 Task: Look for space in Rockford, United States from 10th August, 2023 to 18th August, 2023 for 2 adults in price range Rs.10000 to Rs.14000. Place can be private room with 1  bedroom having 1 bed and 1 bathroom. Property type can be house, flat, guest house. Amenities needed are: wifi, TV, free parkinig on premises, gym, breakfast. Booking option can be shelf check-in. Required host language is English.
Action: Mouse moved to (504, 97)
Screenshot: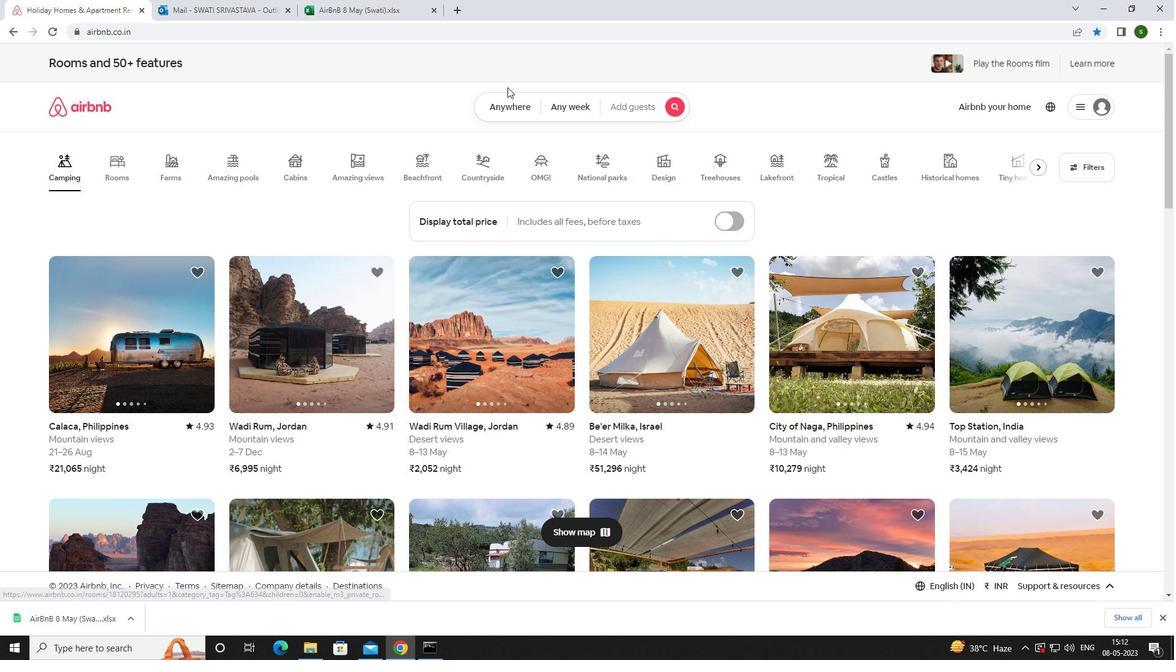 
Action: Mouse pressed left at (504, 97)
Screenshot: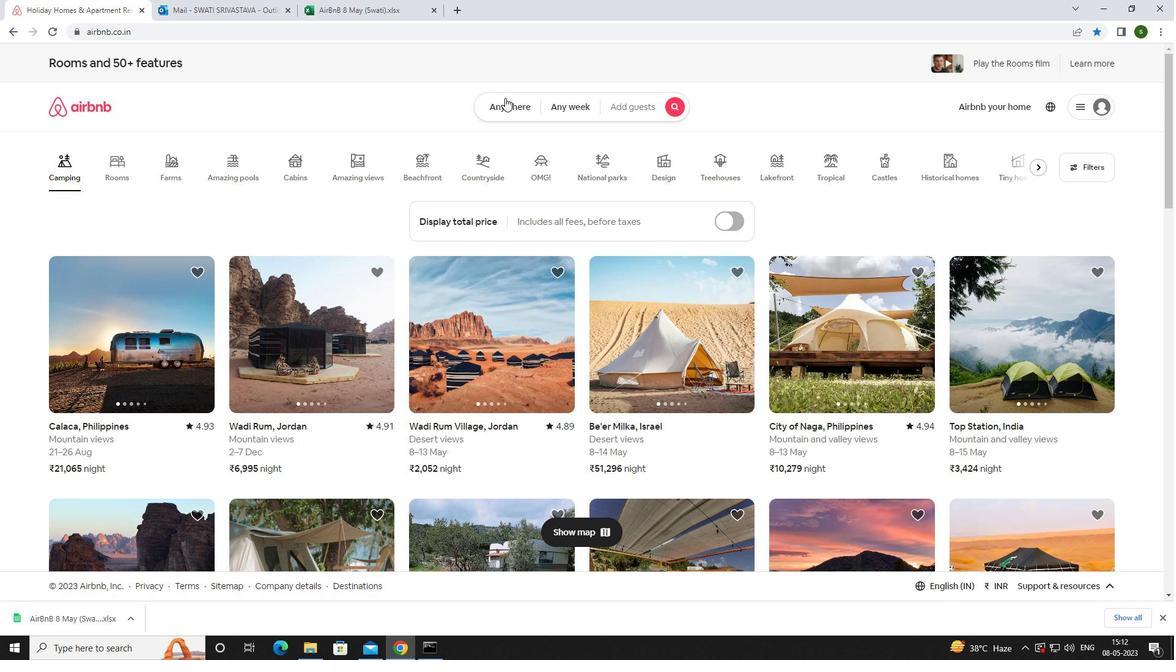
Action: Mouse moved to (474, 161)
Screenshot: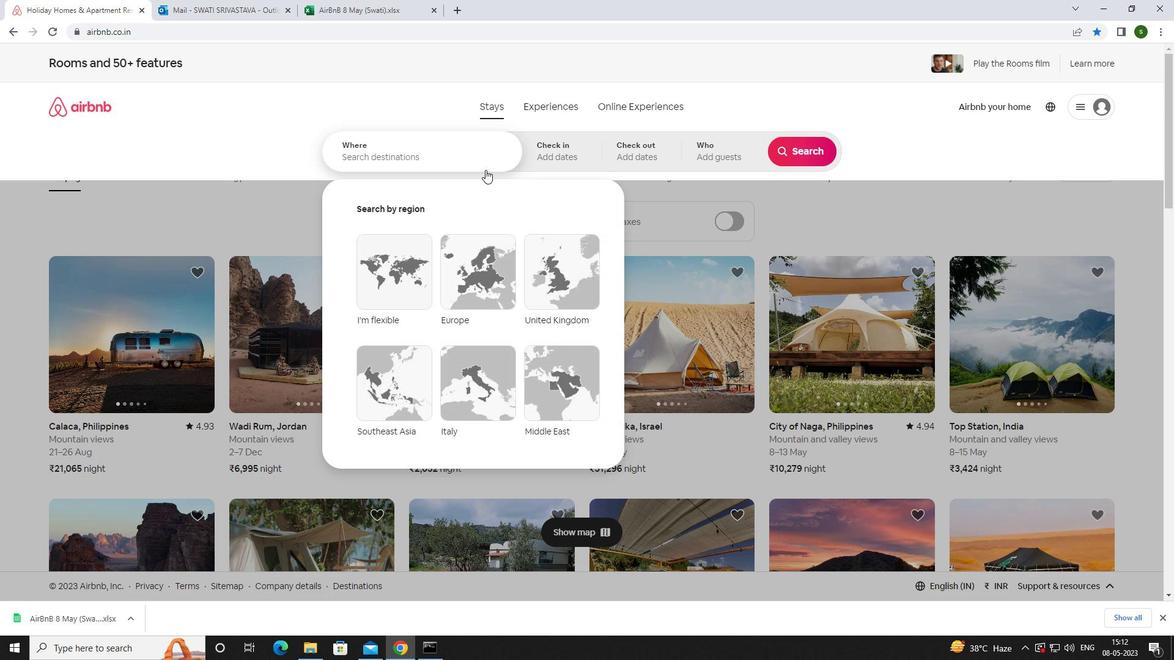 
Action: Mouse pressed left at (474, 161)
Screenshot: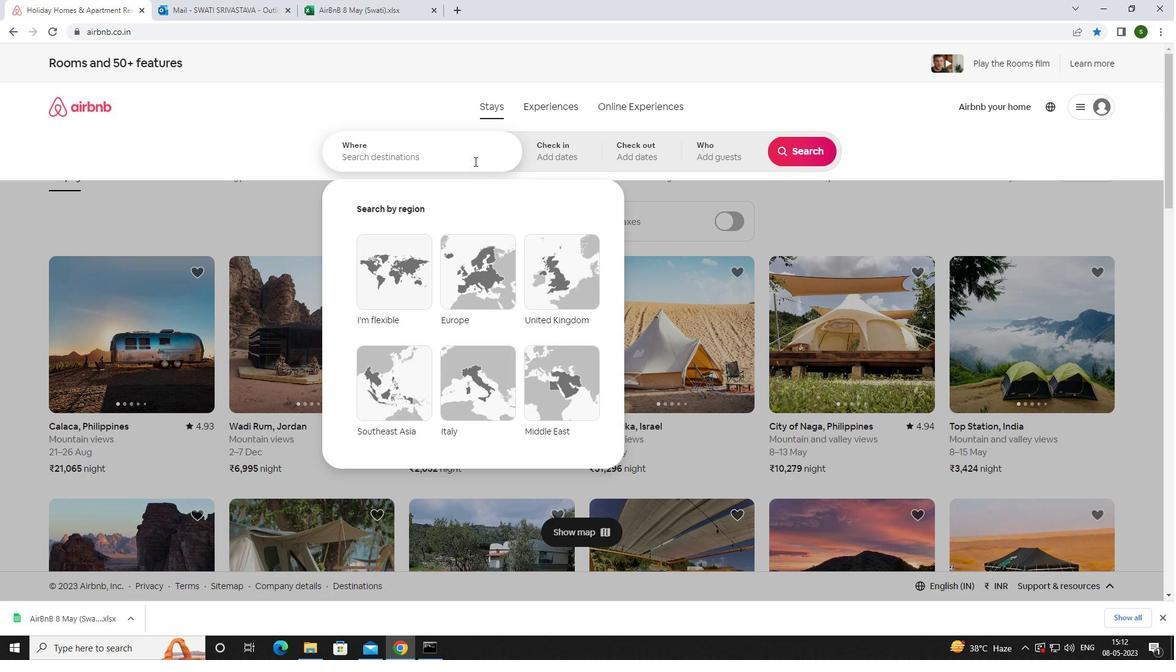 
Action: Key pressed <Key.caps_lock>r<Key.caps_lock>ockford,<Key.space><Key.caps_lock>u<Key.caps_lock>nited<Key.space><Key.caps_lock>s<Key.caps_lock>tates<Key.enter>
Screenshot: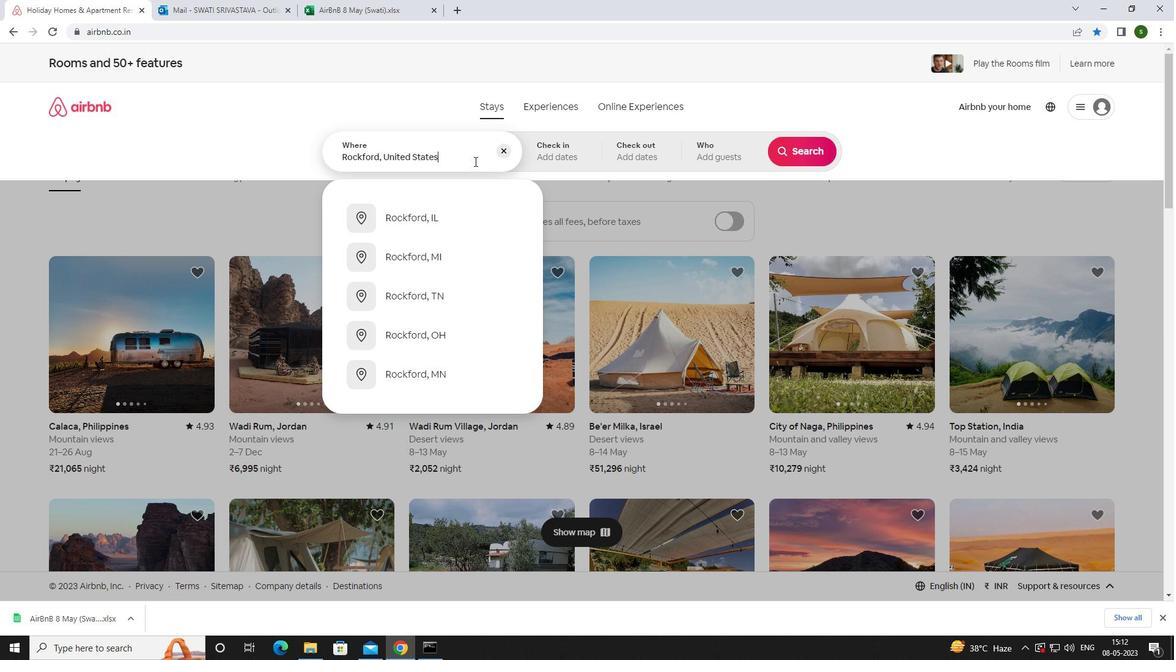 
Action: Mouse moved to (802, 250)
Screenshot: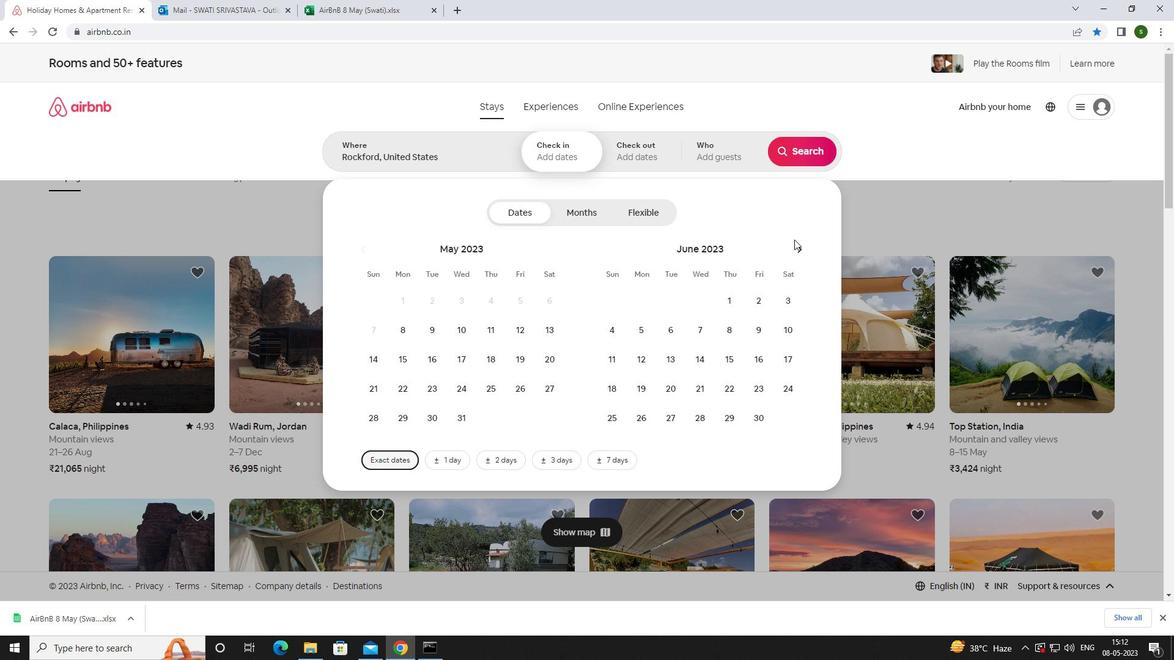 
Action: Mouse pressed left at (802, 250)
Screenshot: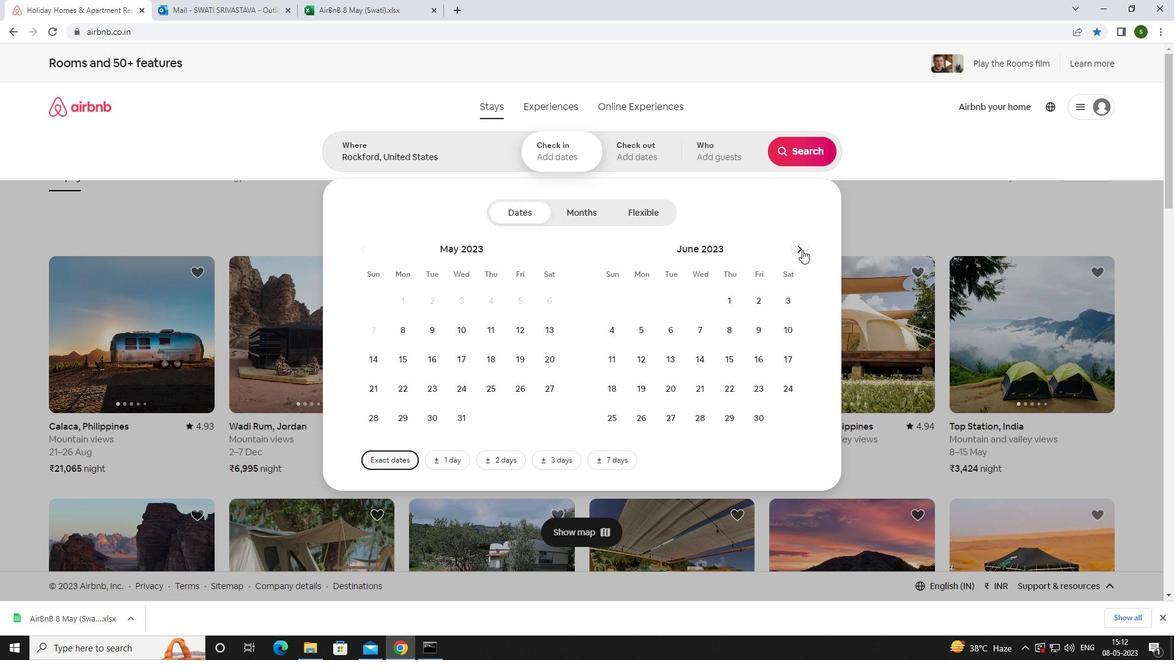 
Action: Mouse pressed left at (802, 250)
Screenshot: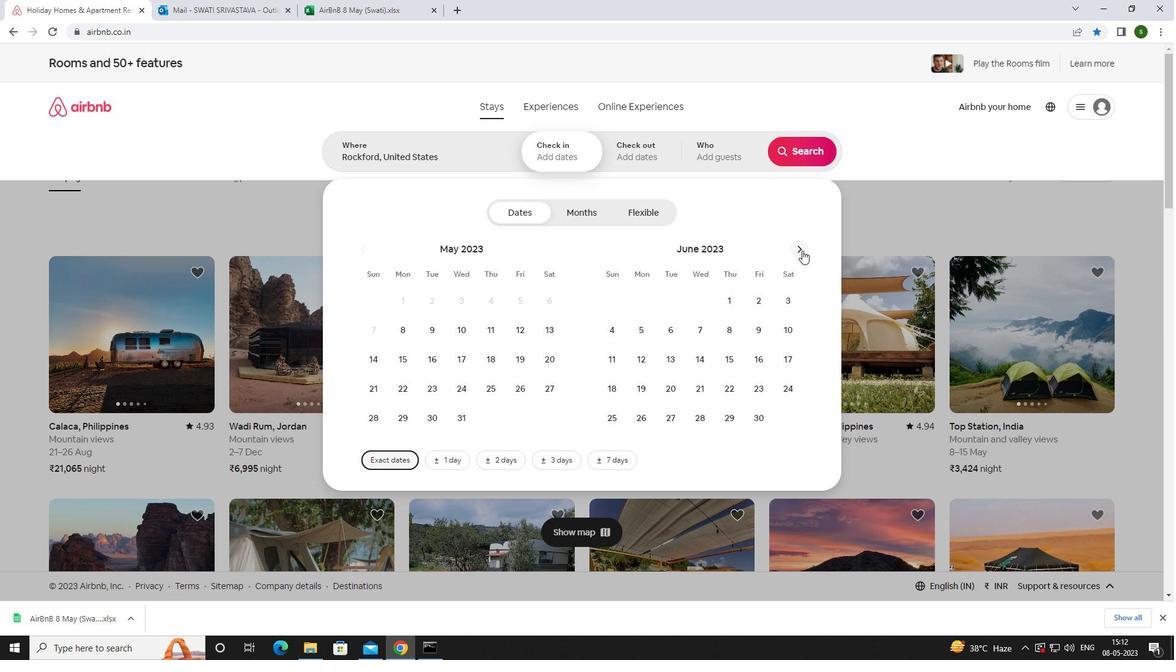 
Action: Mouse pressed left at (802, 250)
Screenshot: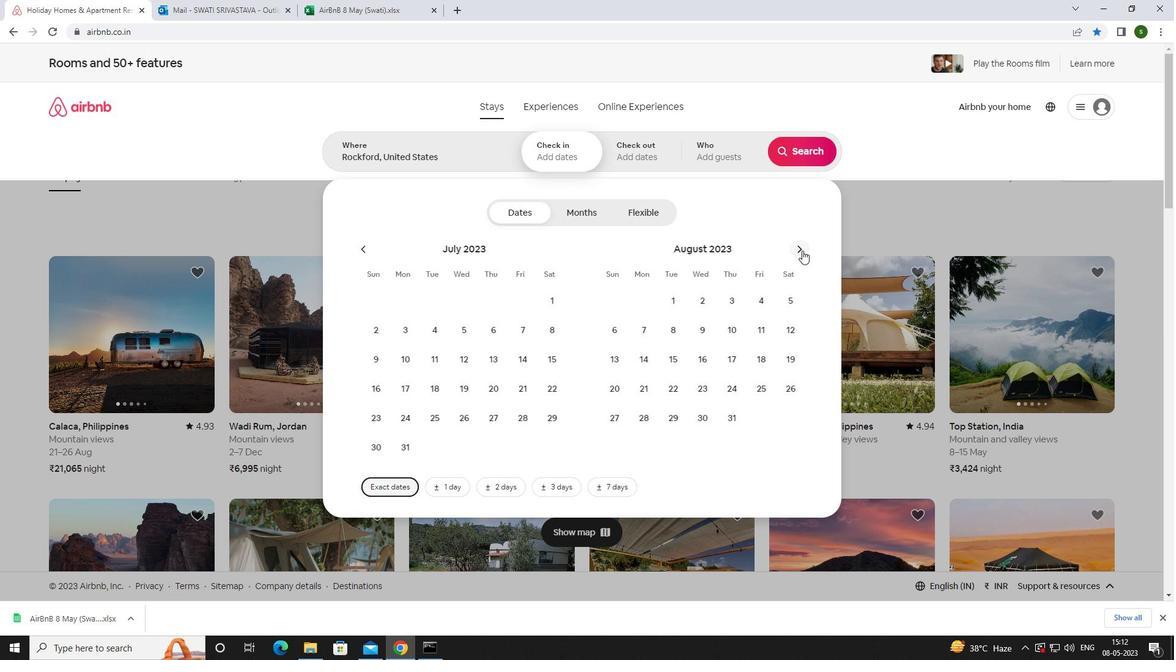 
Action: Mouse moved to (492, 329)
Screenshot: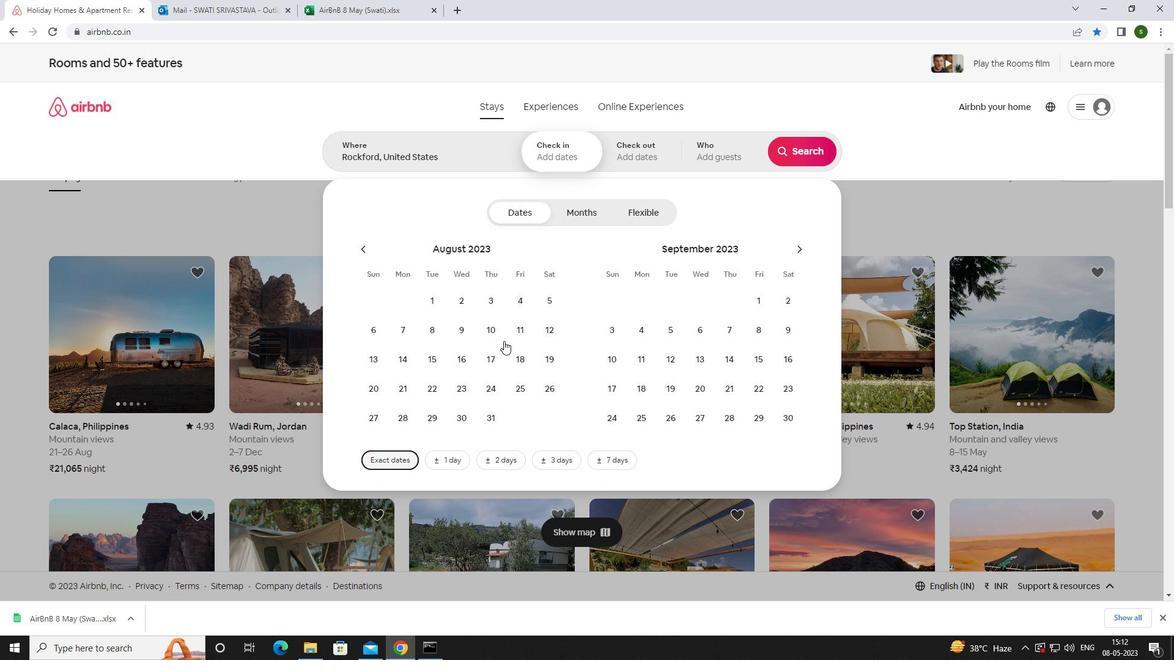 
Action: Mouse pressed left at (492, 329)
Screenshot: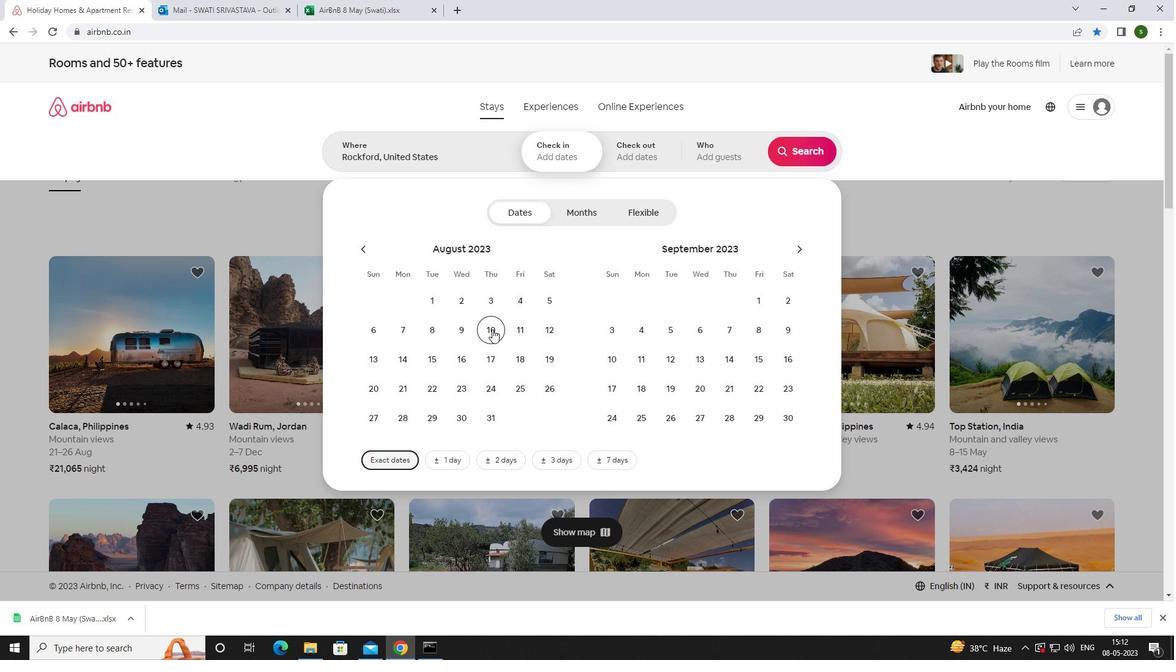 
Action: Mouse moved to (518, 354)
Screenshot: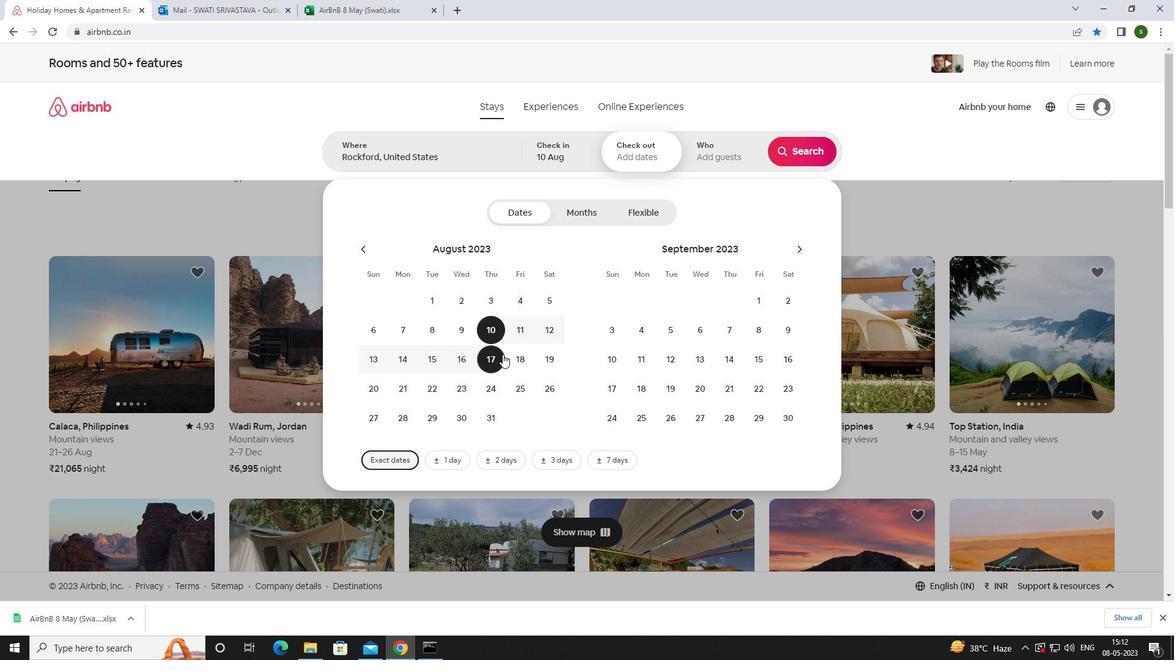
Action: Mouse pressed left at (518, 354)
Screenshot: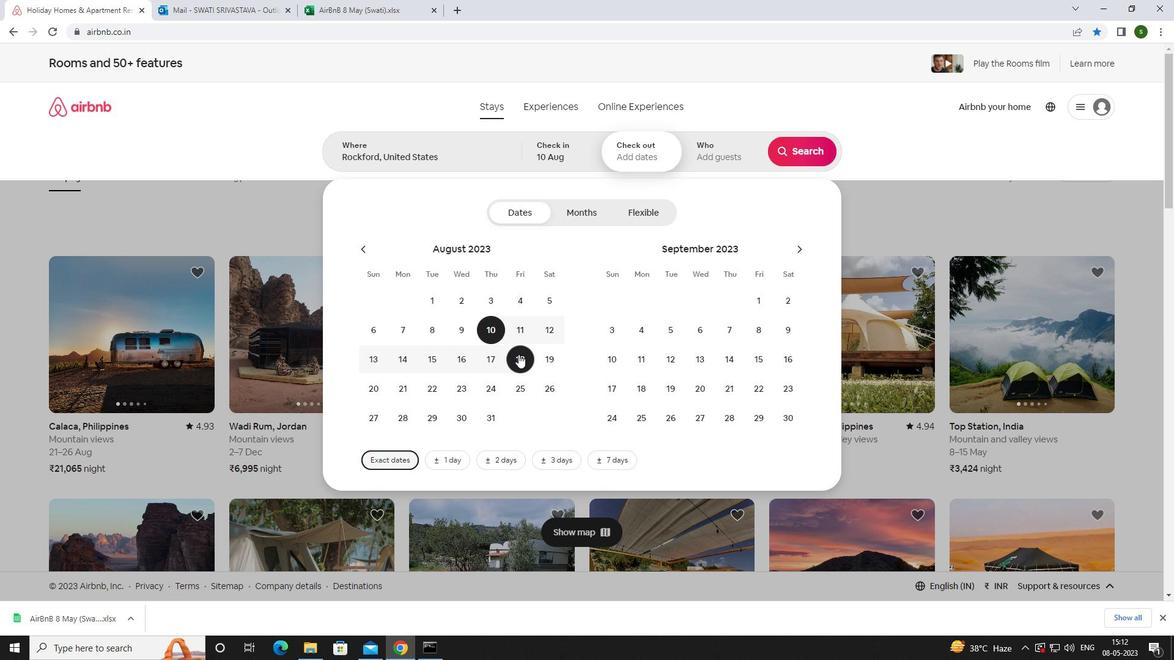 
Action: Mouse moved to (703, 151)
Screenshot: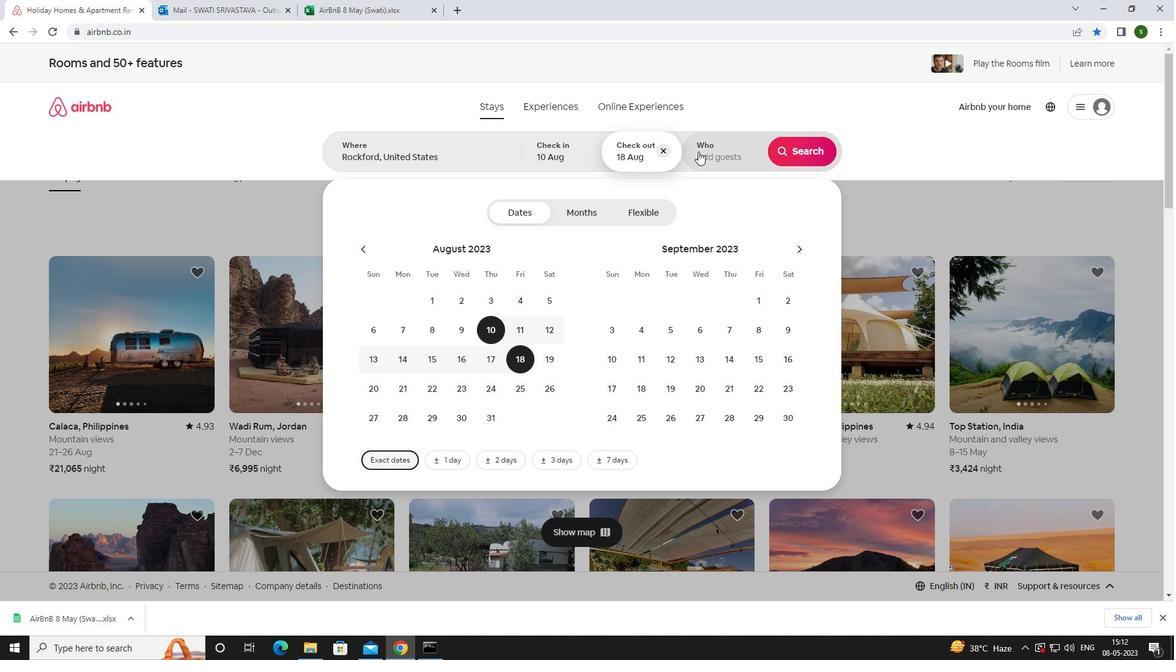 
Action: Mouse pressed left at (703, 151)
Screenshot: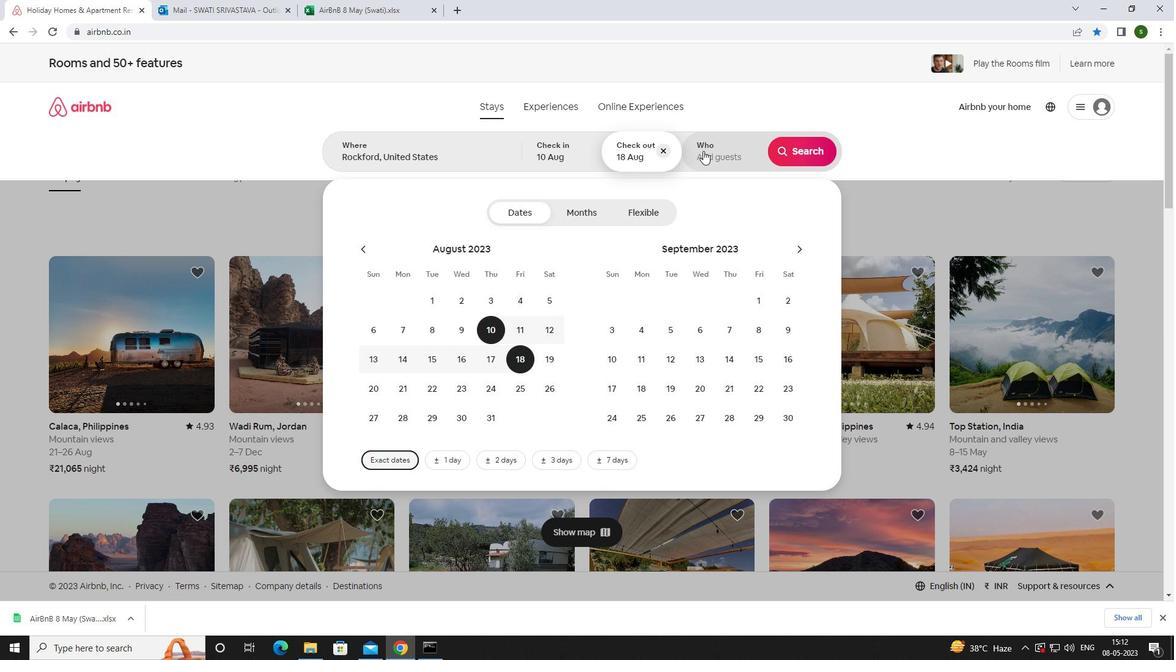 
Action: Mouse moved to (802, 215)
Screenshot: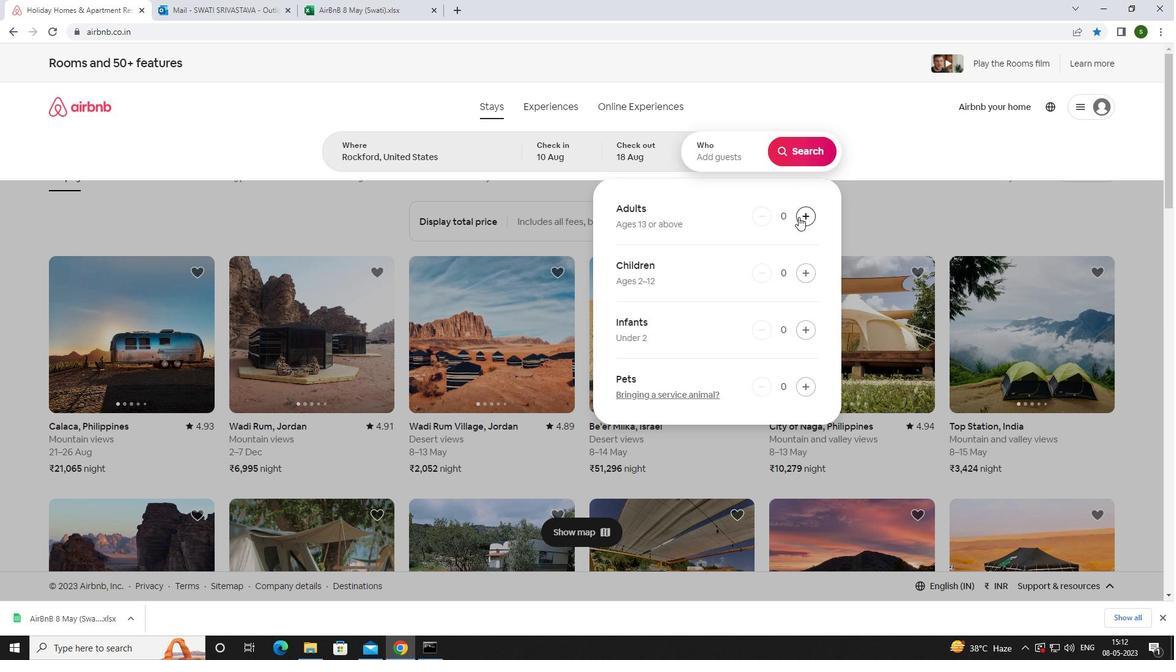 
Action: Mouse pressed left at (802, 215)
Screenshot: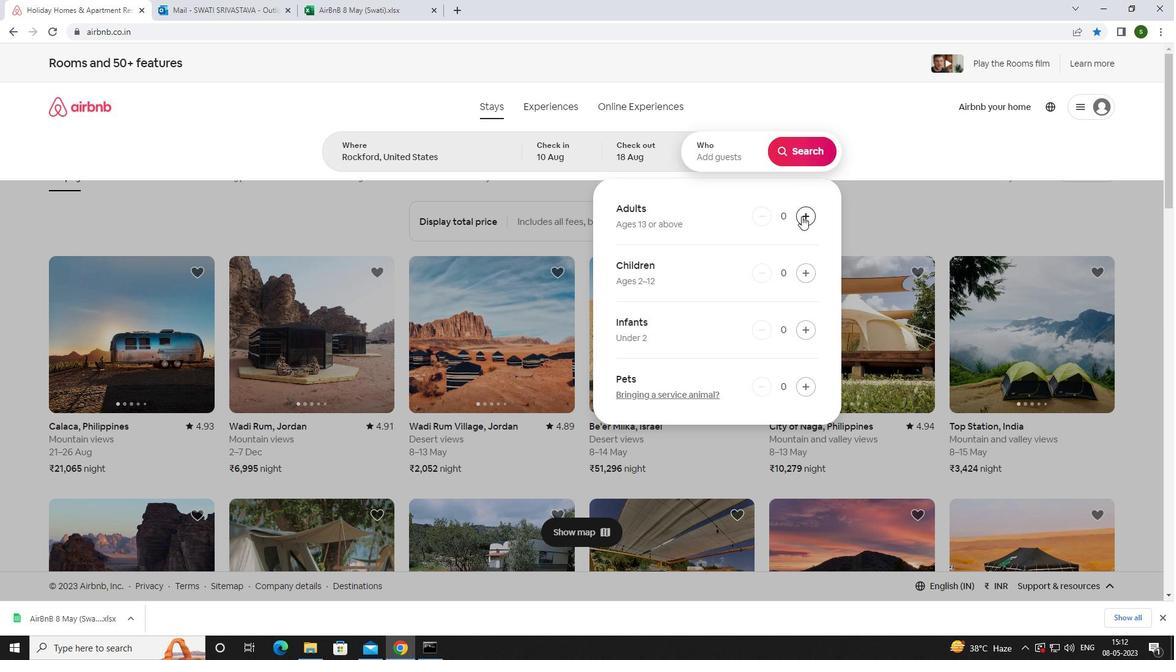 
Action: Mouse pressed left at (802, 215)
Screenshot: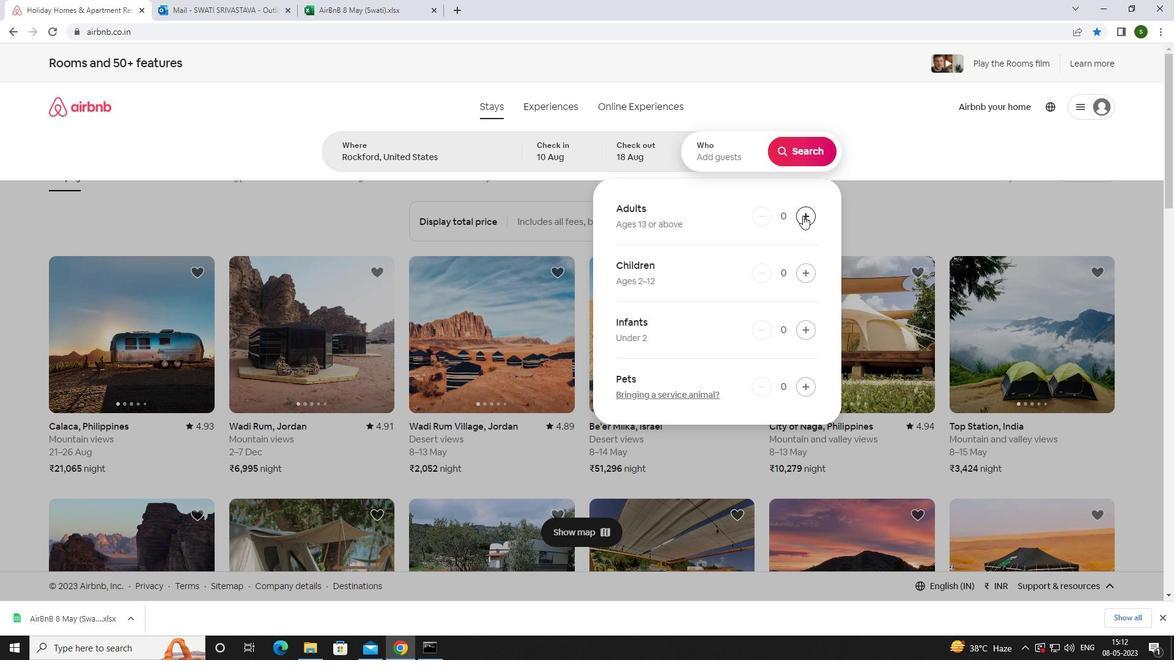 
Action: Mouse pressed left at (802, 215)
Screenshot: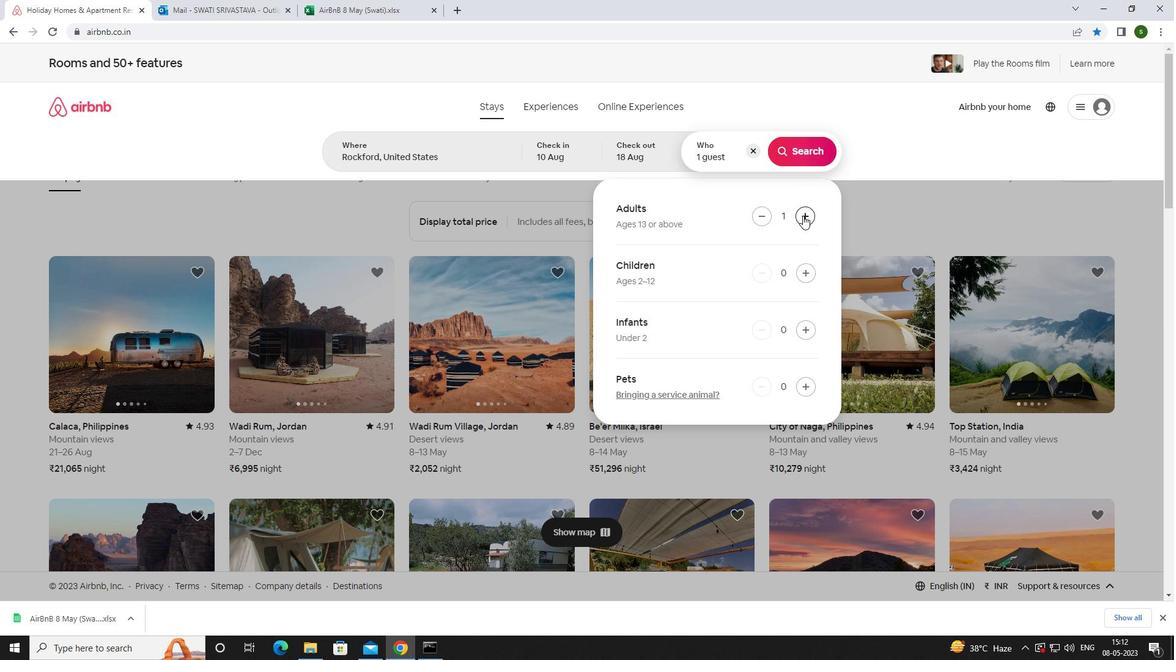 
Action: Mouse pressed left at (802, 215)
Screenshot: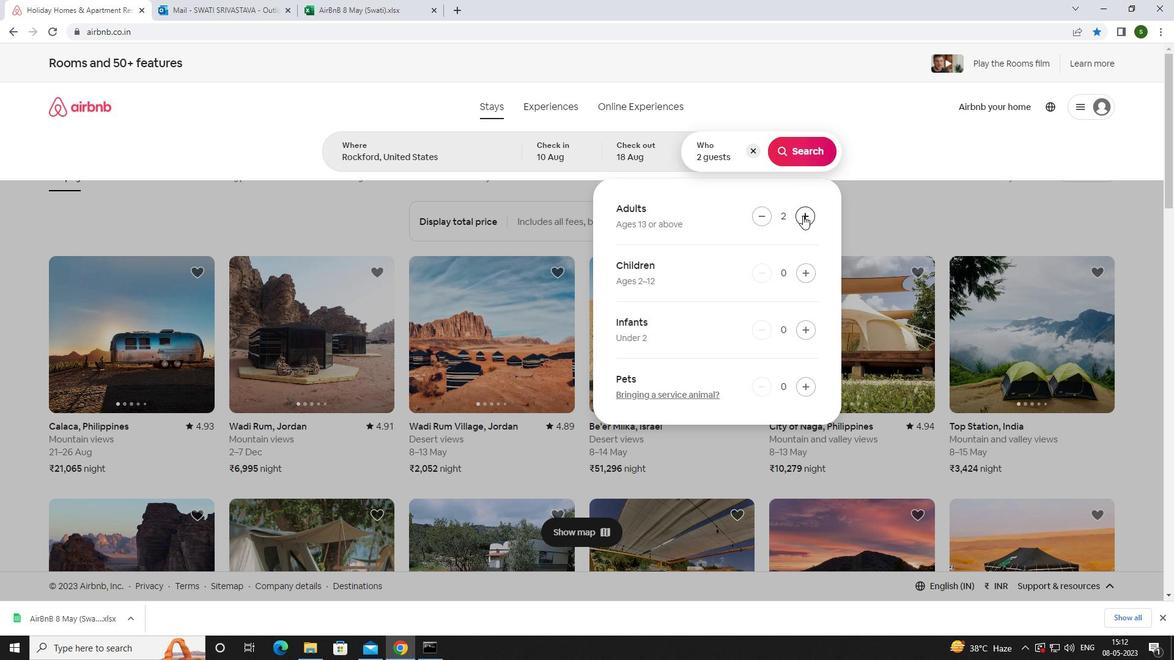 
Action: Mouse pressed left at (802, 215)
Screenshot: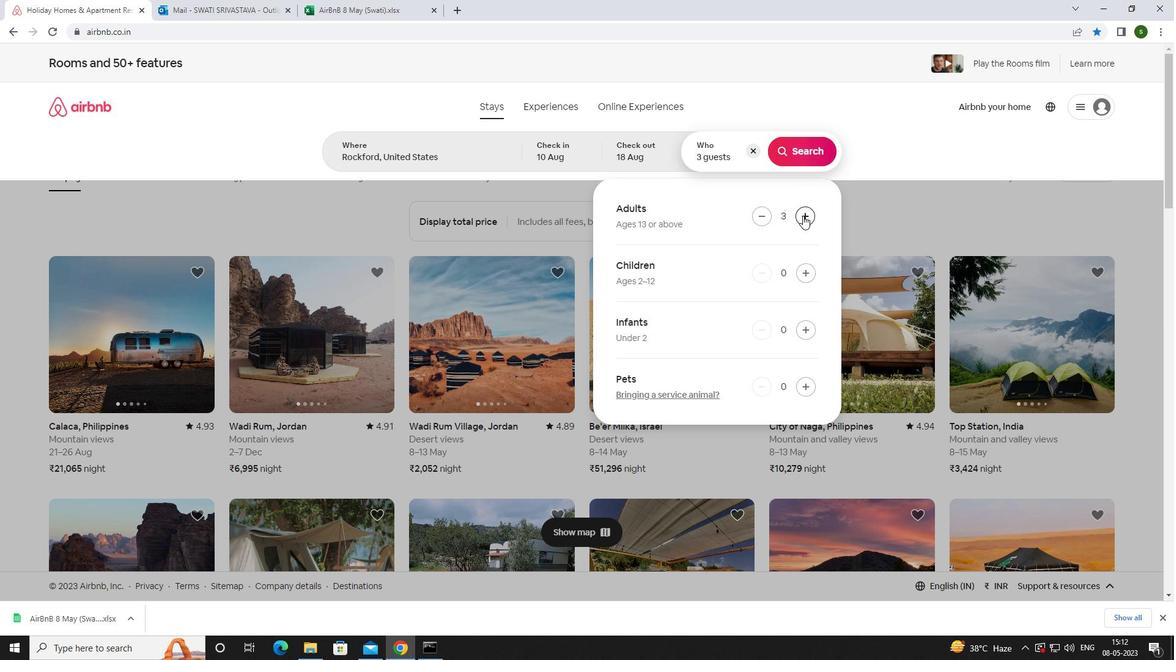 
Action: Mouse pressed left at (802, 215)
Screenshot: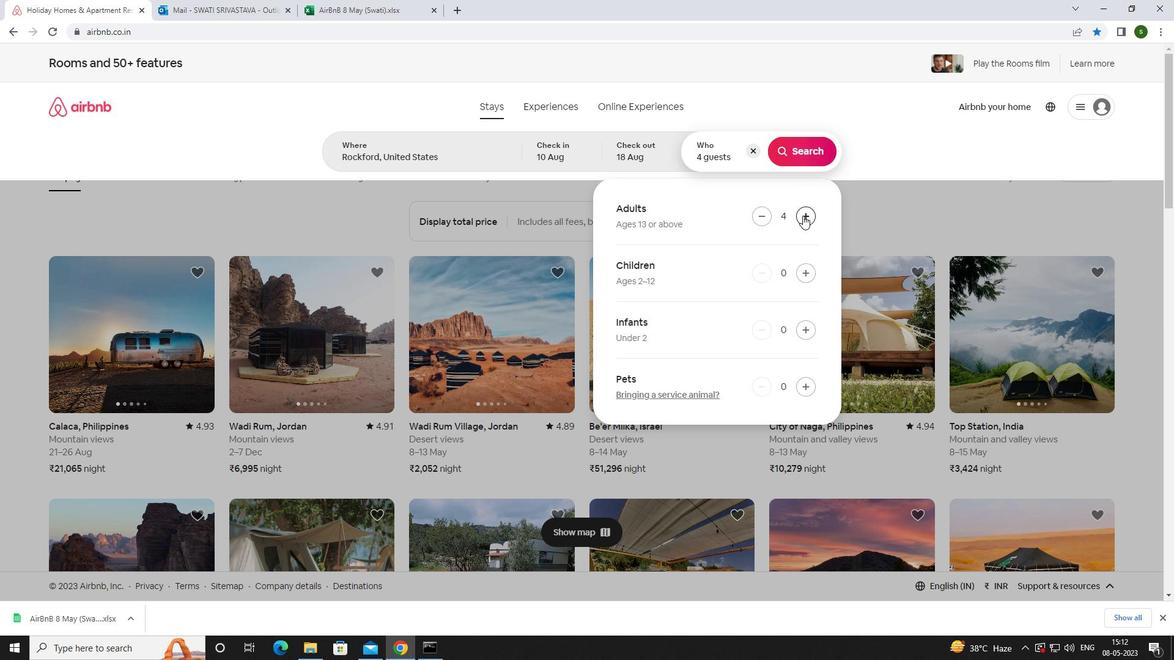 
Action: Mouse pressed left at (802, 215)
Screenshot: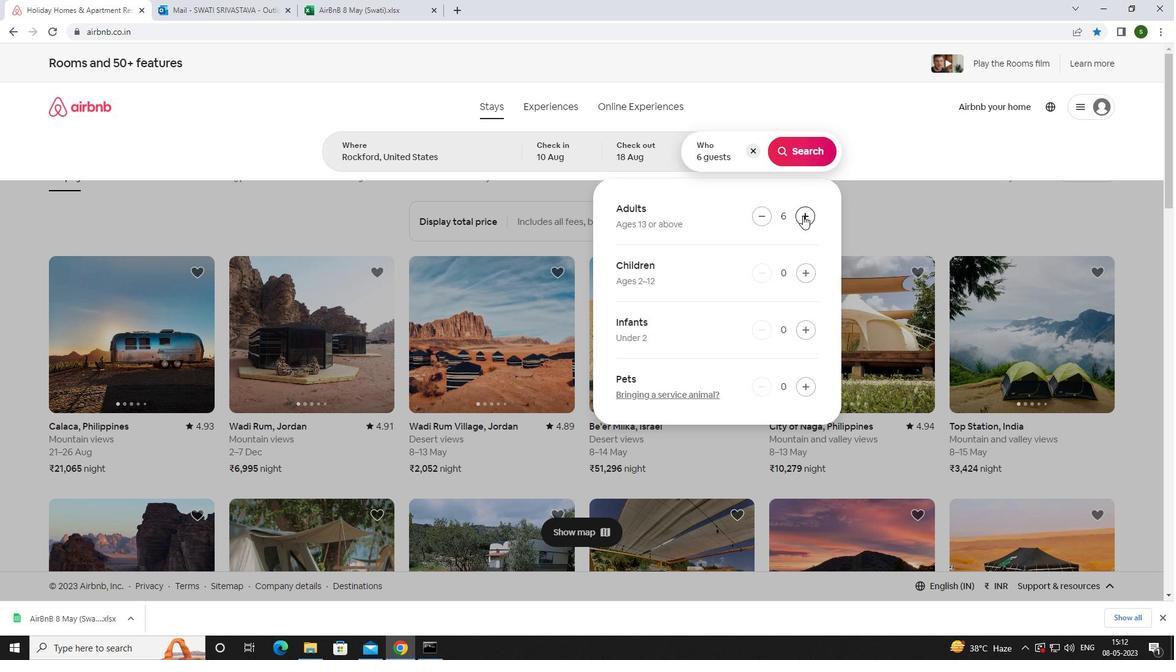 
Action: Mouse pressed left at (802, 215)
Screenshot: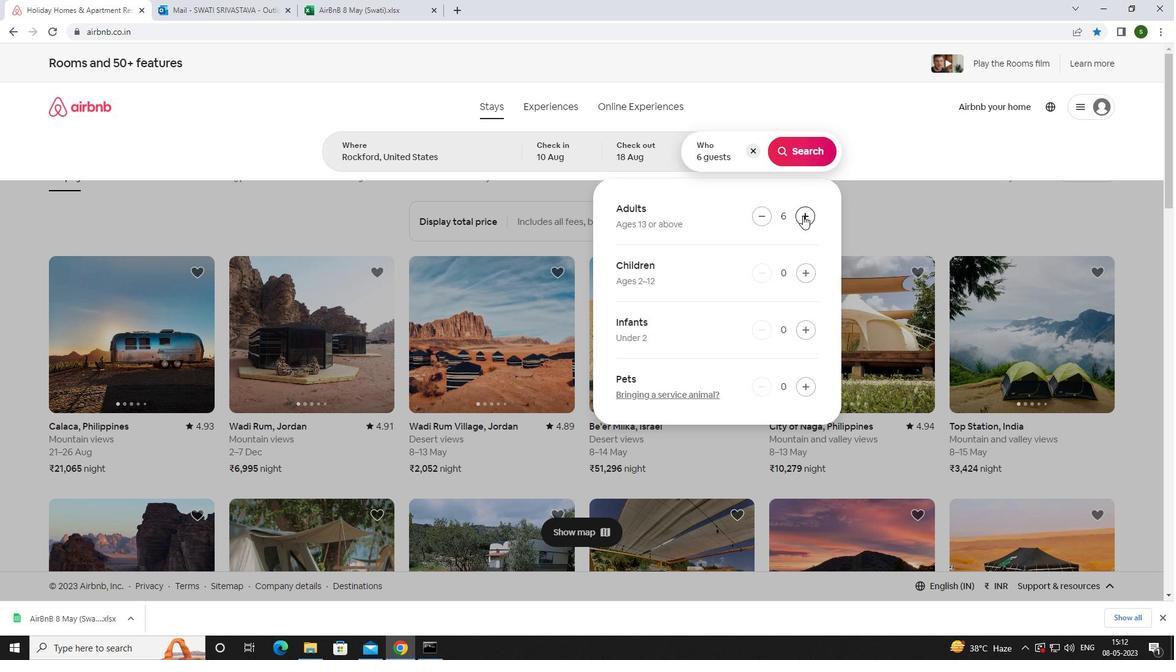 
Action: Mouse moved to (799, 151)
Screenshot: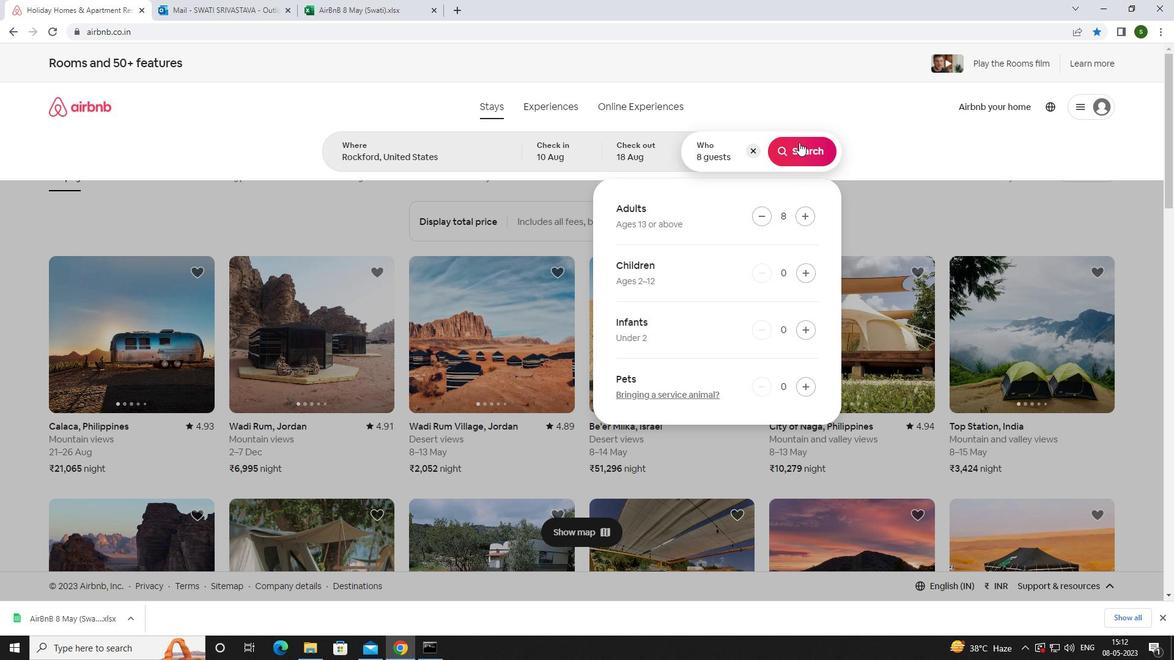 
Action: Mouse pressed left at (799, 151)
Screenshot: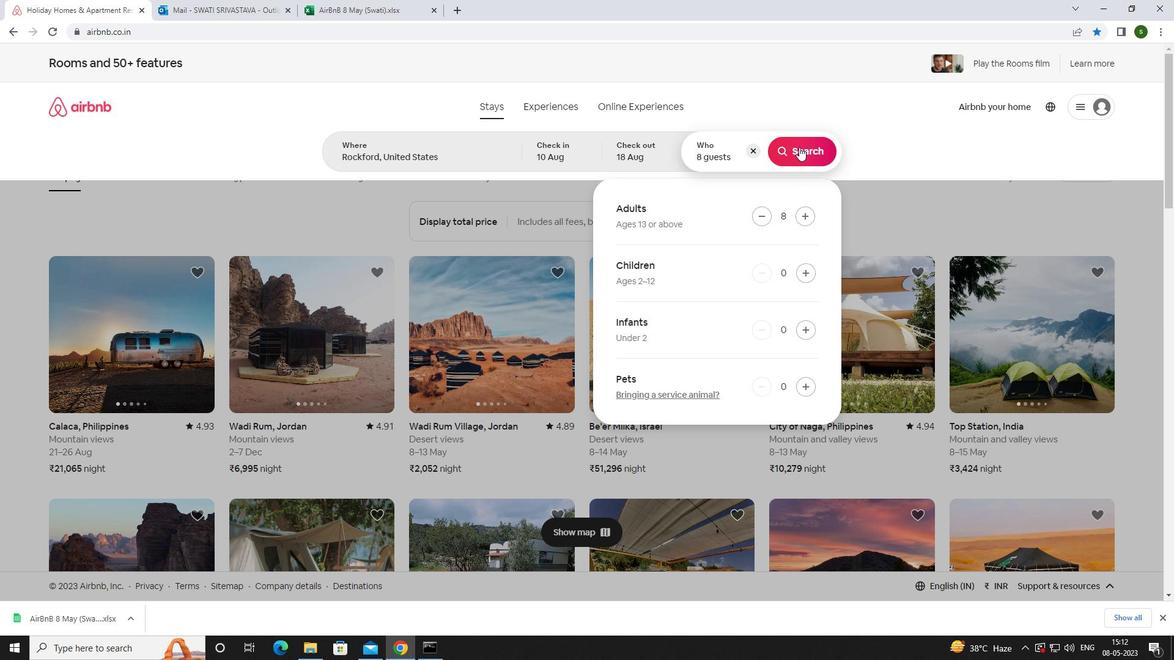 
Action: Mouse moved to (1122, 119)
Screenshot: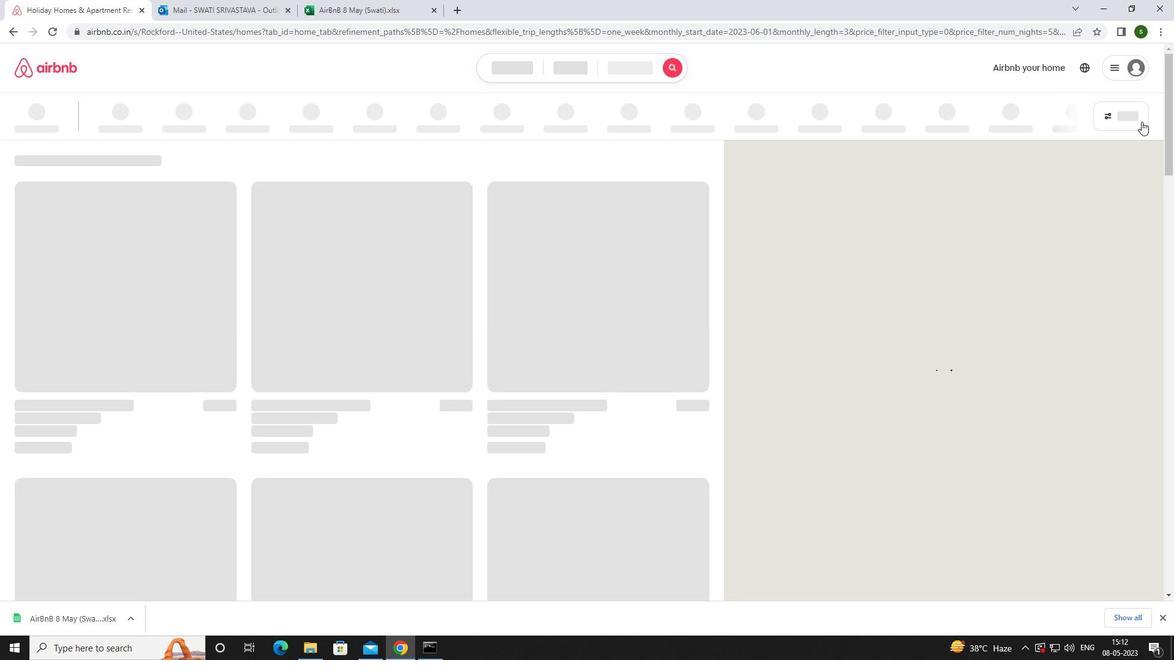 
Action: Mouse pressed left at (1122, 119)
Screenshot: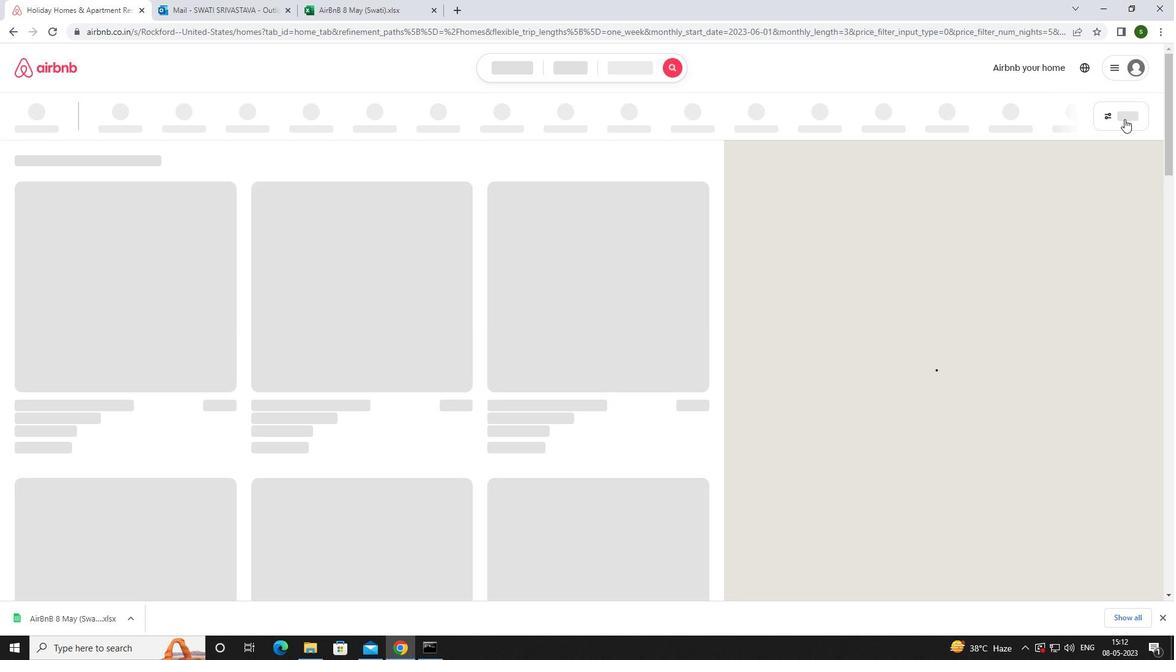 
Action: Mouse moved to (492, 415)
Screenshot: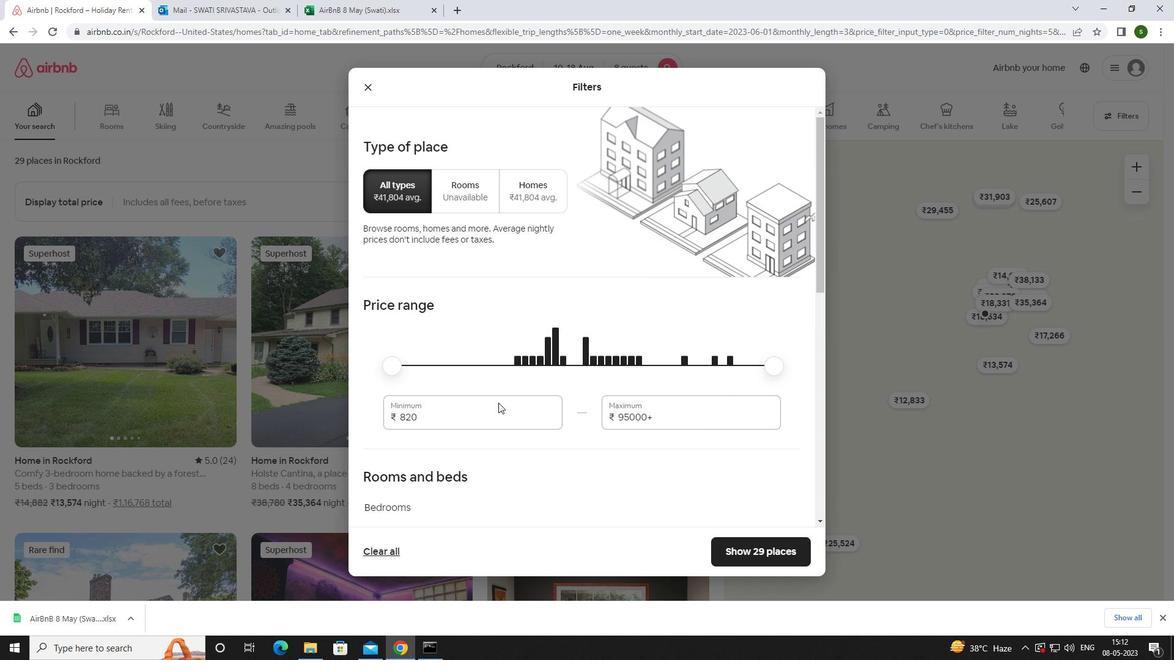 
Action: Mouse pressed left at (492, 415)
Screenshot: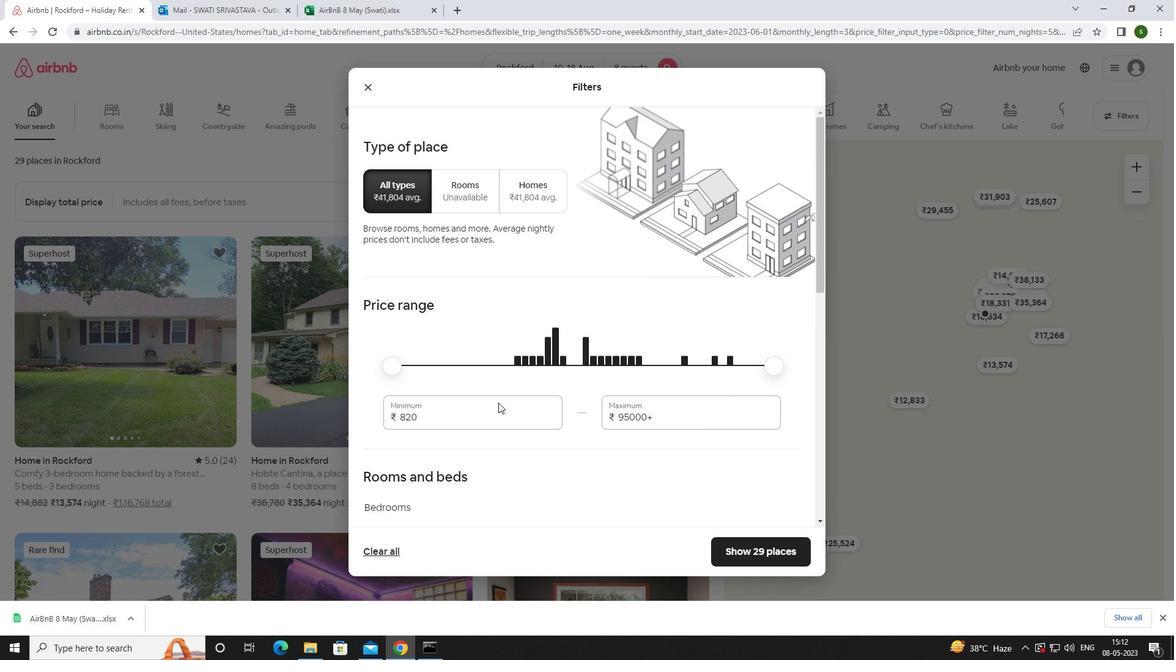 
Action: Mouse moved to (491, 413)
Screenshot: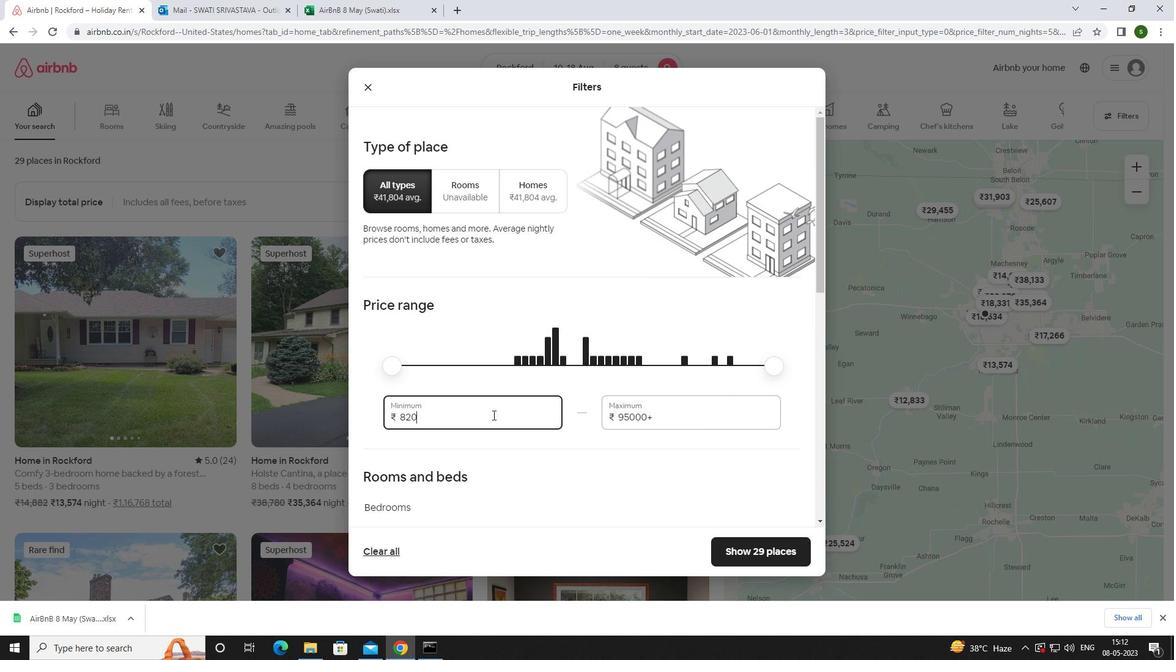 
Action: Key pressed <Key.backspace><Key.backspace><Key.backspace><Key.backspace>10000
Screenshot: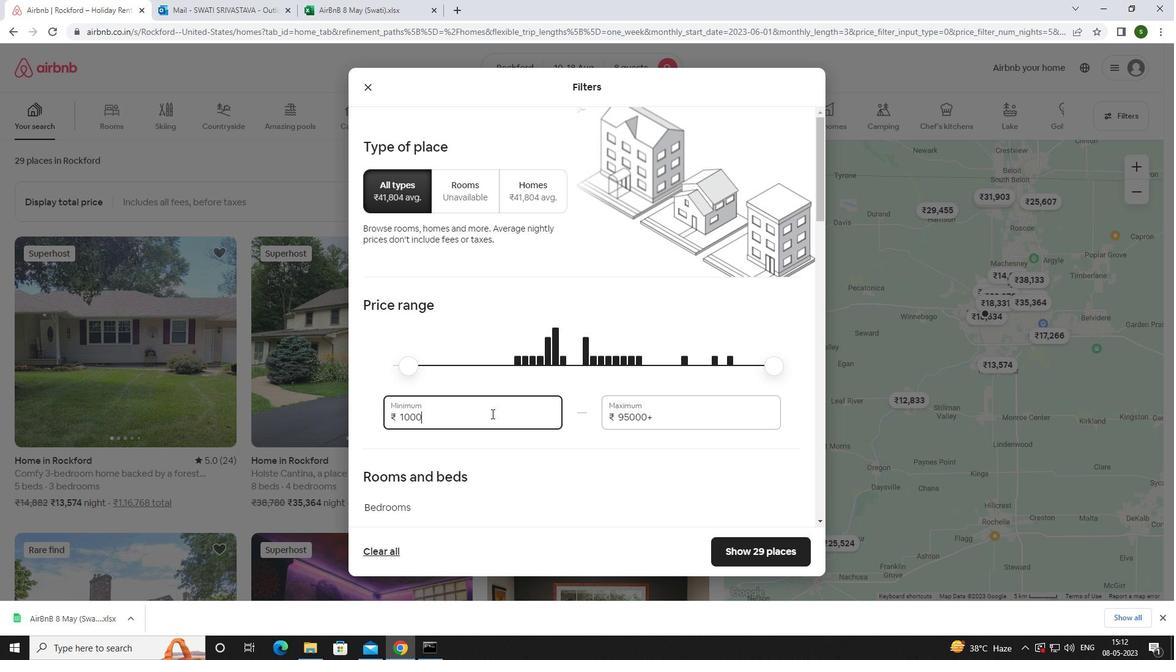 
Action: Mouse moved to (694, 417)
Screenshot: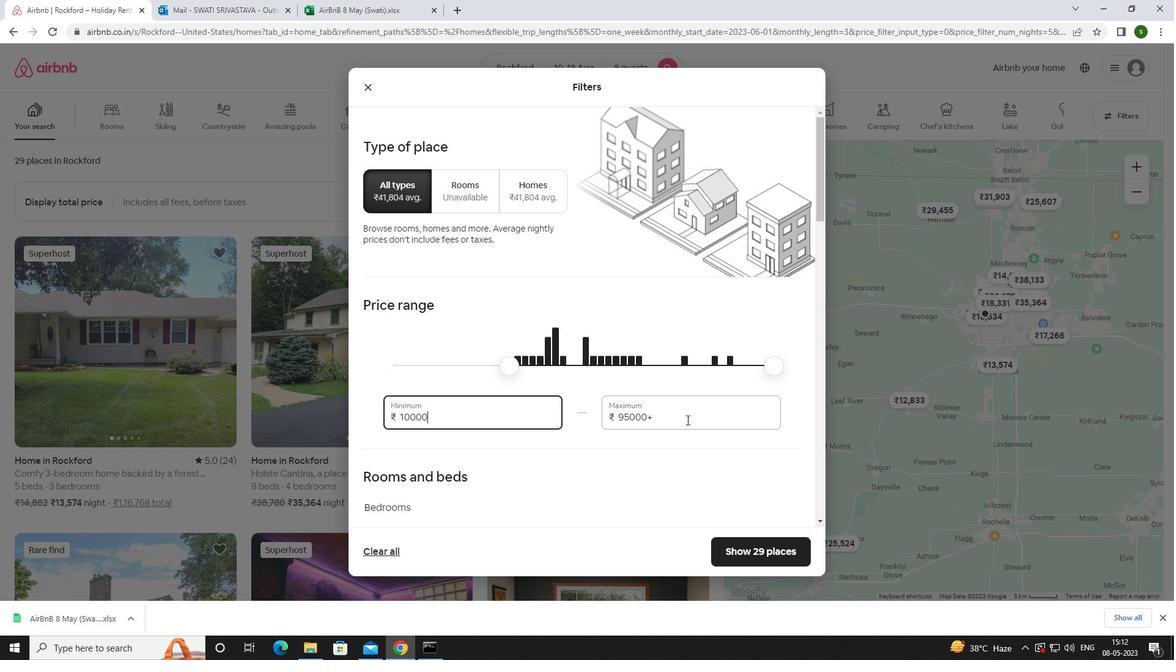 
Action: Mouse pressed left at (694, 417)
Screenshot: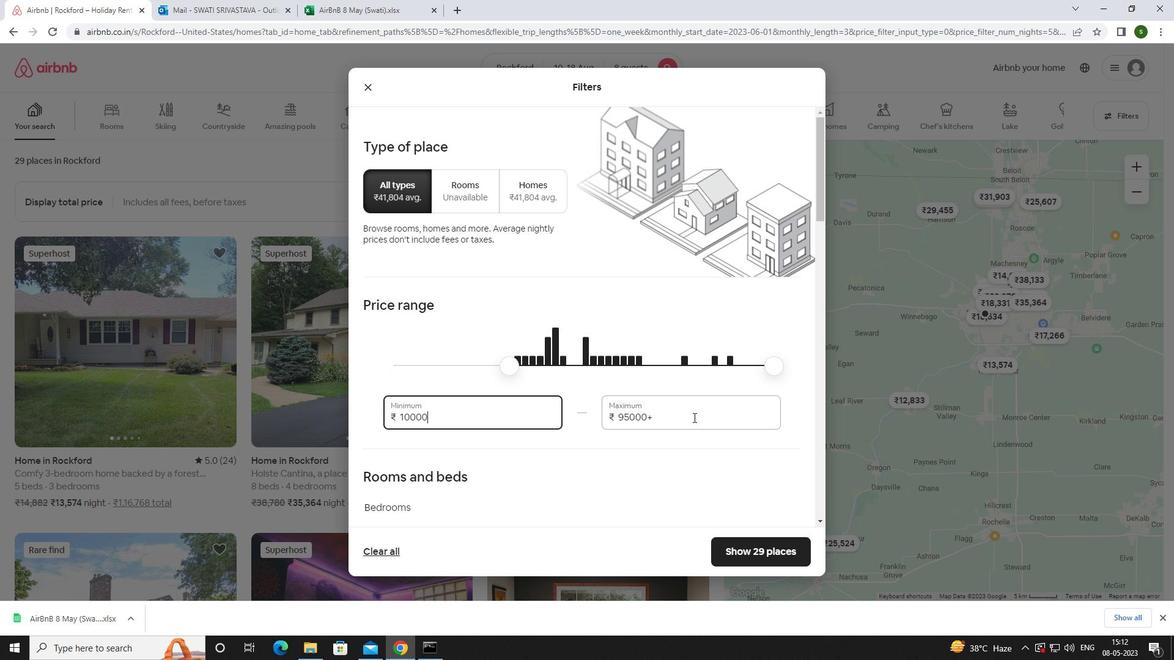 
Action: Key pressed <Key.backspace><Key.backspace><Key.backspace><Key.backspace><Key.backspace><Key.backspace><Key.backspace><Key.backspace><Key.backspace><Key.backspace>16000
Screenshot: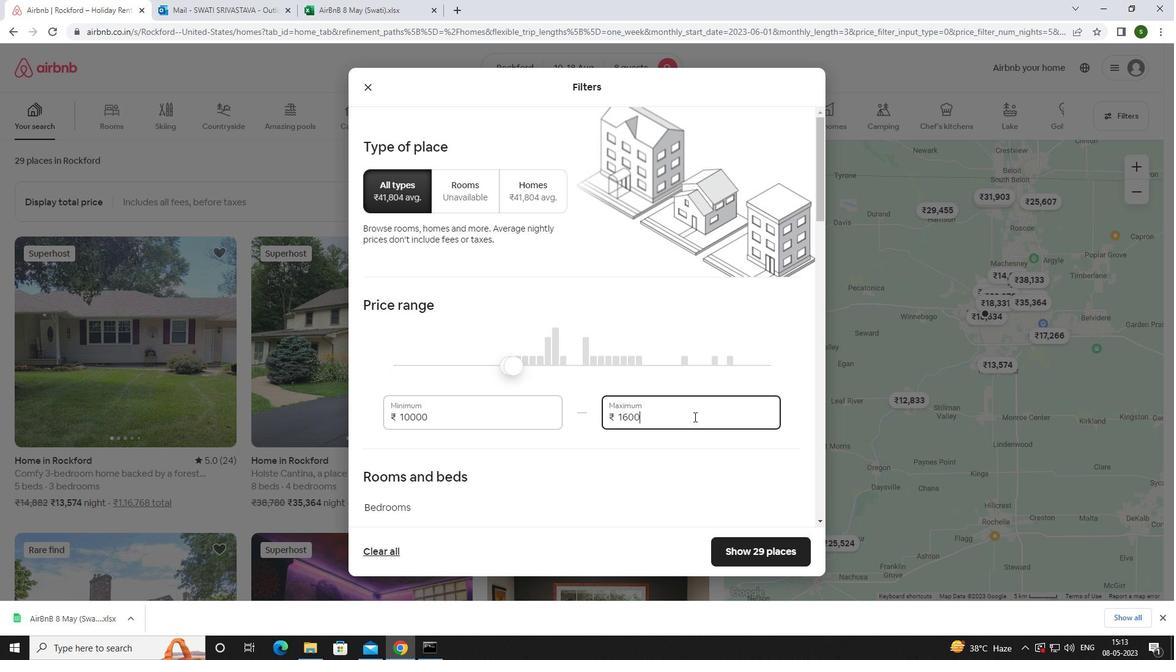 
Action: Mouse moved to (671, 413)
Screenshot: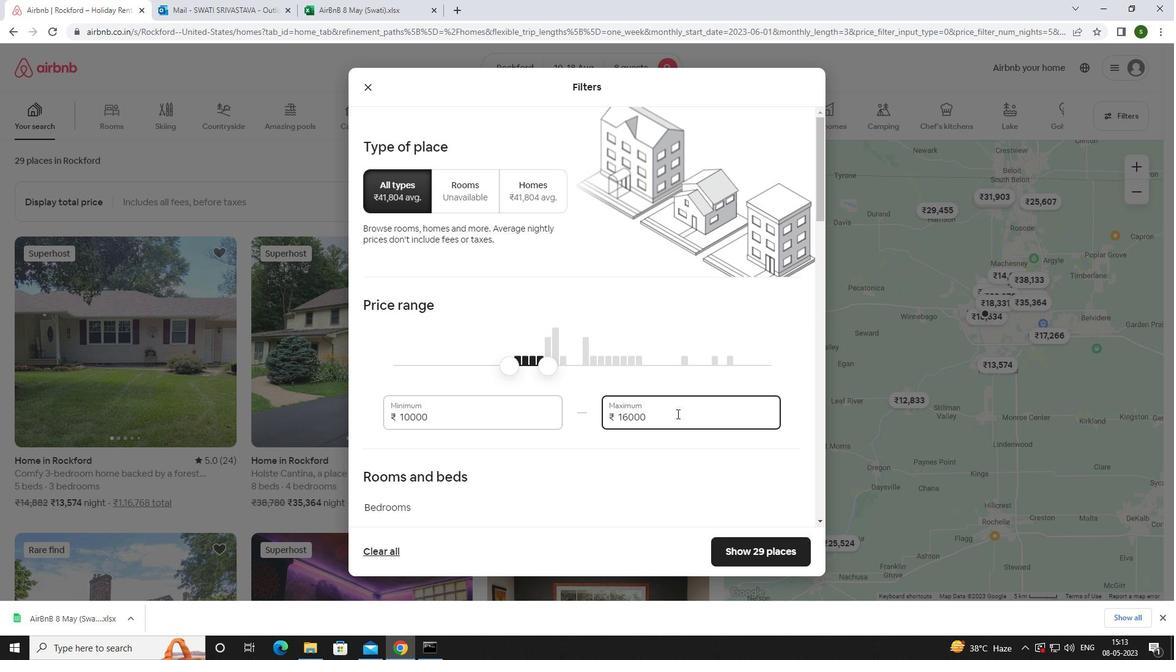 
Action: Mouse scrolled (671, 413) with delta (0, 0)
Screenshot: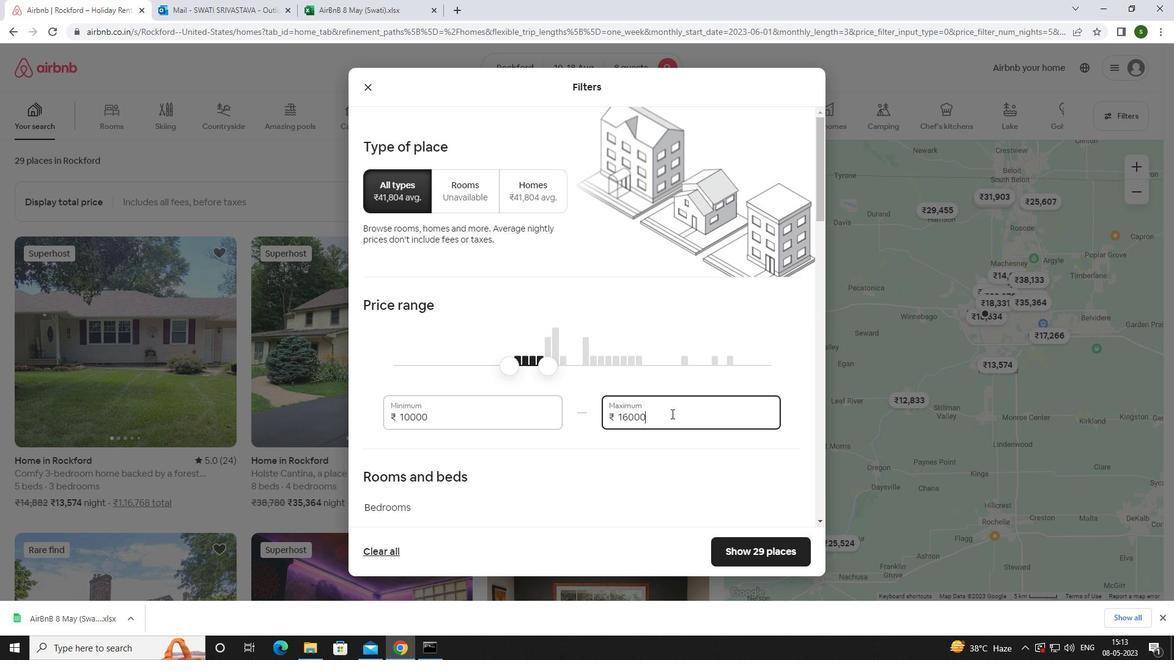 
Action: Mouse scrolled (671, 413) with delta (0, 0)
Screenshot: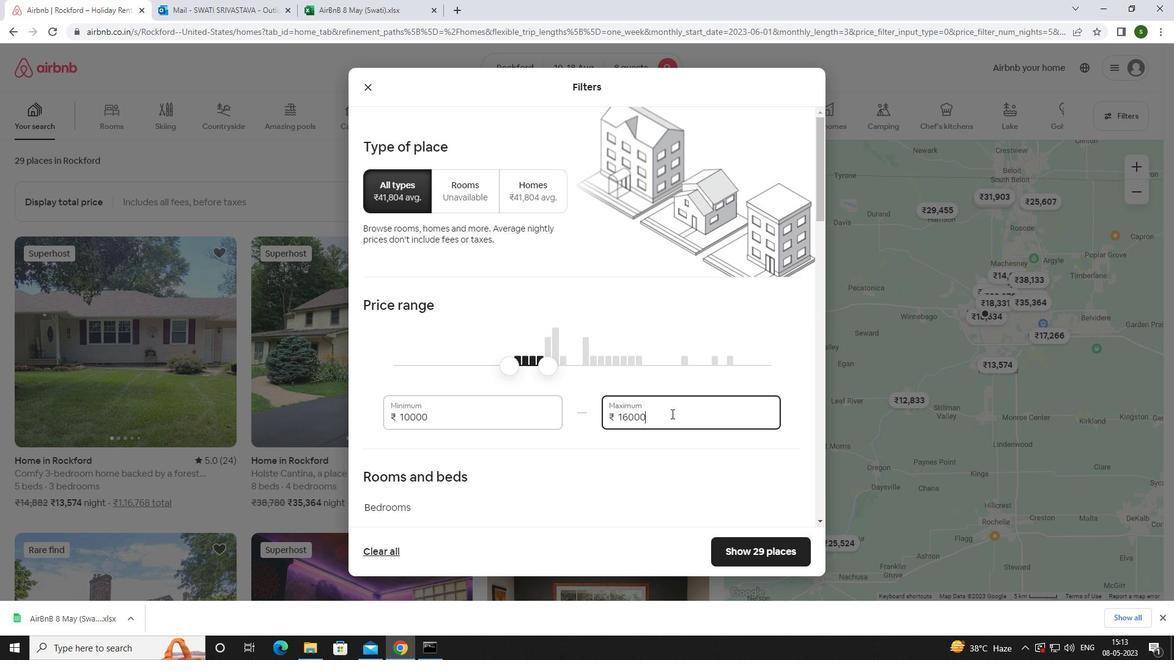 
Action: Mouse scrolled (671, 413) with delta (0, 0)
Screenshot: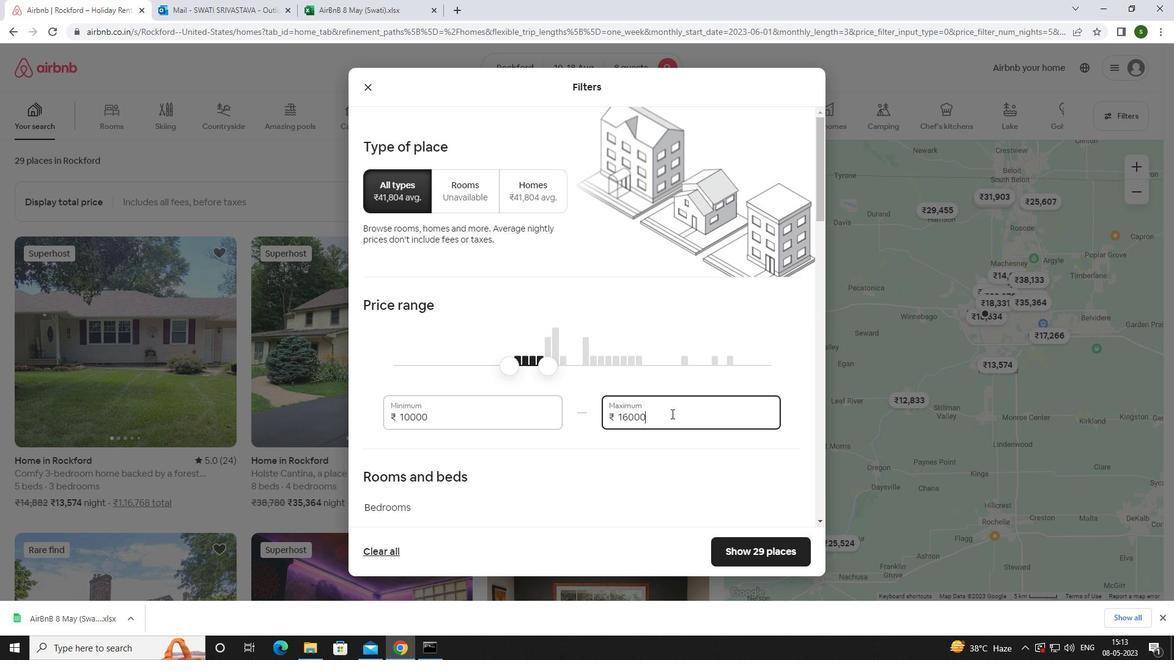 
Action: Mouse moved to (740, 349)
Screenshot: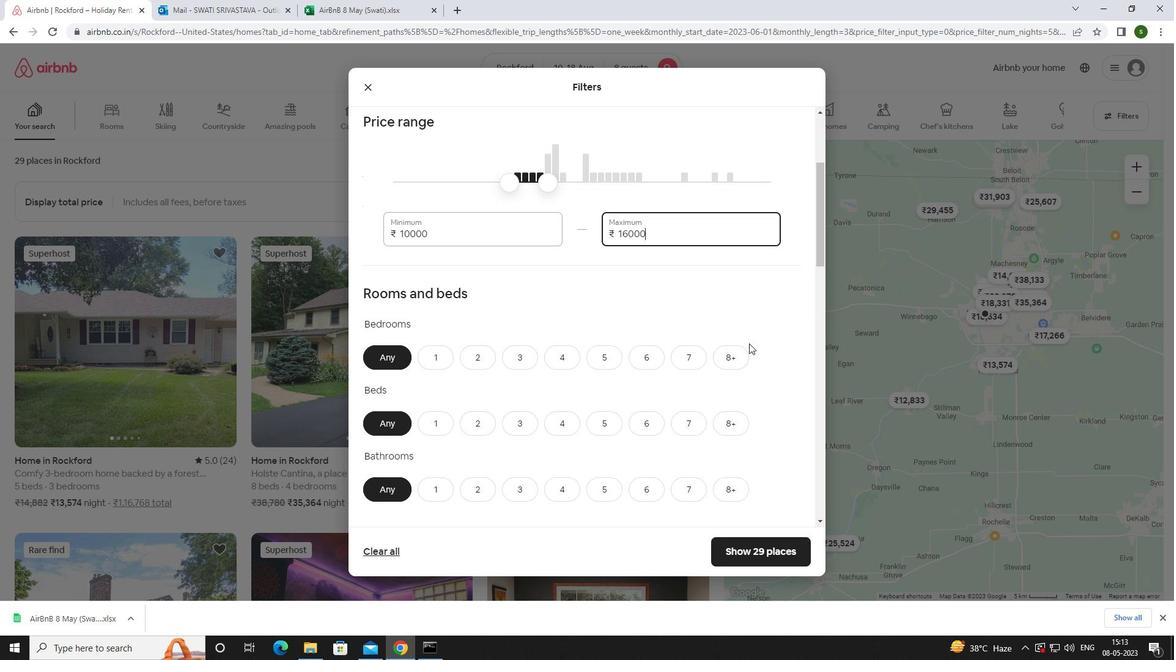 
Action: Mouse pressed left at (740, 349)
Screenshot: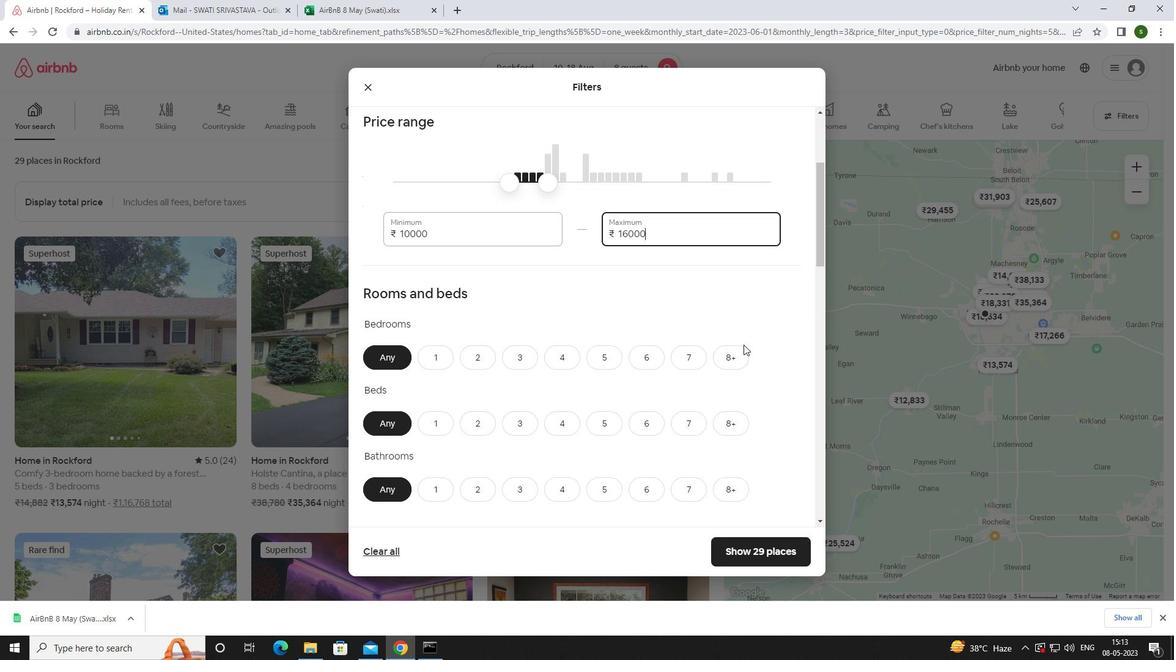 
Action: Mouse moved to (733, 424)
Screenshot: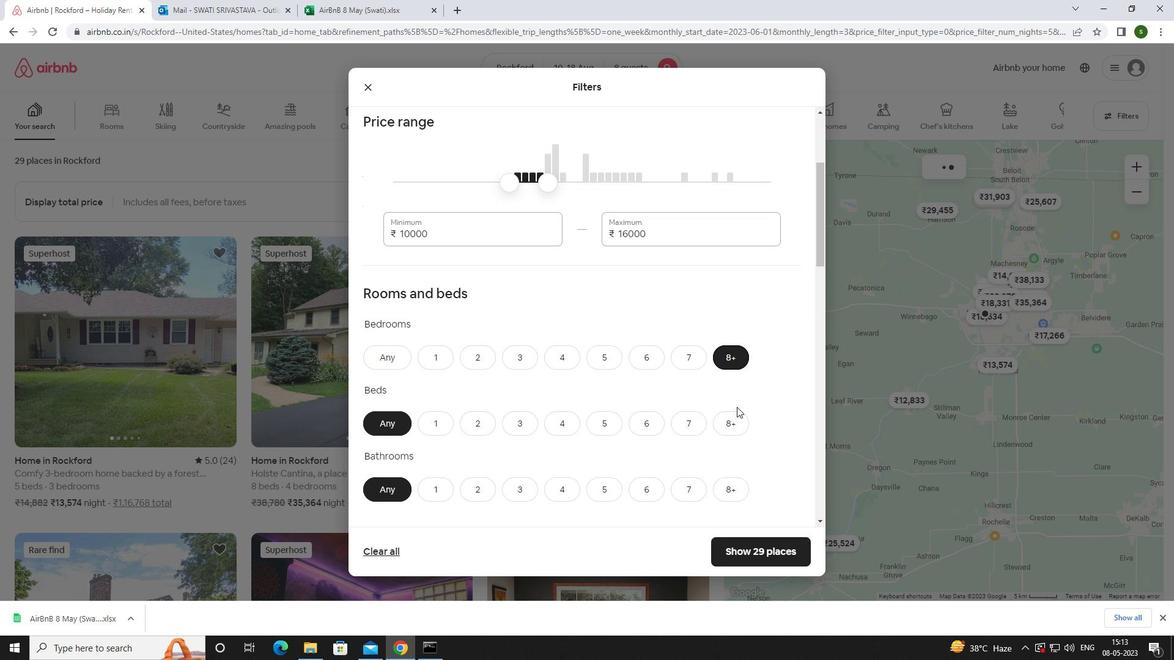 
Action: Mouse pressed left at (733, 424)
Screenshot: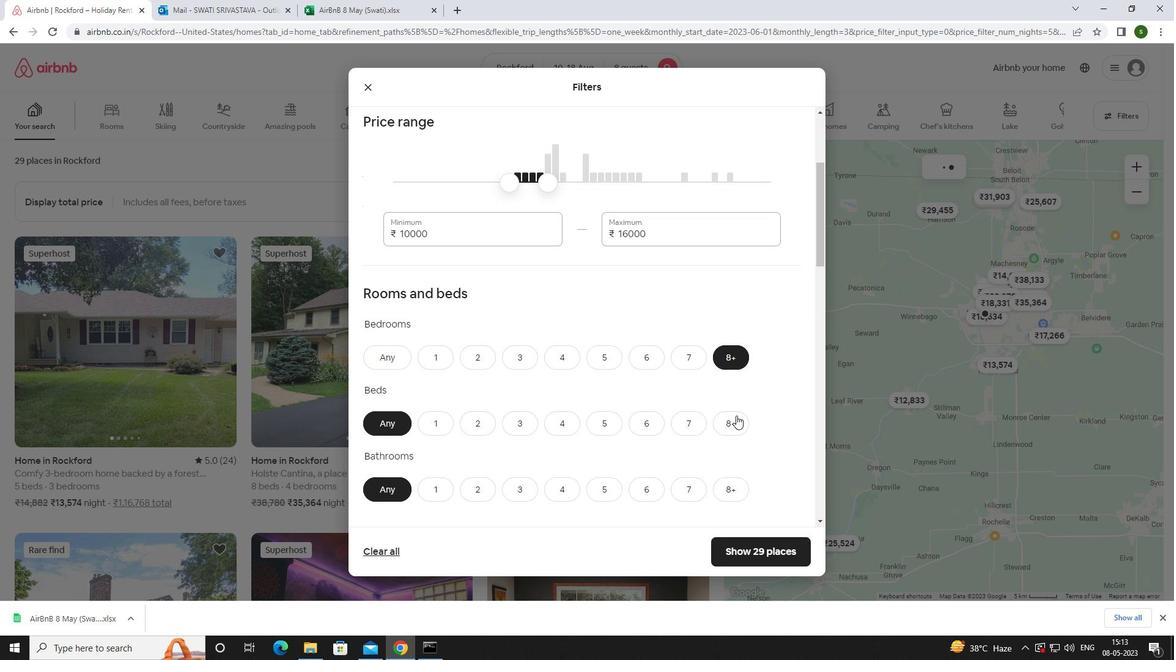 
Action: Mouse moved to (736, 489)
Screenshot: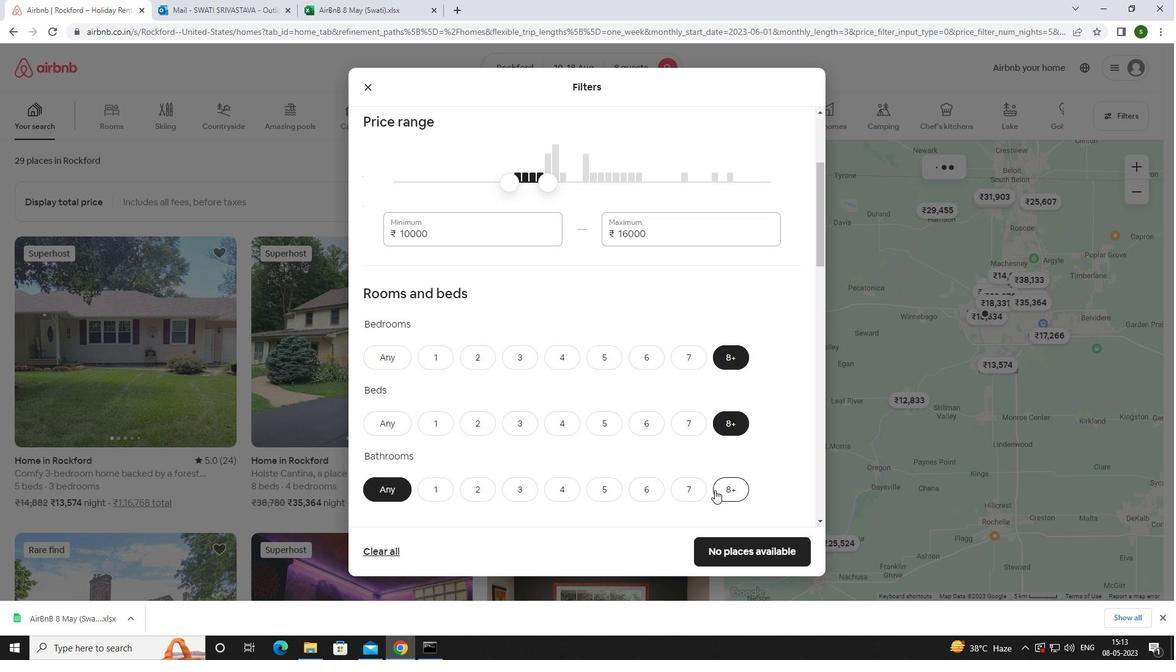 
Action: Mouse pressed left at (736, 489)
Screenshot: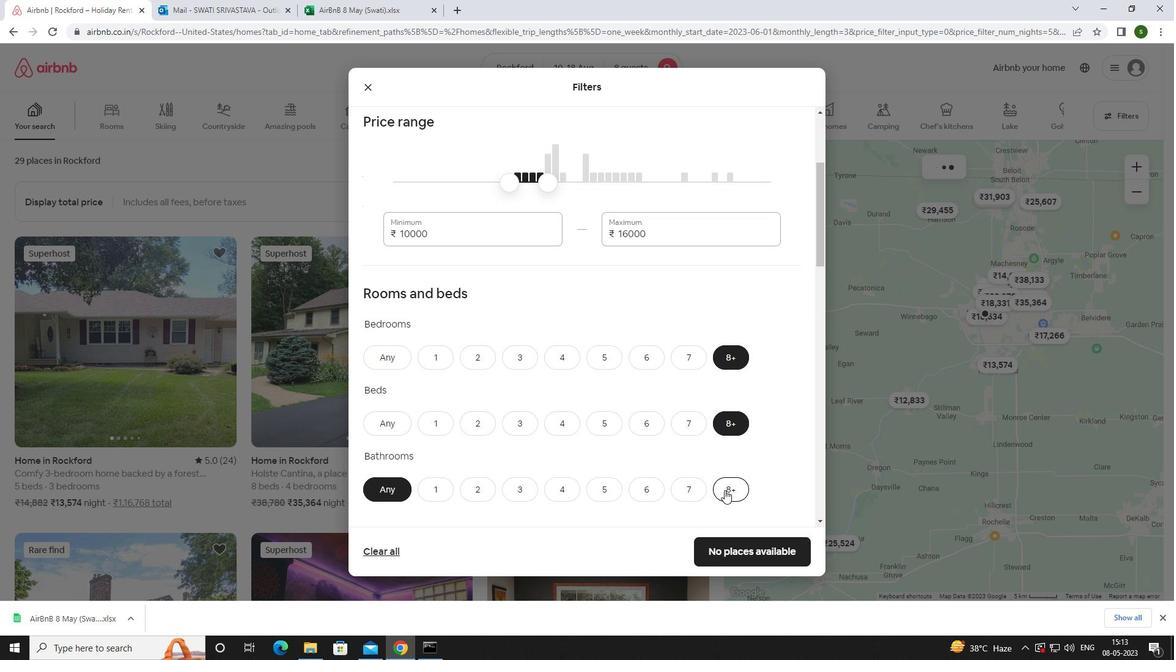 
Action: Mouse moved to (714, 462)
Screenshot: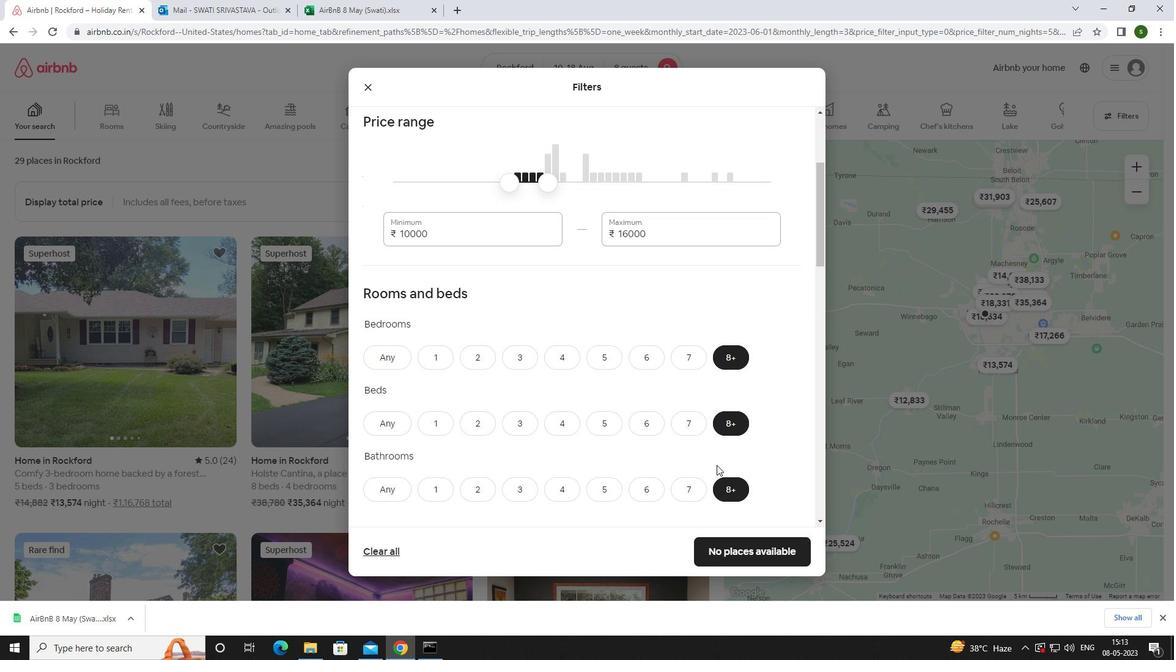 
Action: Mouse scrolled (714, 461) with delta (0, 0)
Screenshot: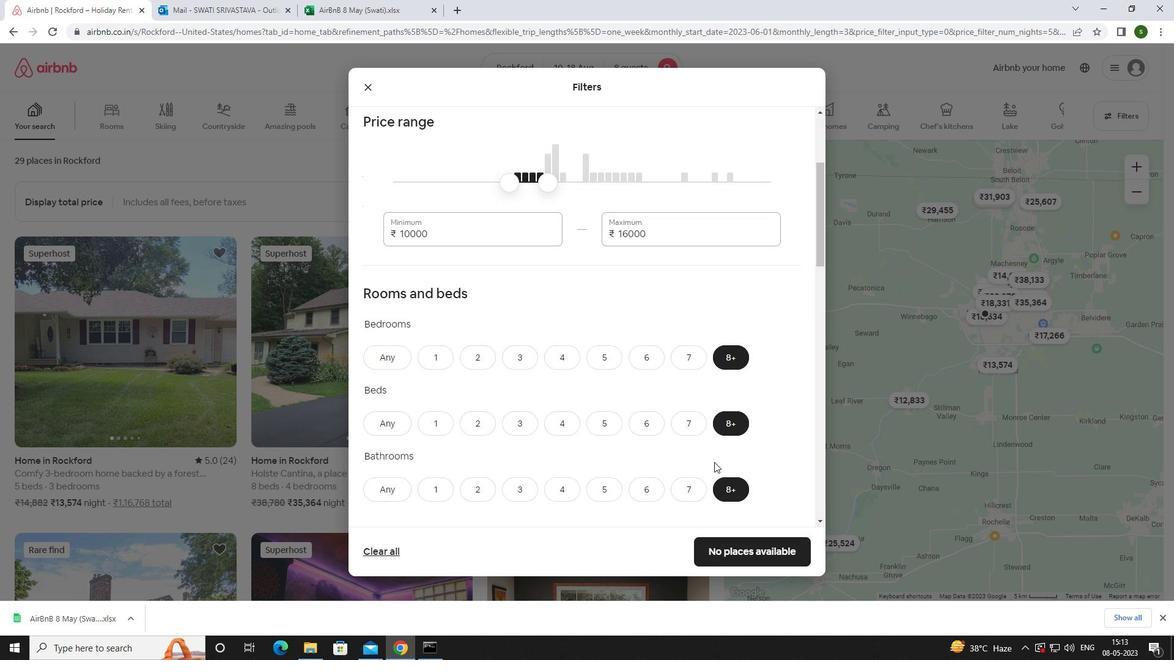 
Action: Mouse scrolled (714, 461) with delta (0, 0)
Screenshot: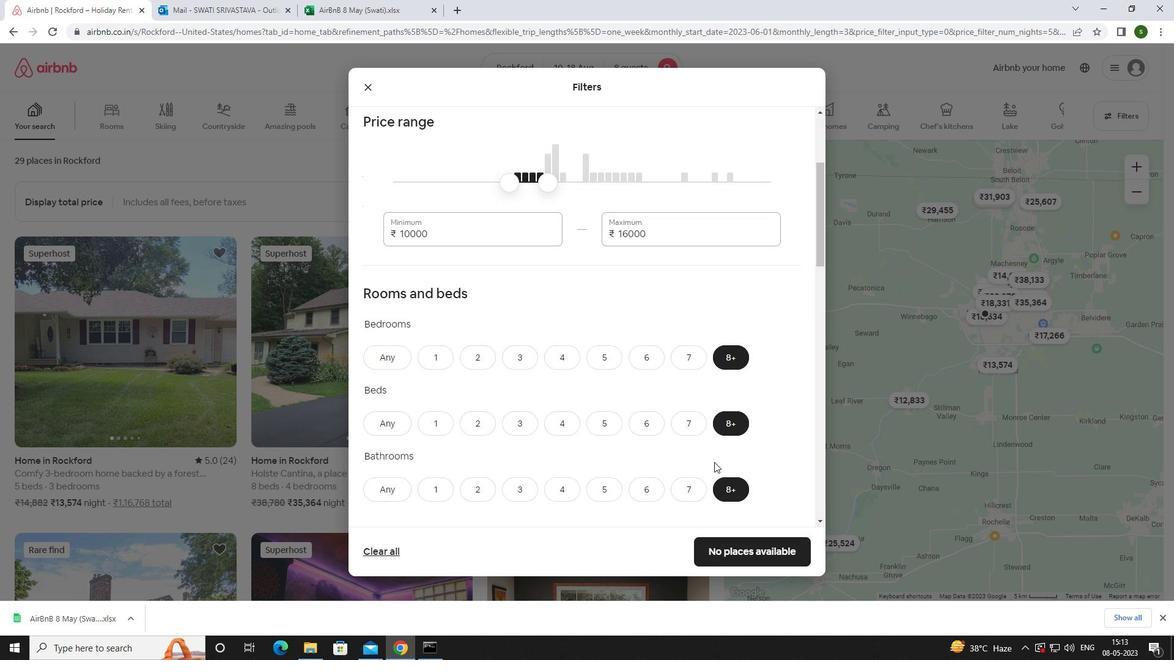 
Action: Mouse moved to (712, 461)
Screenshot: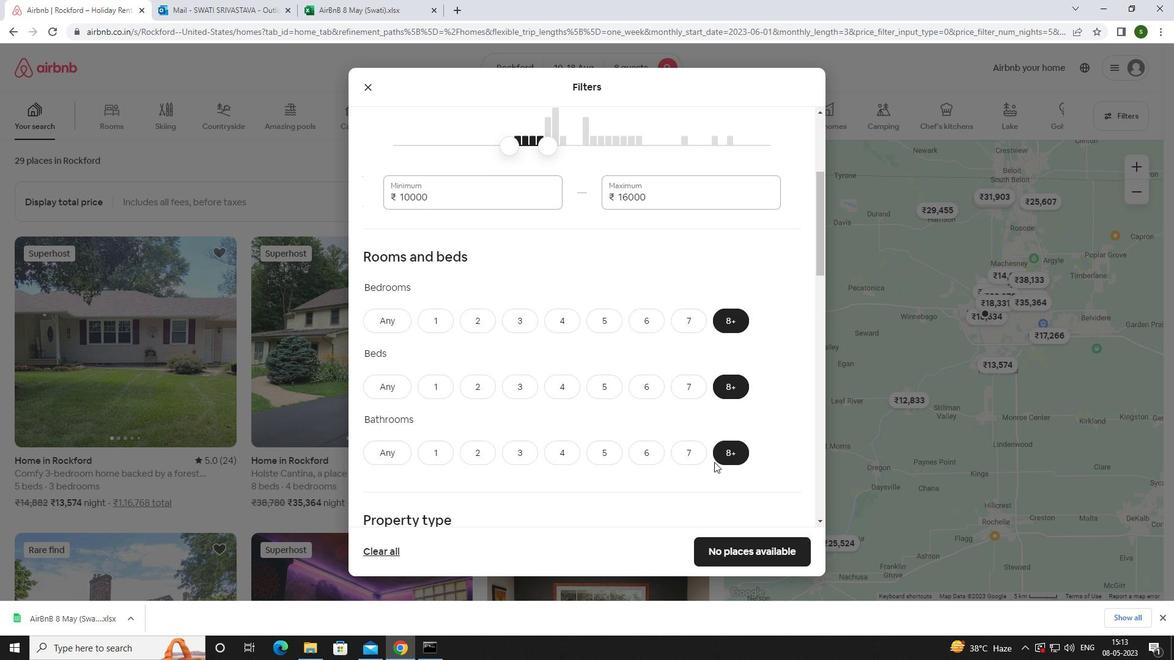 
Action: Mouse scrolled (712, 461) with delta (0, 0)
Screenshot: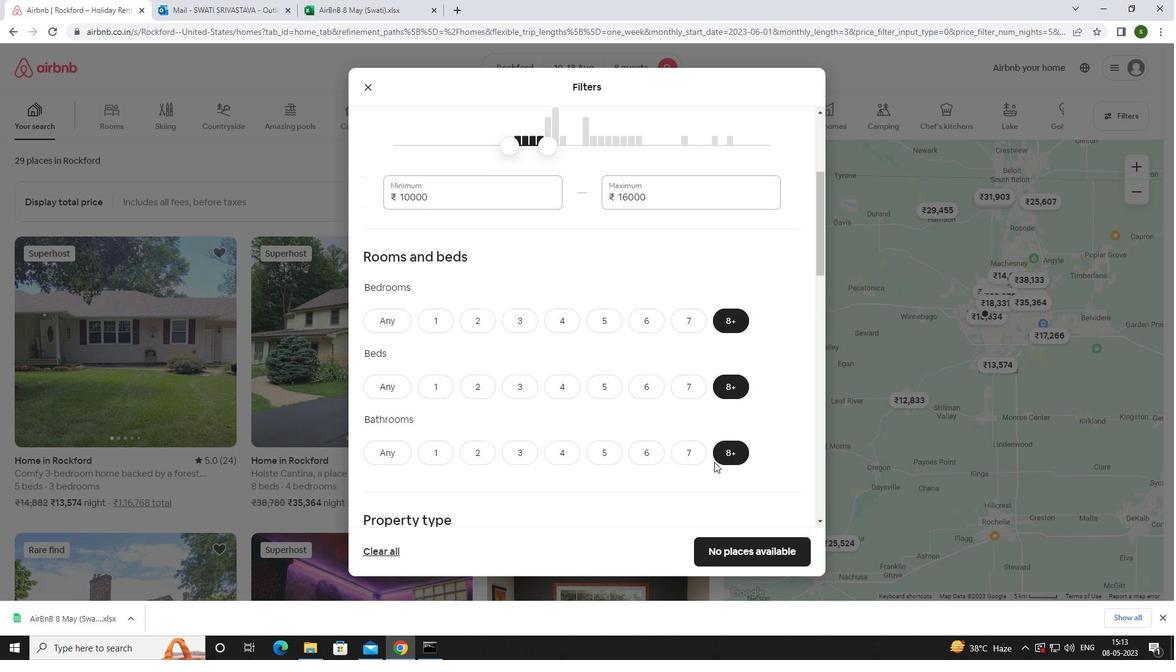 
Action: Mouse moved to (434, 434)
Screenshot: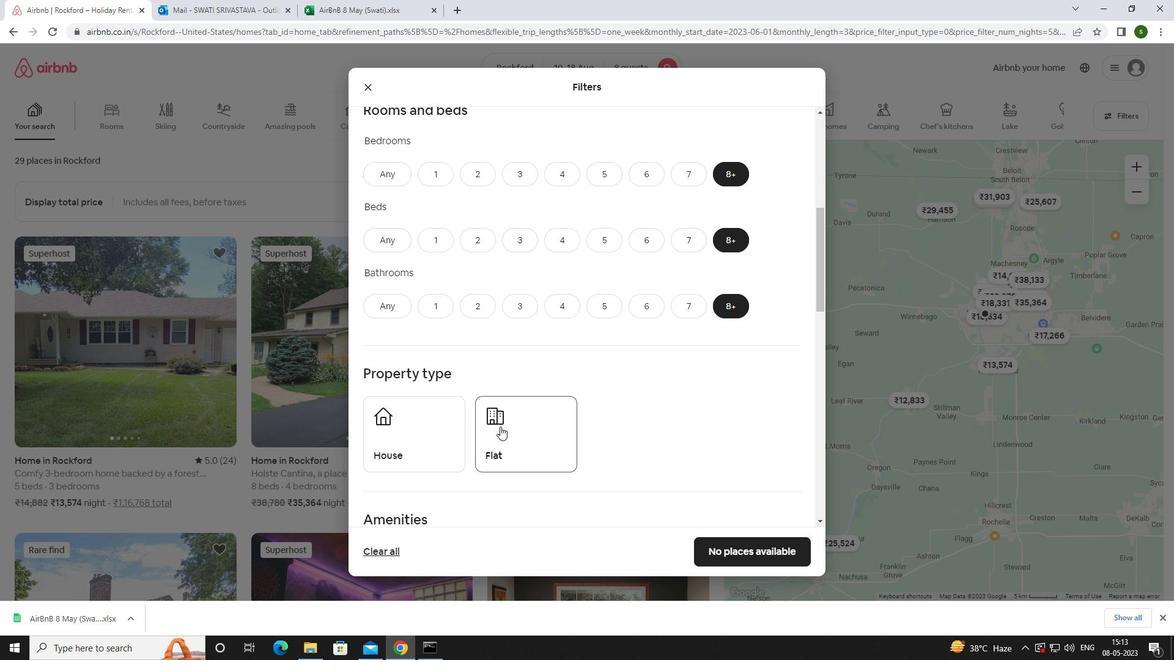 
Action: Mouse pressed left at (434, 434)
Screenshot: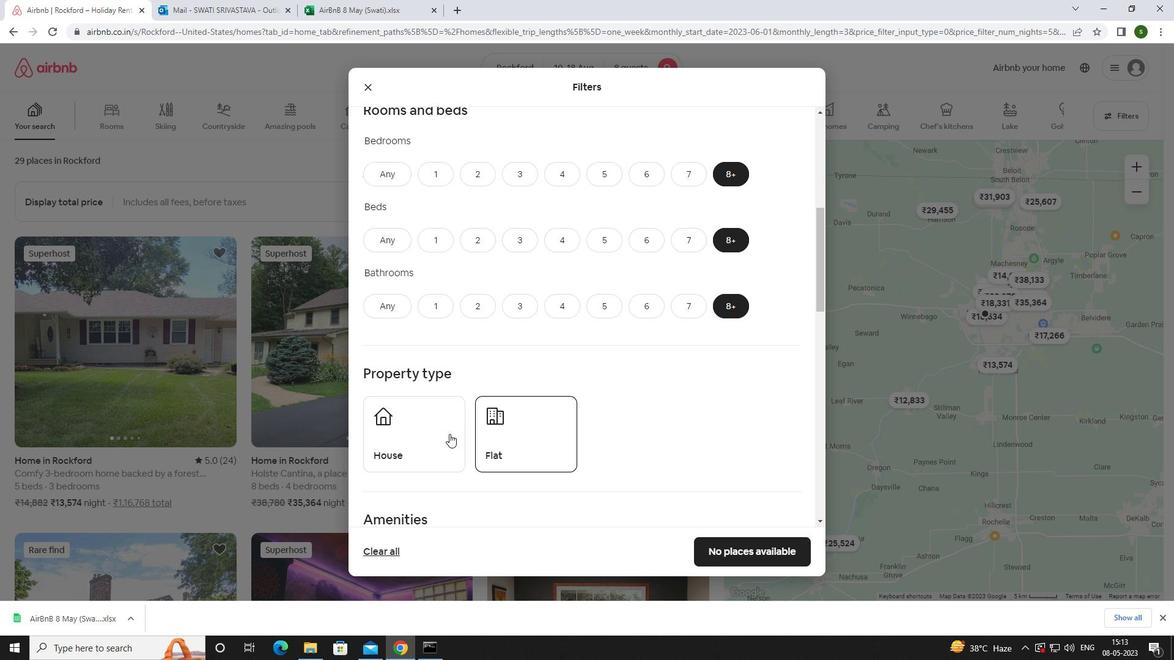 
Action: Mouse moved to (499, 425)
Screenshot: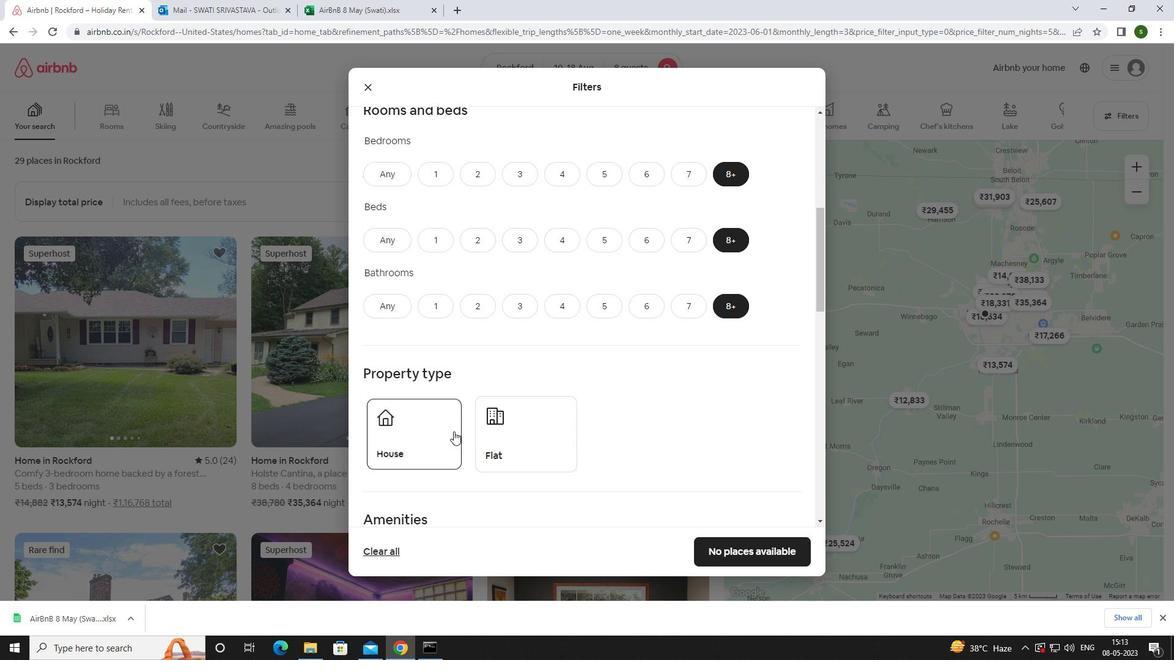 
Action: Mouse pressed left at (499, 425)
Screenshot: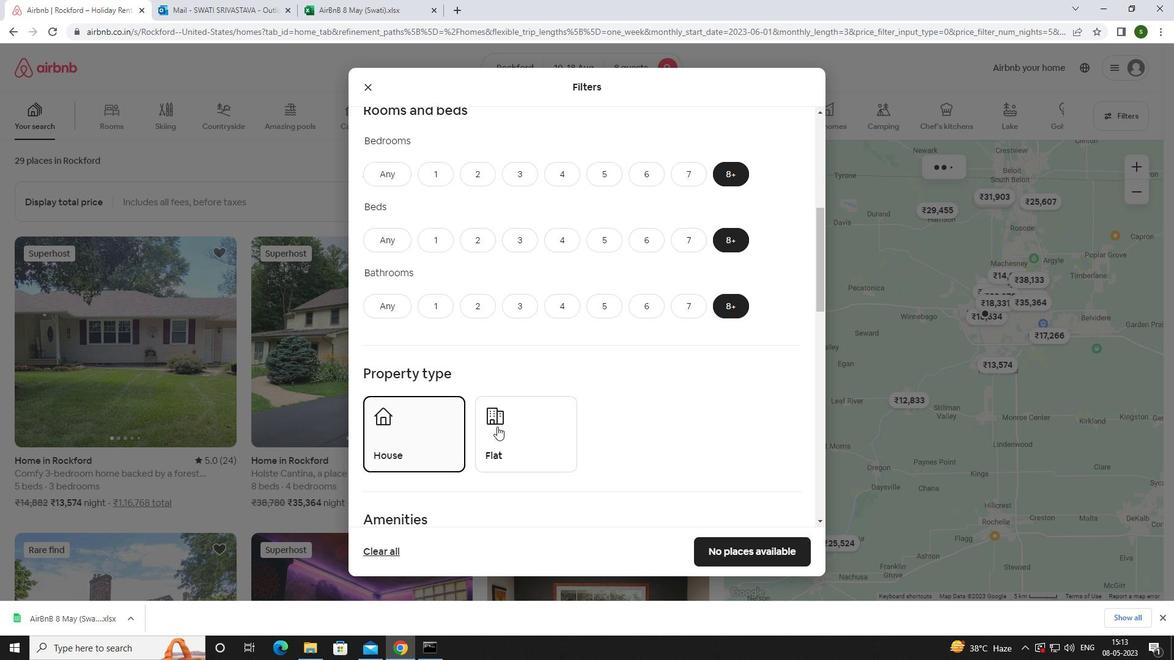 
Action: Mouse moved to (500, 425)
Screenshot: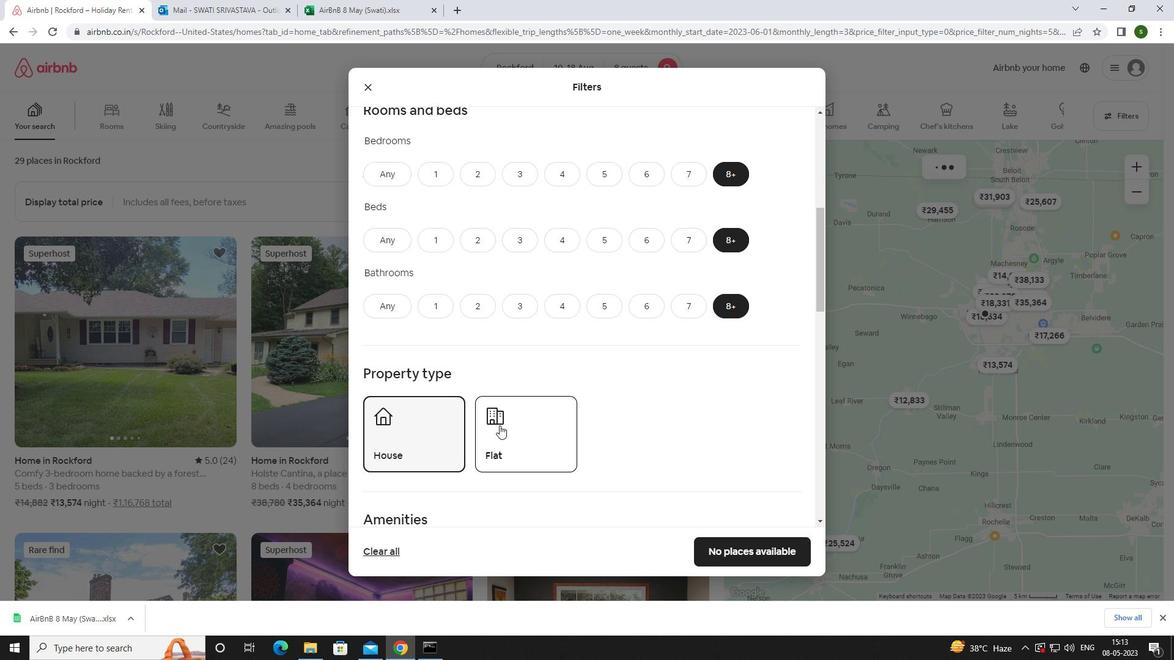 
Action: Mouse scrolled (500, 424) with delta (0, 0)
Screenshot: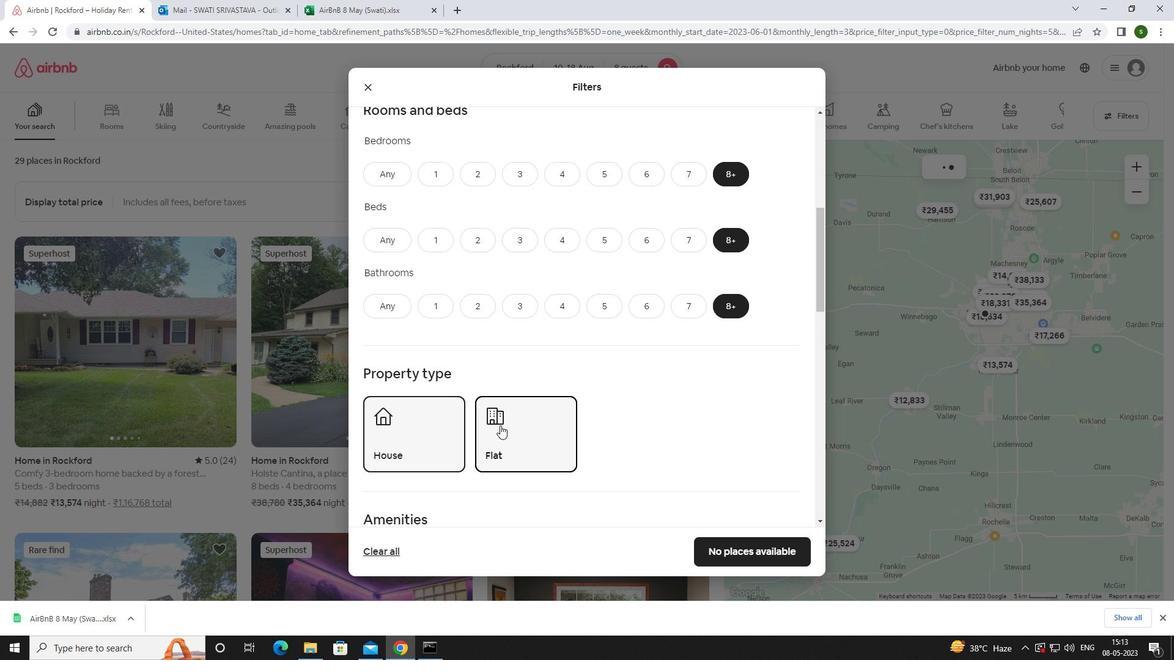 
Action: Mouse scrolled (500, 424) with delta (0, 0)
Screenshot: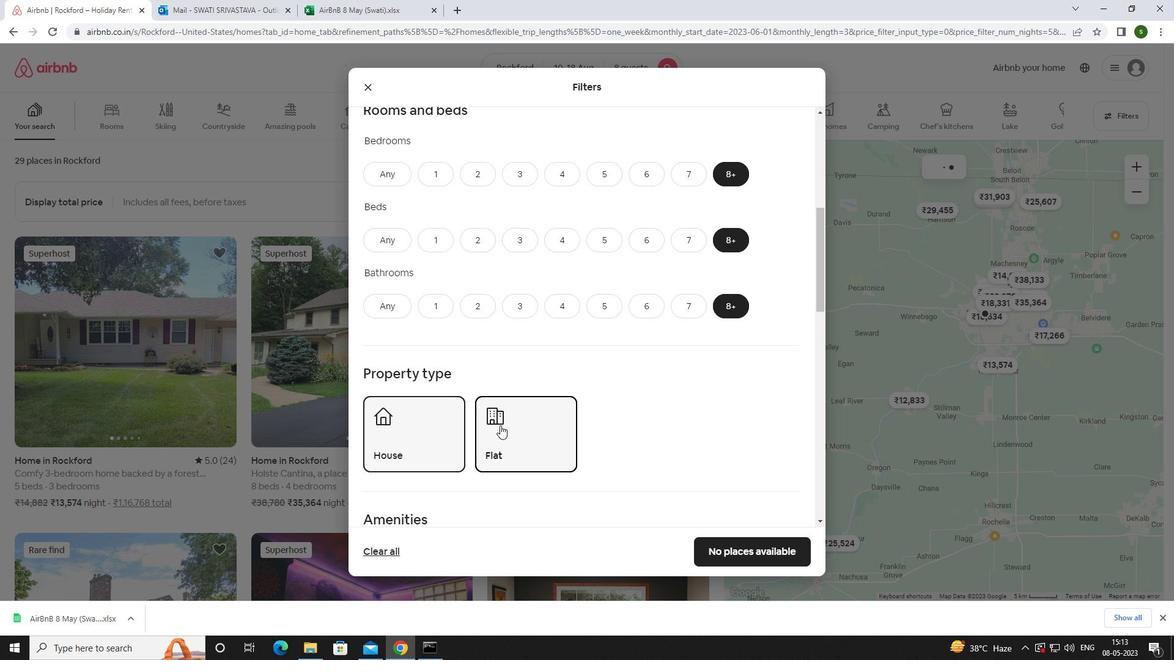 
Action: Mouse scrolled (500, 424) with delta (0, 0)
Screenshot: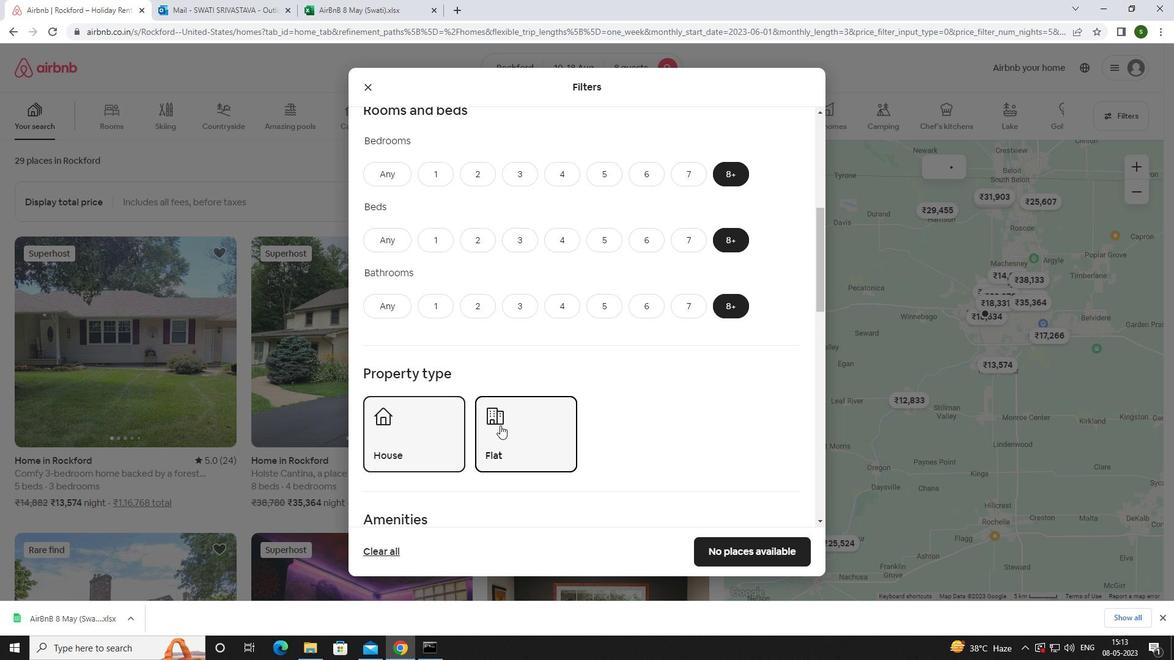 
Action: Mouse moved to (384, 393)
Screenshot: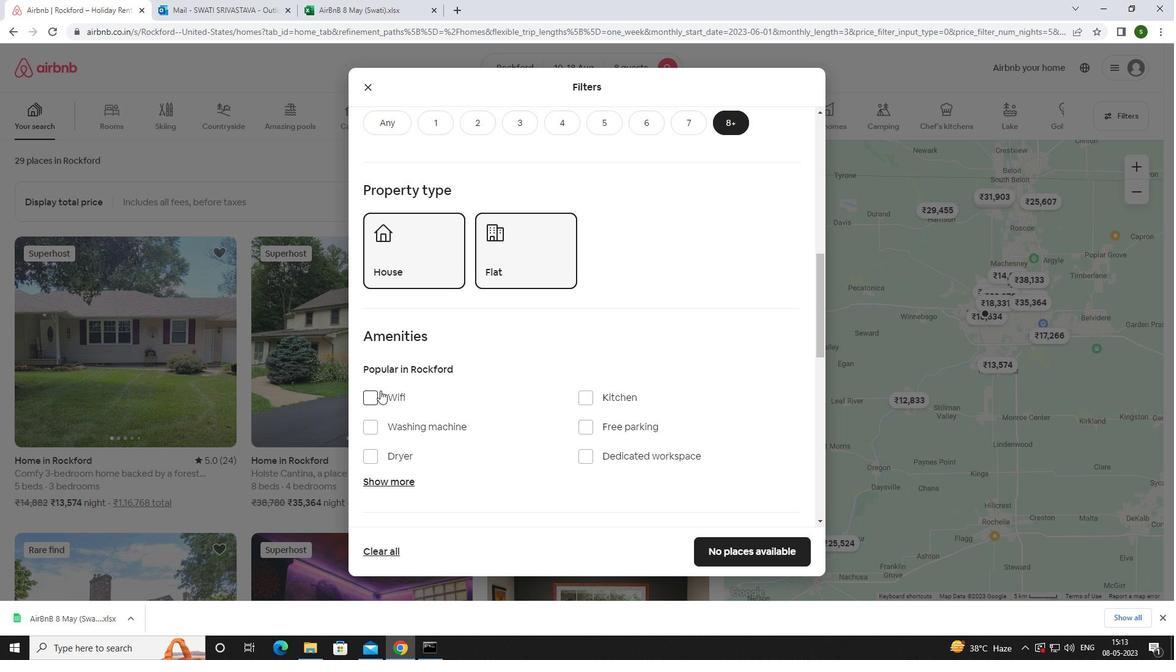 
Action: Mouse pressed left at (384, 393)
Screenshot: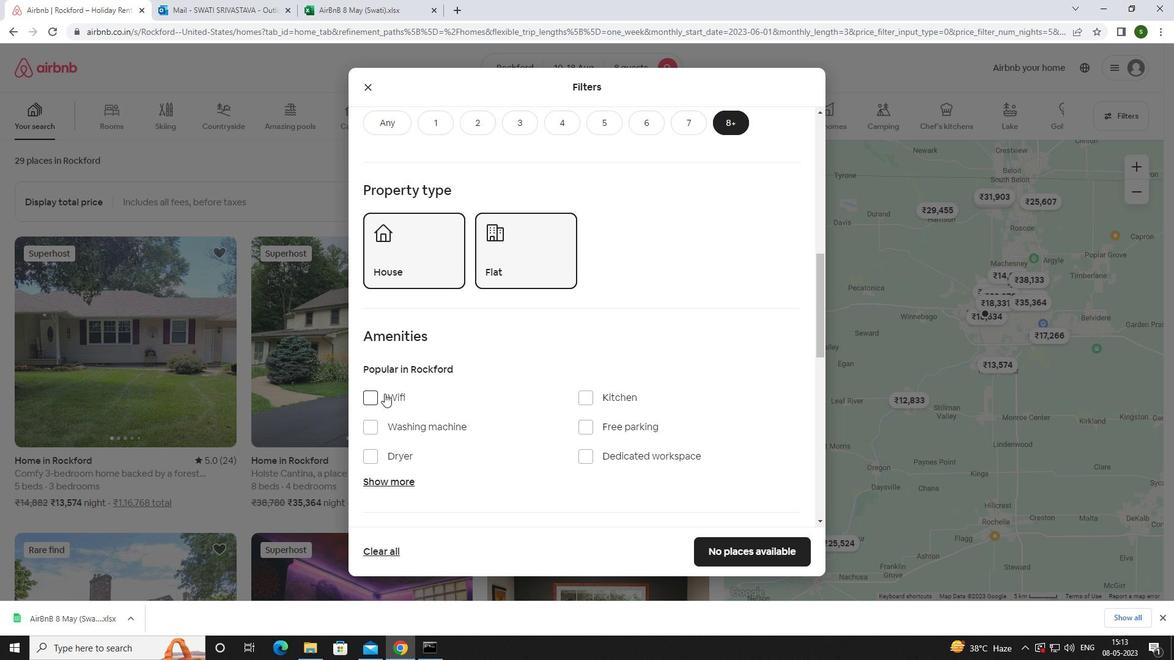 
Action: Mouse moved to (588, 426)
Screenshot: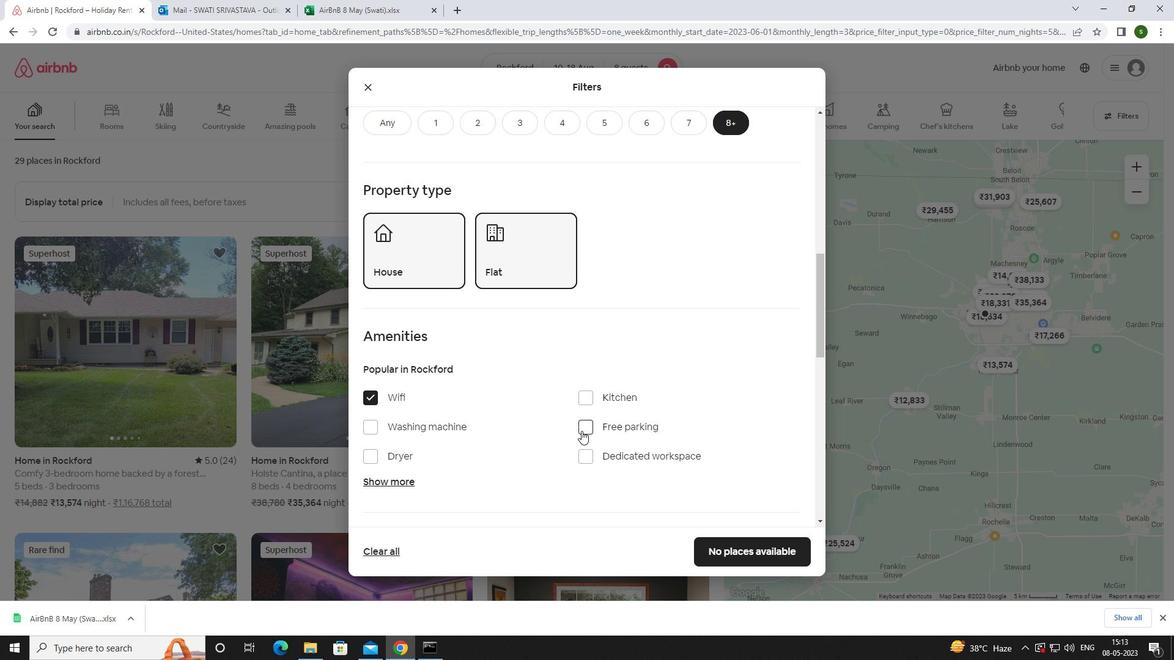 
Action: Mouse pressed left at (588, 426)
Screenshot: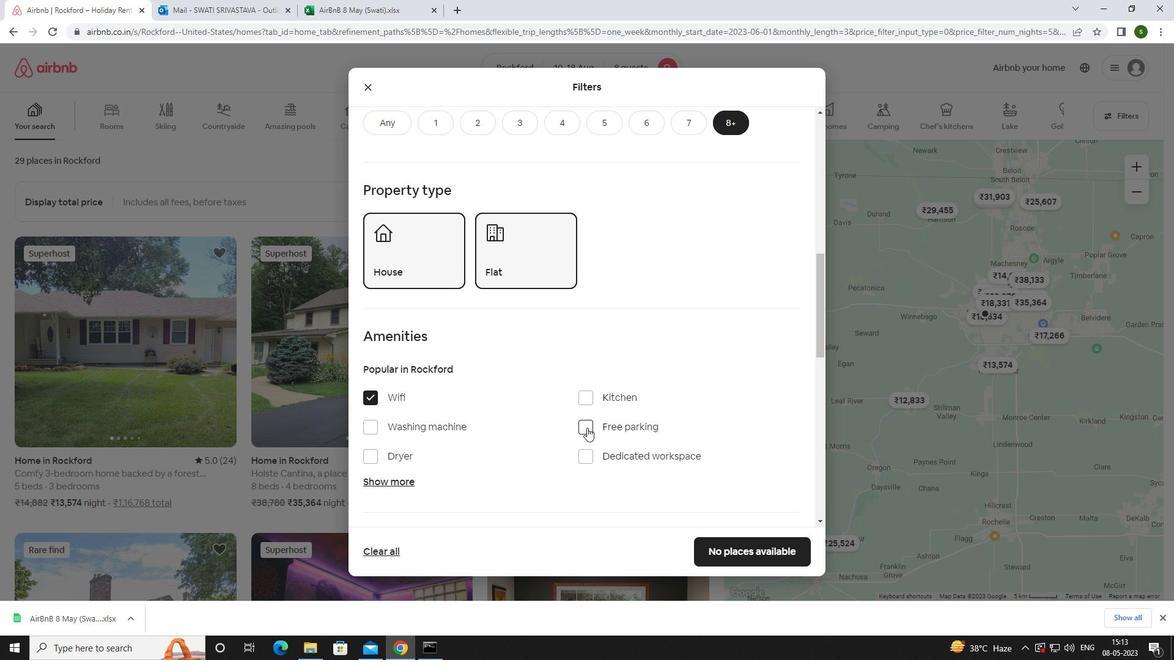 
Action: Mouse moved to (393, 484)
Screenshot: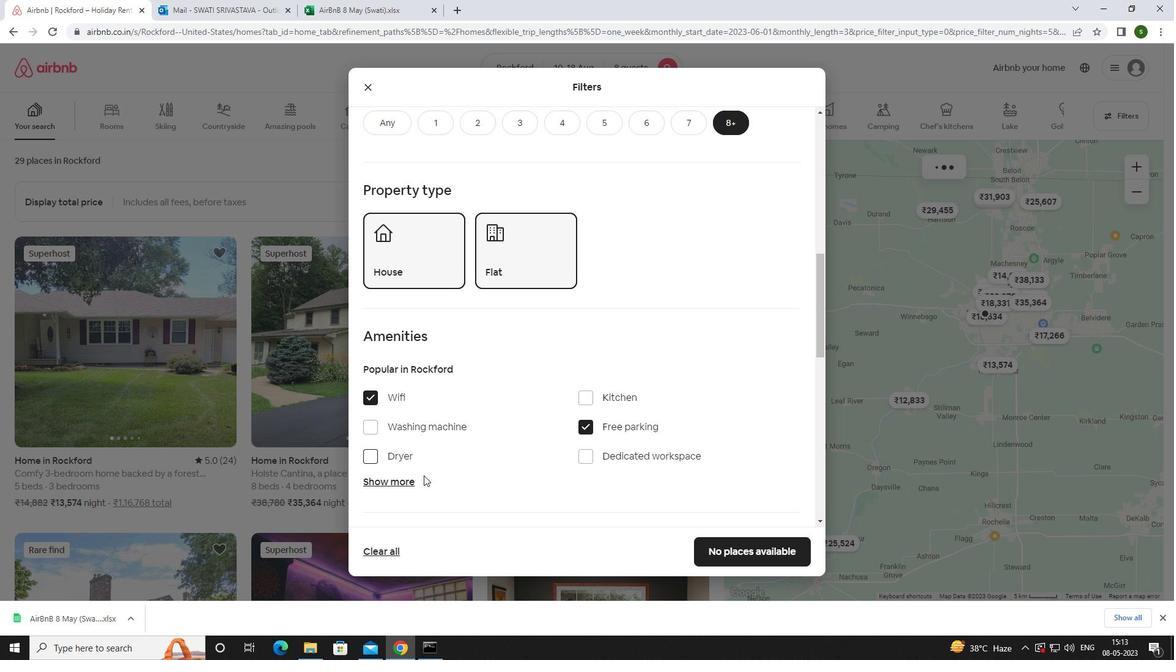 
Action: Mouse pressed left at (393, 484)
Screenshot: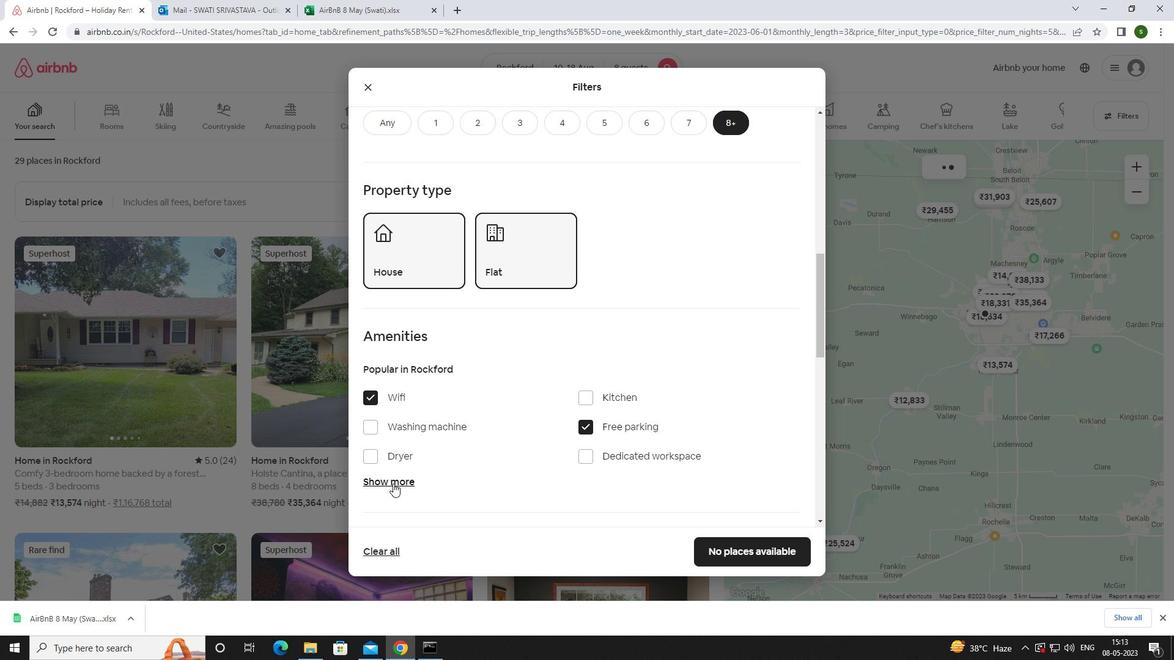 
Action: Mouse moved to (511, 432)
Screenshot: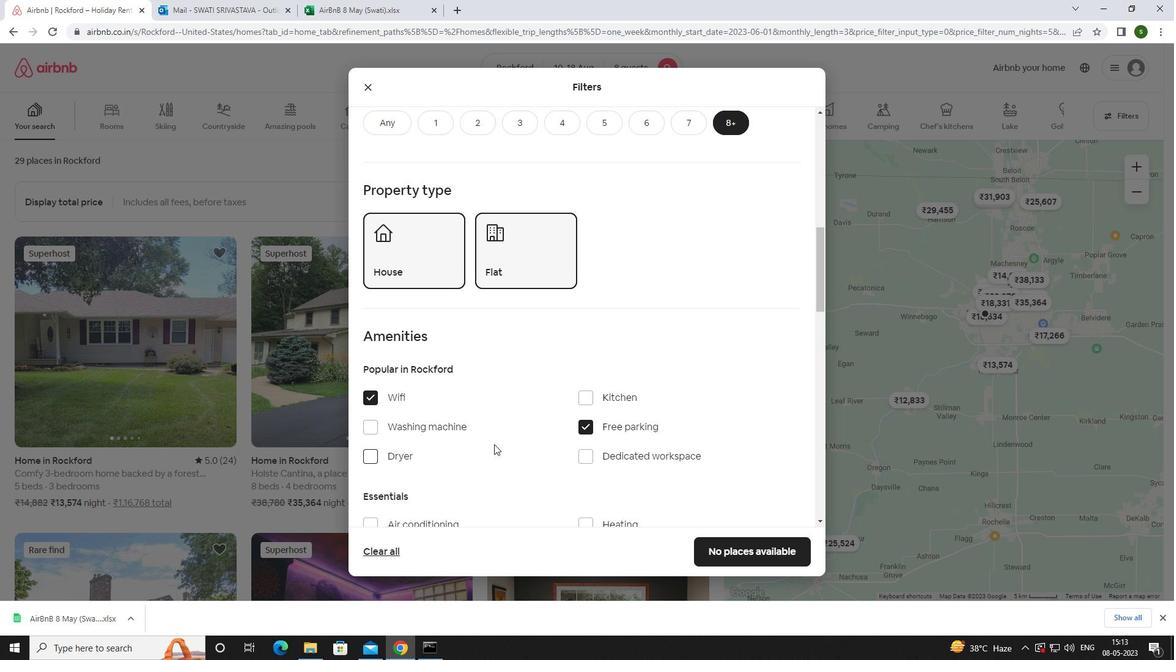 
Action: Mouse scrolled (511, 431) with delta (0, 0)
Screenshot: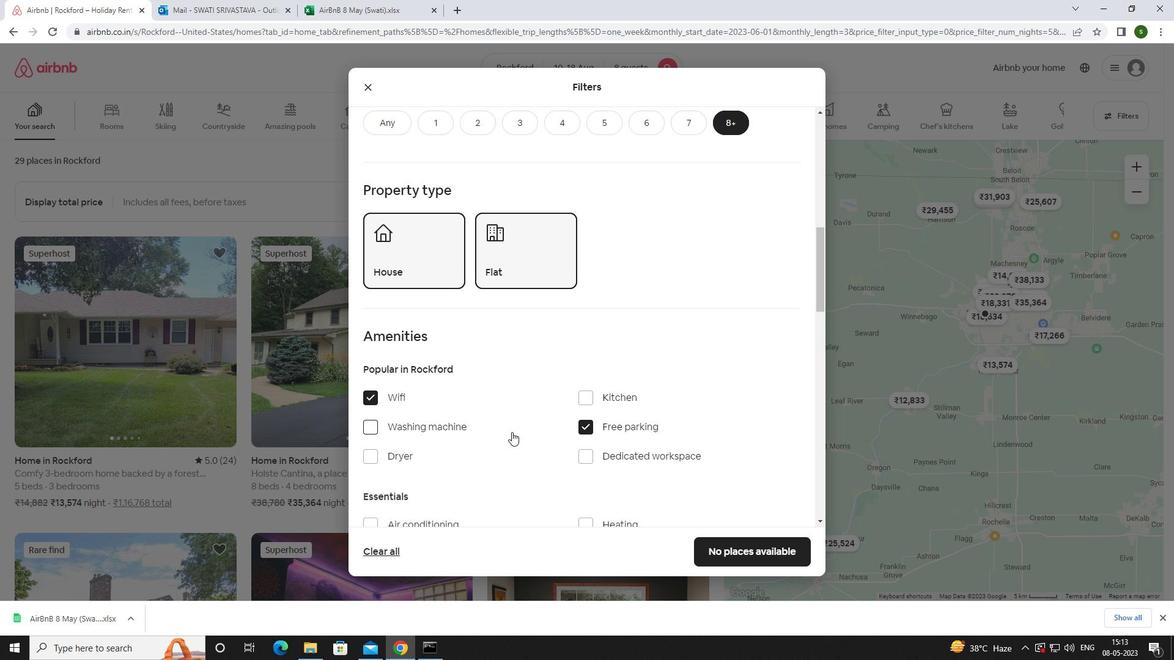
Action: Mouse scrolled (511, 431) with delta (0, 0)
Screenshot: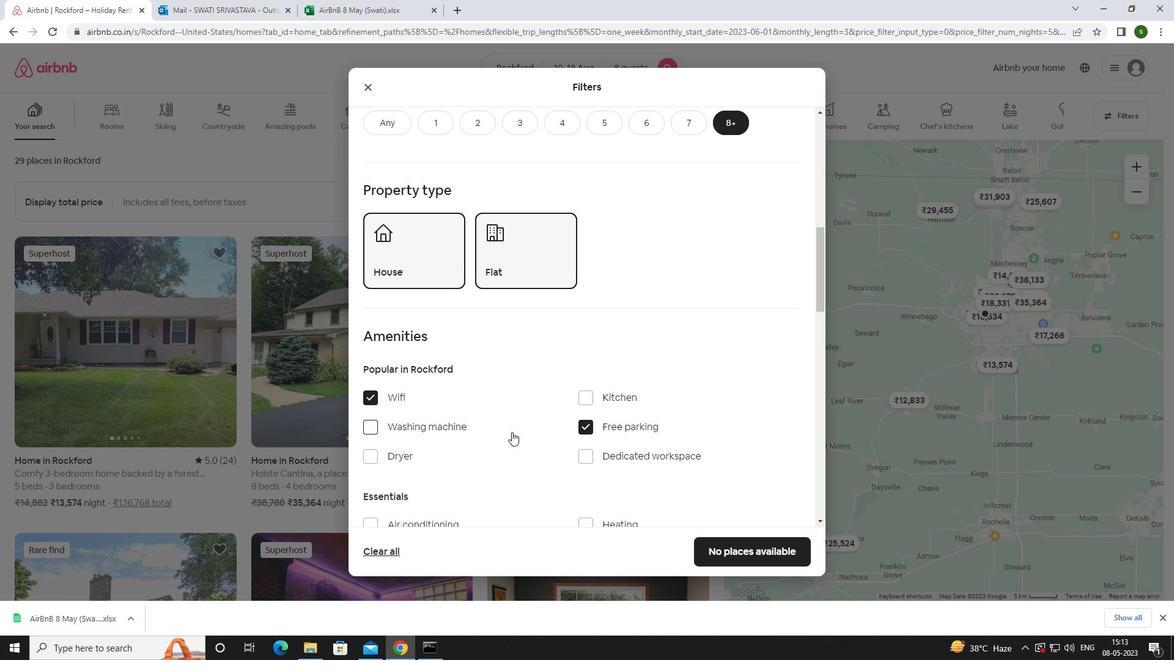 
Action: Mouse scrolled (511, 431) with delta (0, 0)
Screenshot: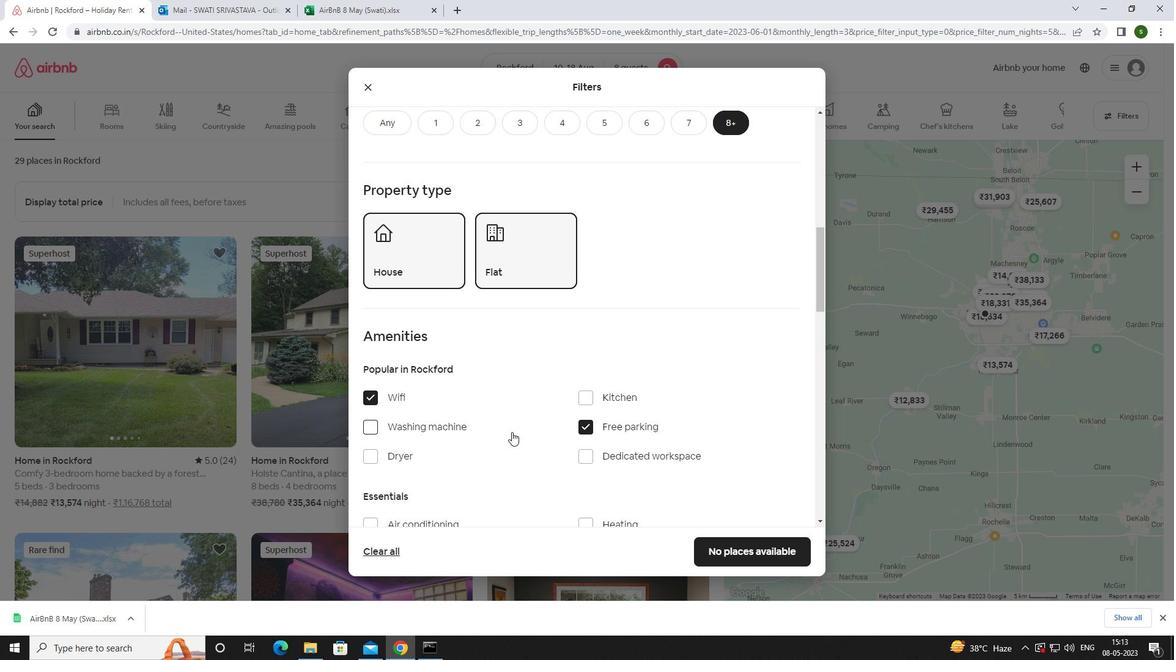 
Action: Mouse moved to (370, 373)
Screenshot: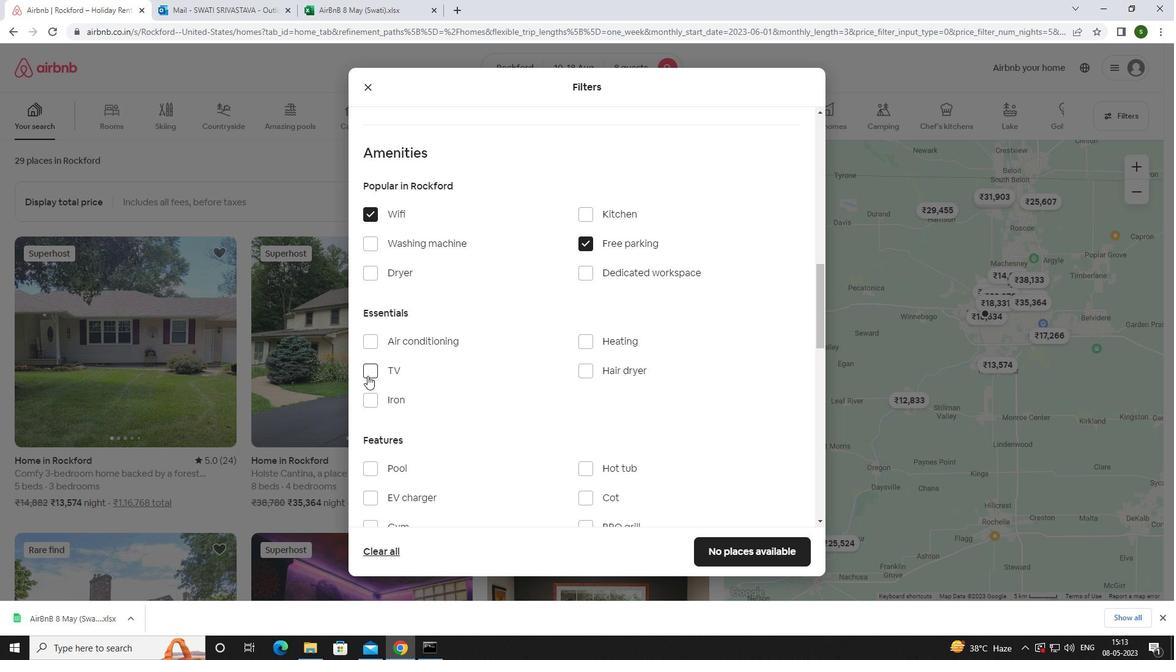 
Action: Mouse pressed left at (370, 373)
Screenshot: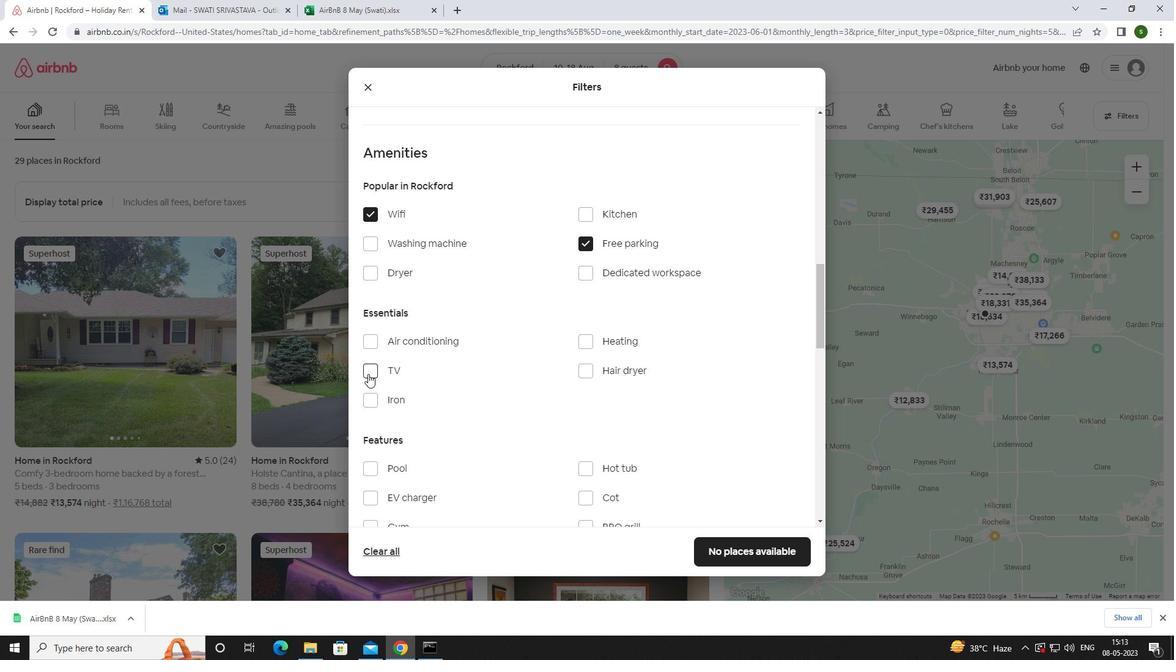 
Action: Mouse moved to (489, 407)
Screenshot: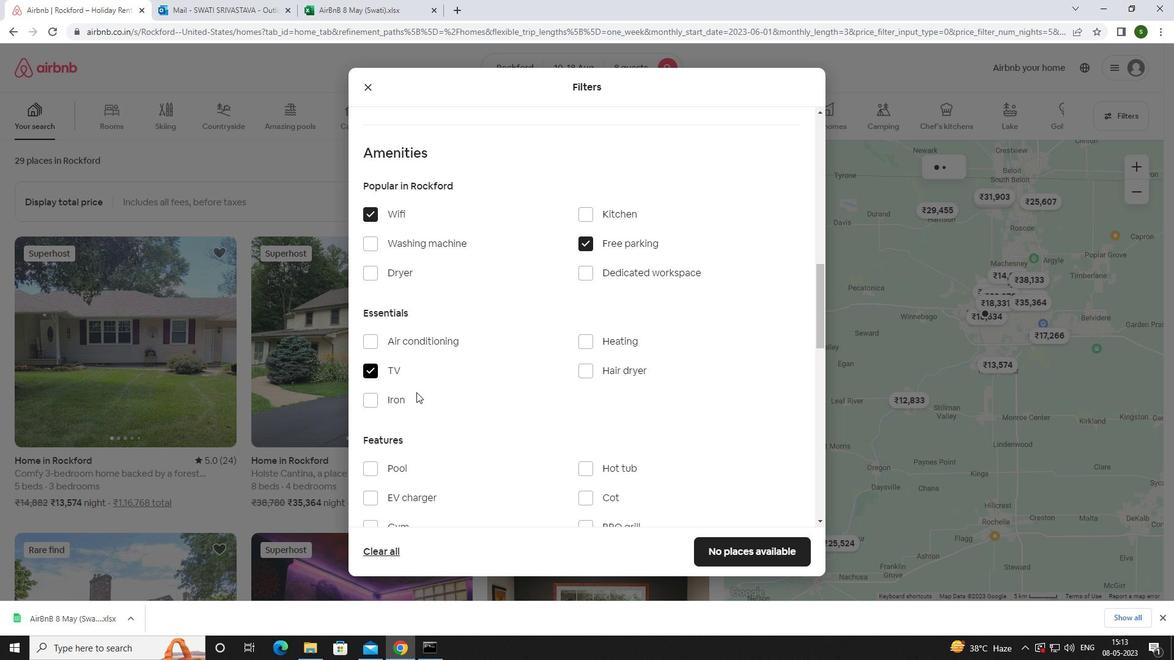 
Action: Mouse scrolled (489, 407) with delta (0, 0)
Screenshot: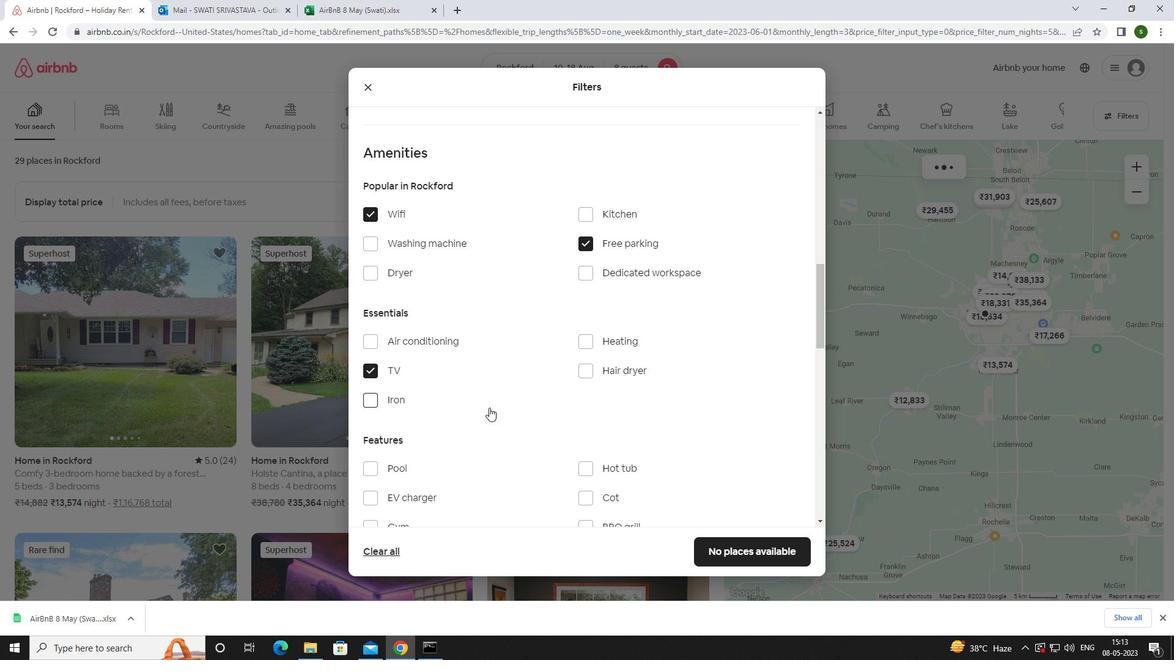 
Action: Mouse scrolled (489, 407) with delta (0, 0)
Screenshot: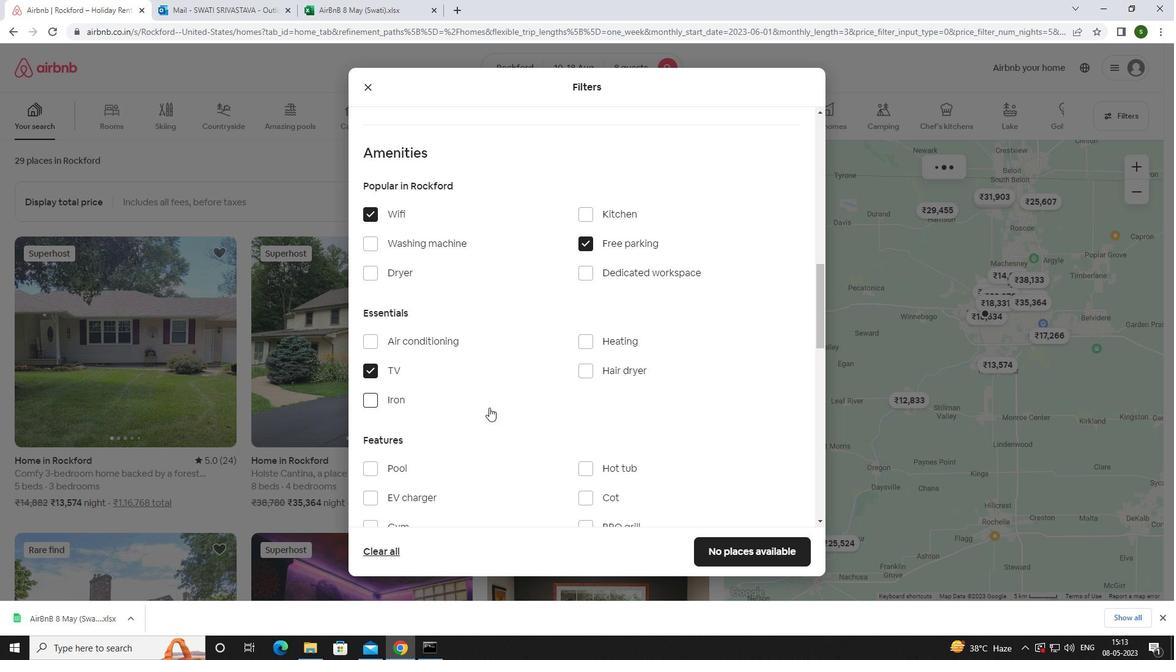 
Action: Mouse moved to (489, 408)
Screenshot: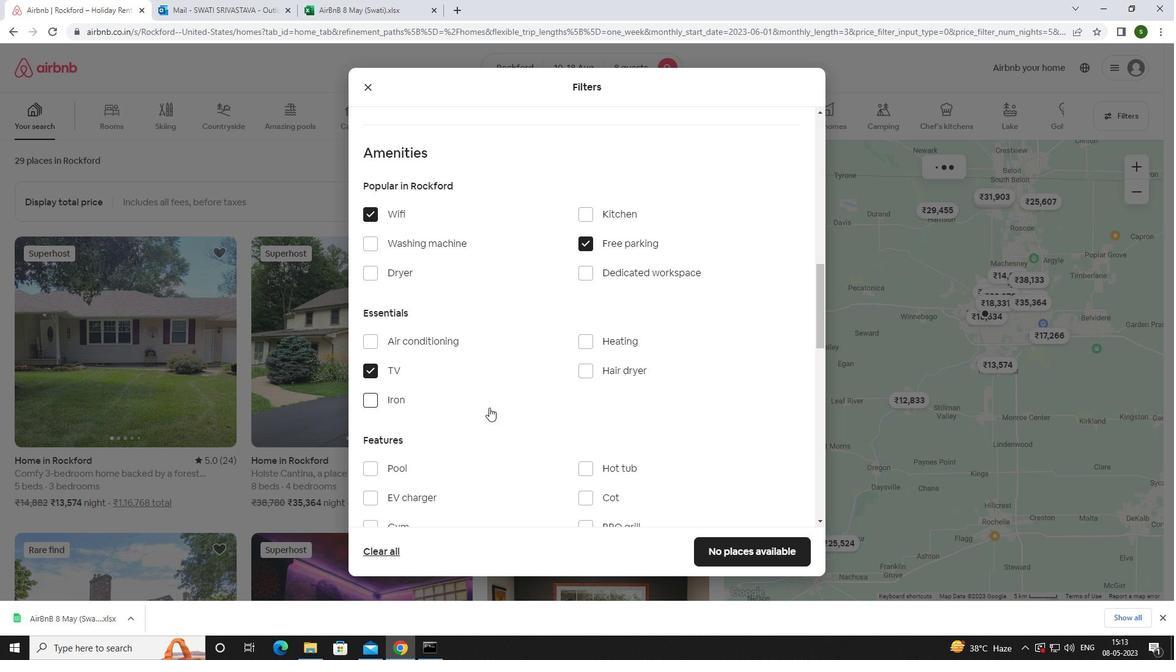 
Action: Mouse scrolled (489, 407) with delta (0, 0)
Screenshot: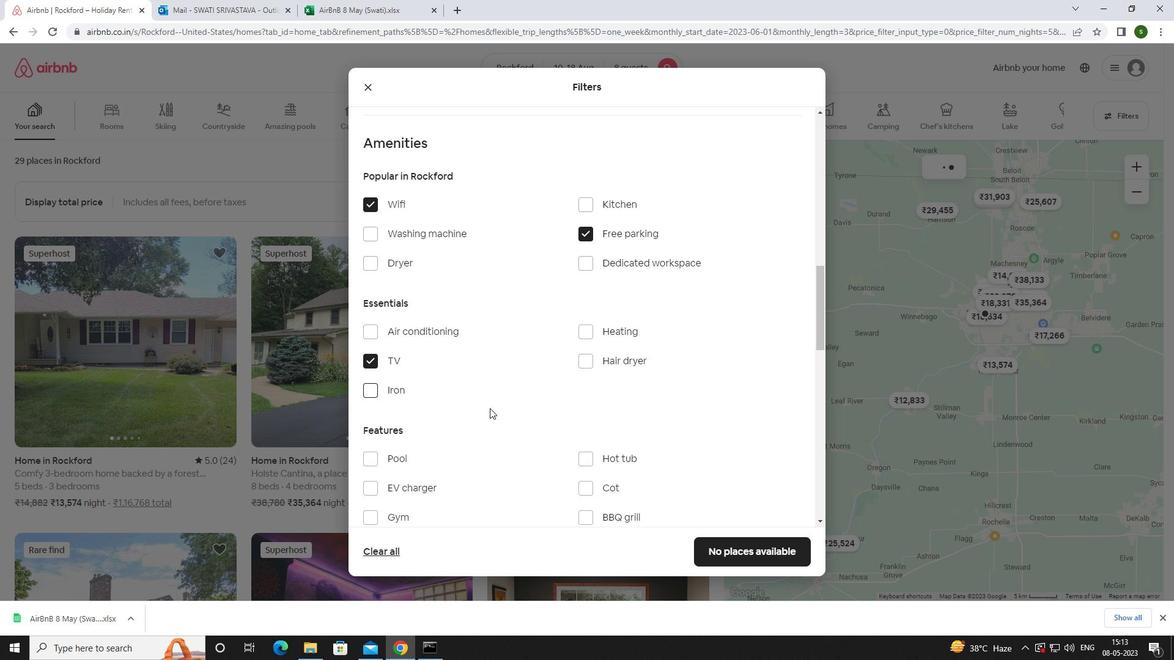 
Action: Mouse moved to (388, 343)
Screenshot: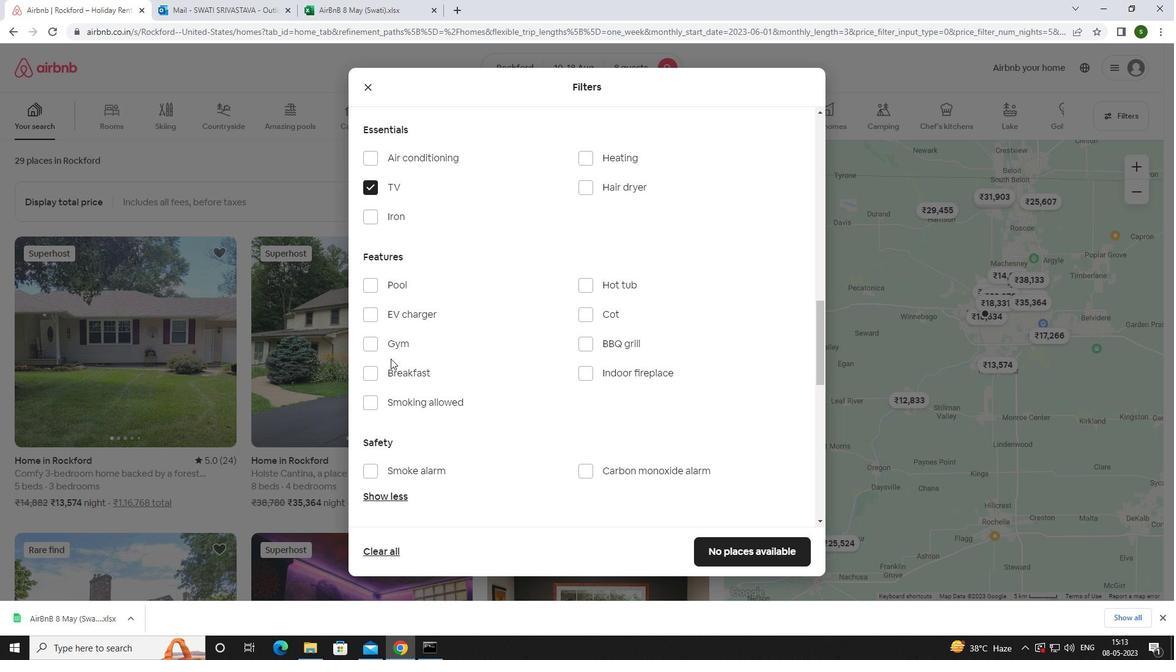 
Action: Mouse pressed left at (388, 343)
Screenshot: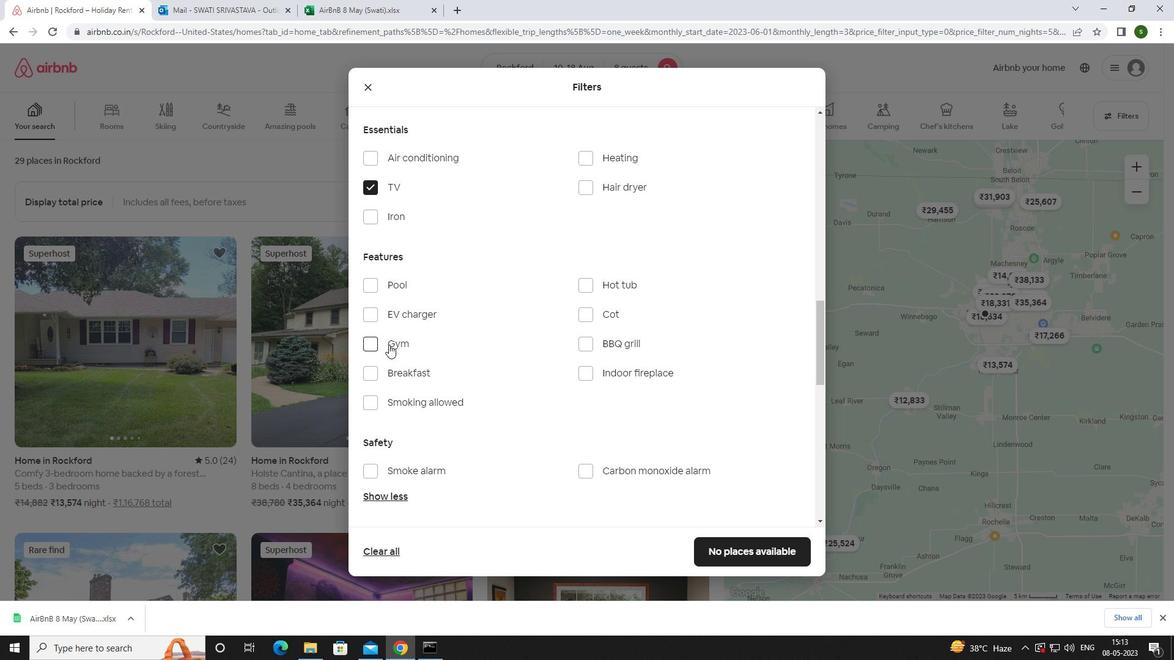 
Action: Mouse moved to (395, 372)
Screenshot: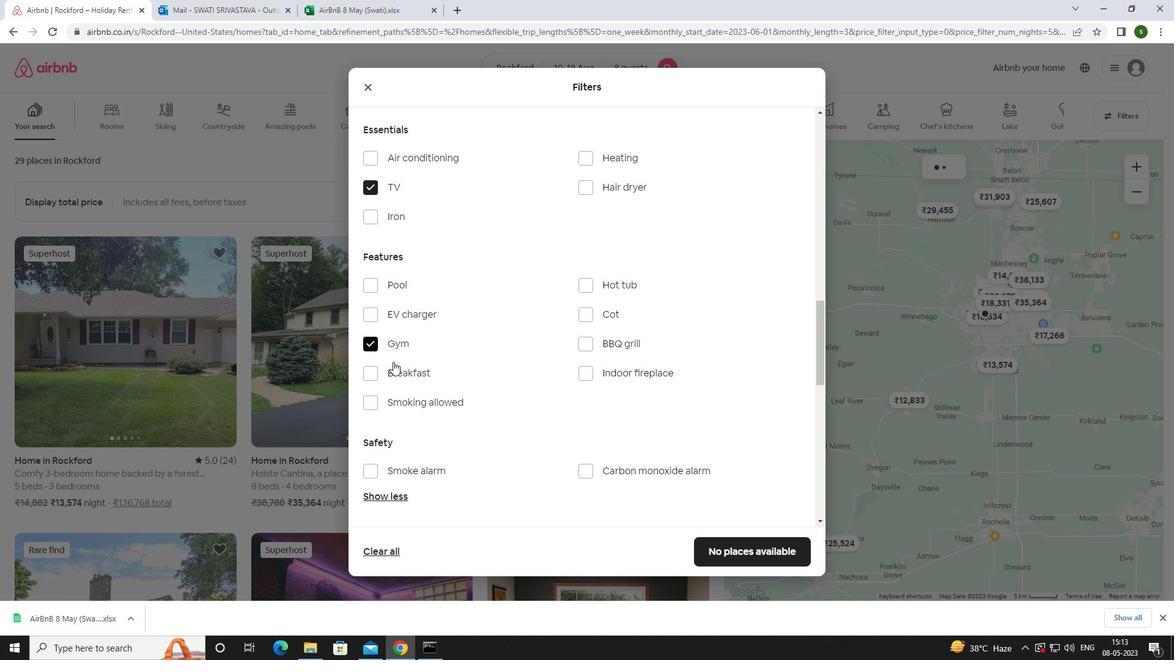 
Action: Mouse pressed left at (395, 372)
Screenshot: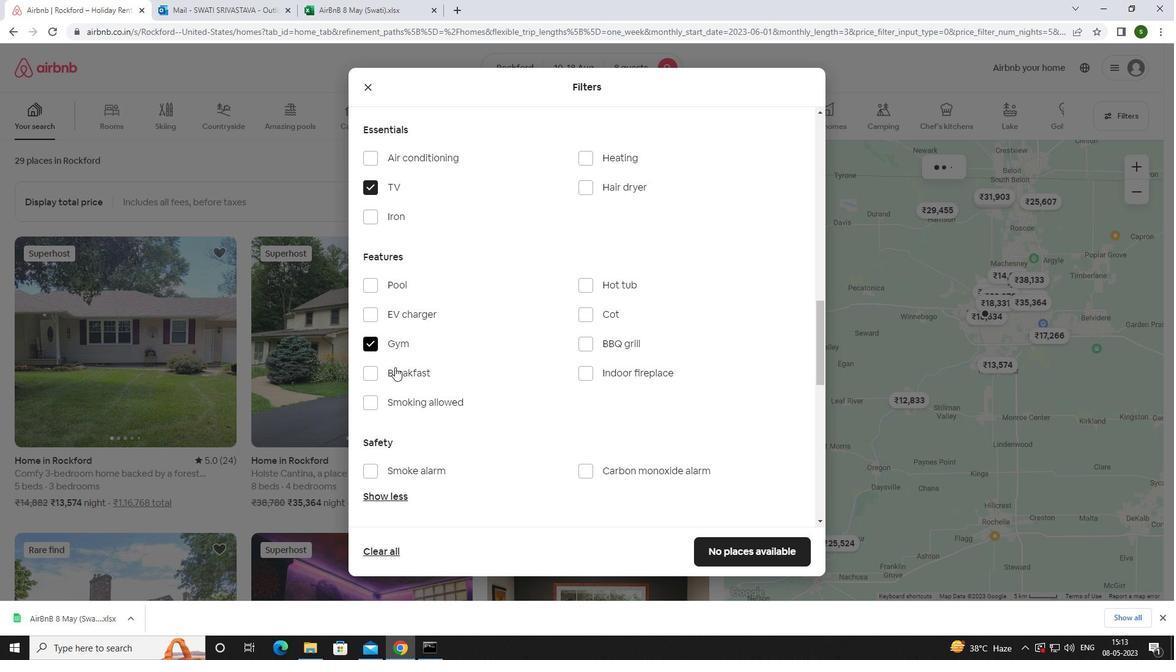 
Action: Mouse moved to (550, 410)
Screenshot: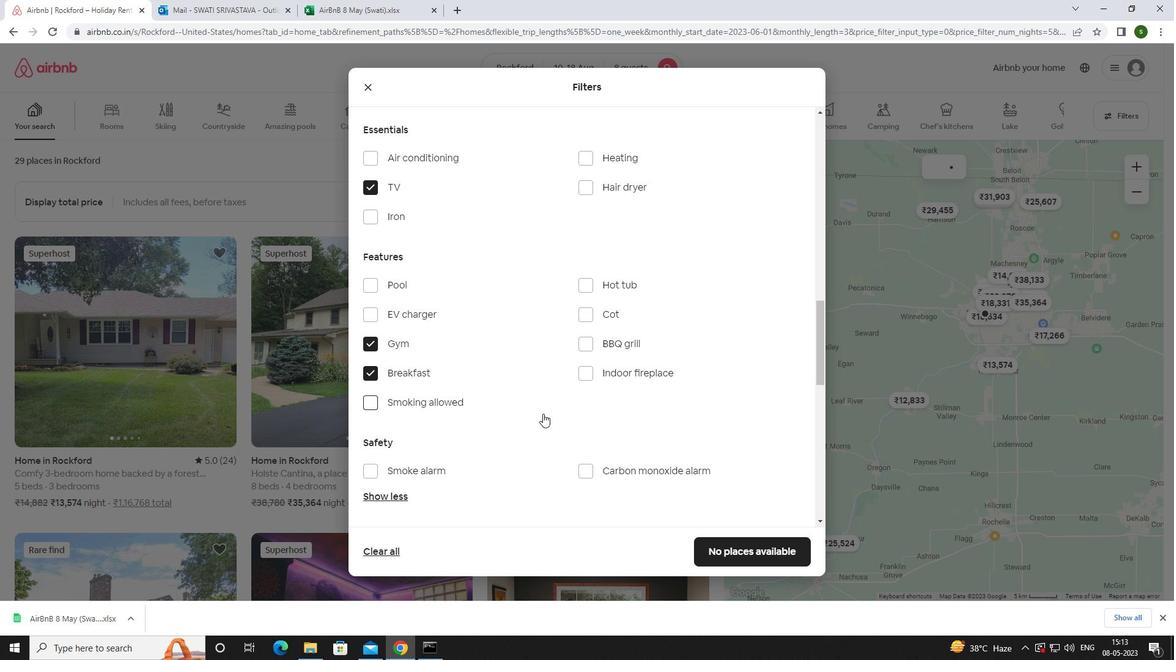 
Action: Mouse scrolled (550, 410) with delta (0, 0)
Screenshot: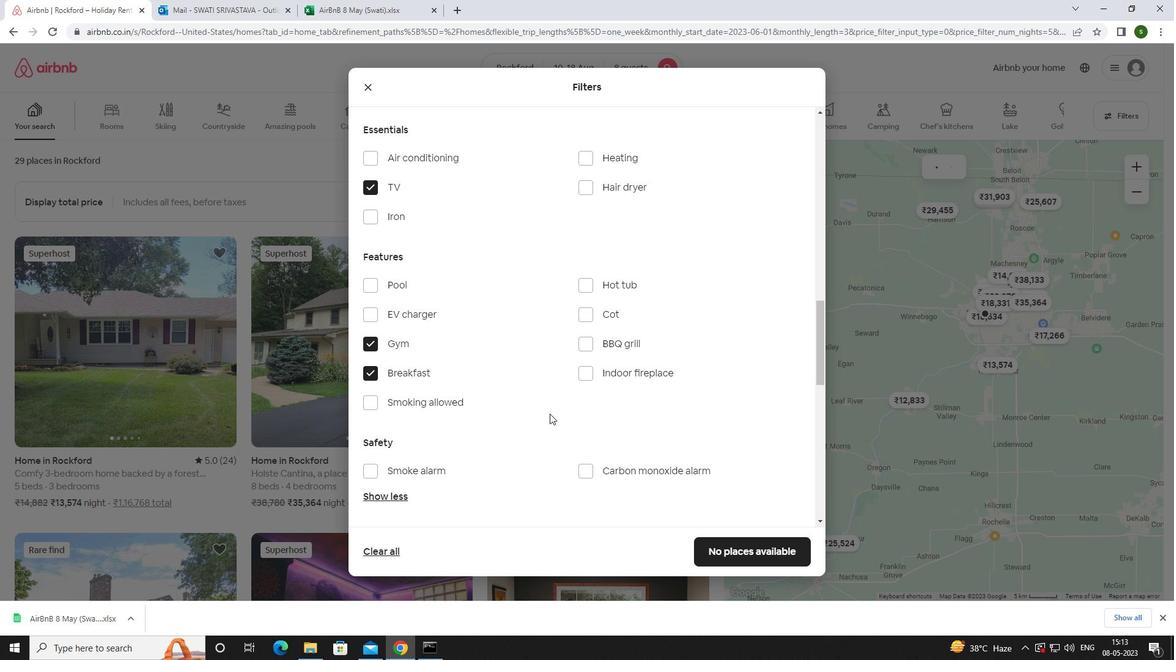
Action: Mouse scrolled (550, 410) with delta (0, 0)
Screenshot: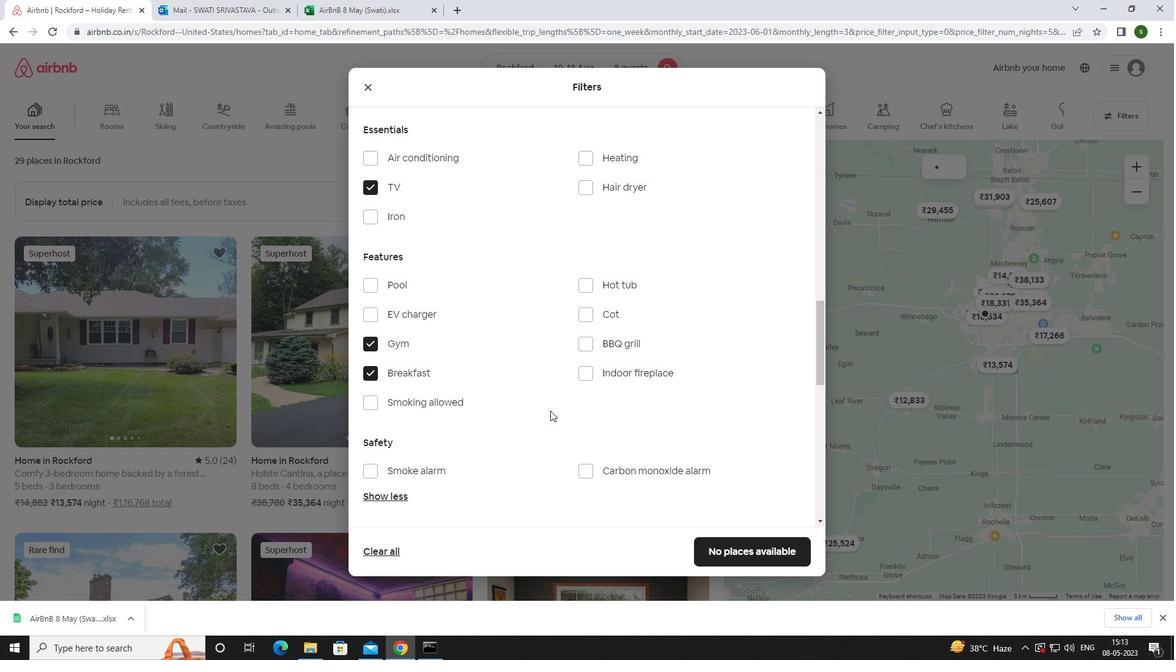 
Action: Mouse scrolled (550, 410) with delta (0, 0)
Screenshot: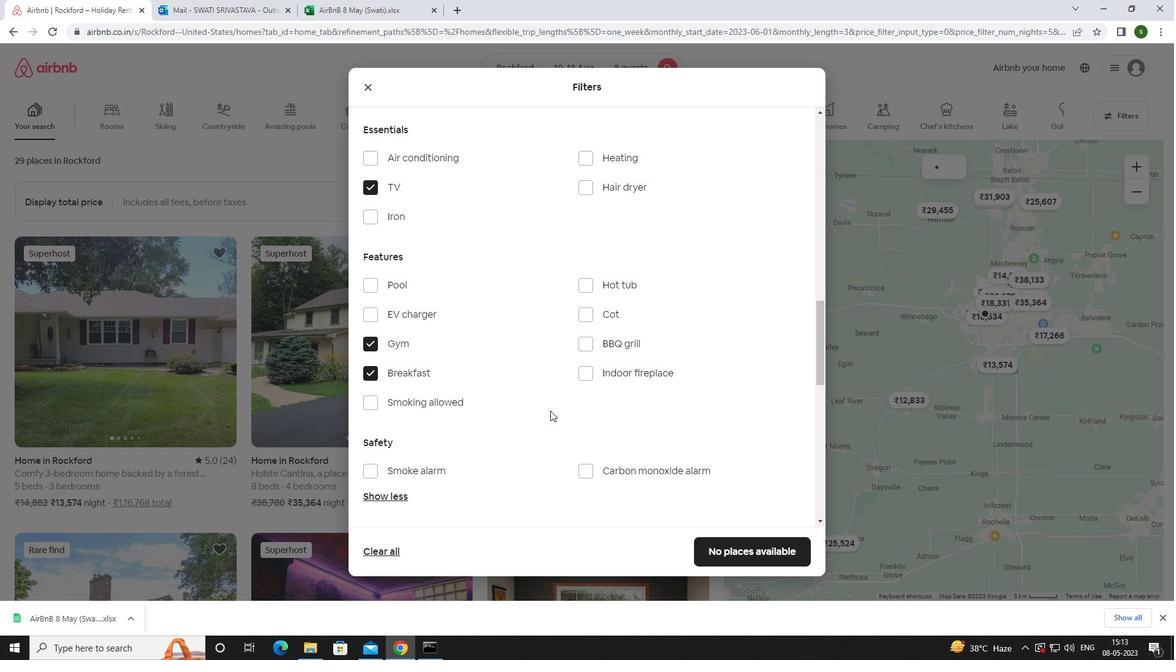 
Action: Mouse scrolled (550, 410) with delta (0, 0)
Screenshot: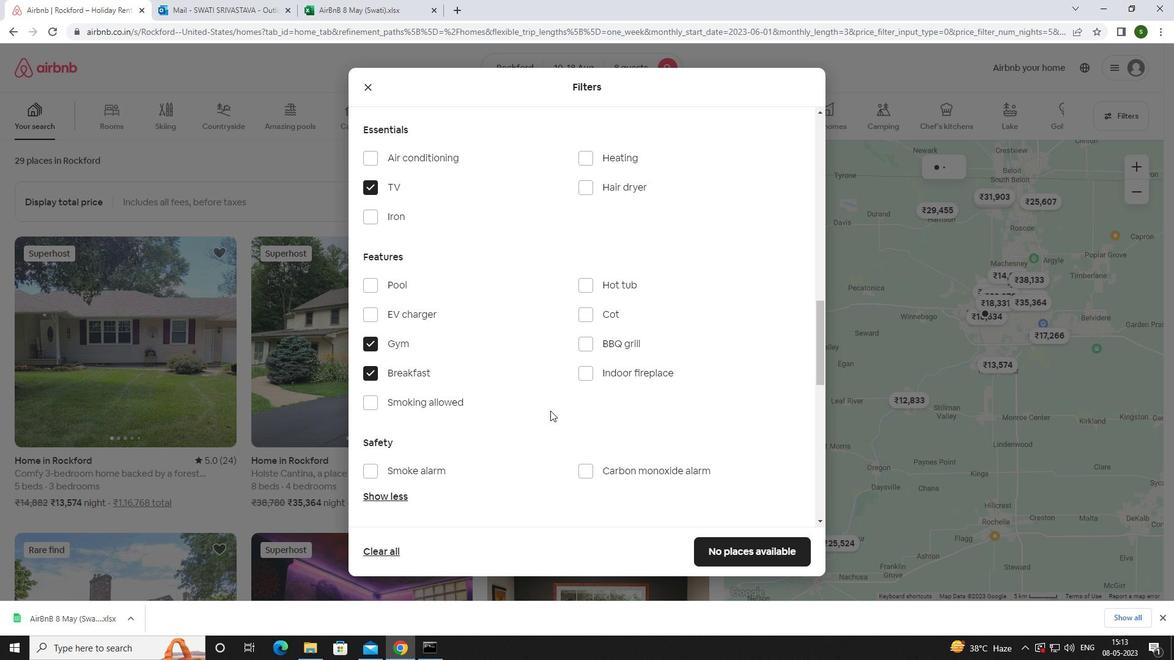 
Action: Mouse moved to (767, 384)
Screenshot: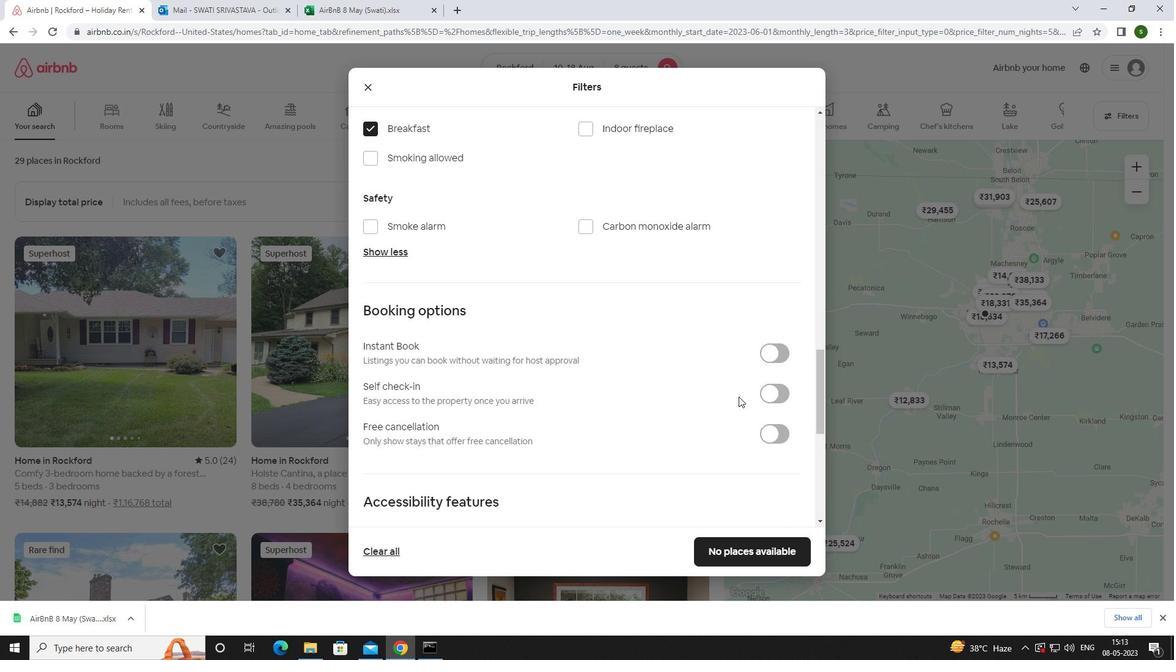 
Action: Mouse pressed left at (767, 384)
Screenshot: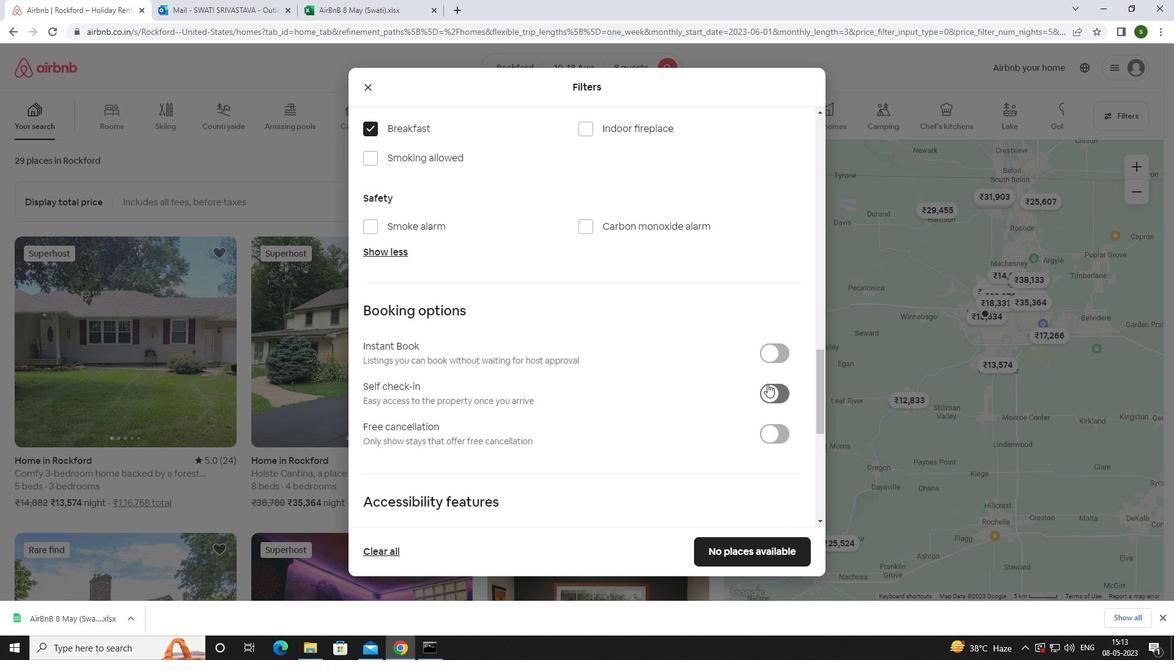 
Action: Mouse moved to (574, 386)
Screenshot: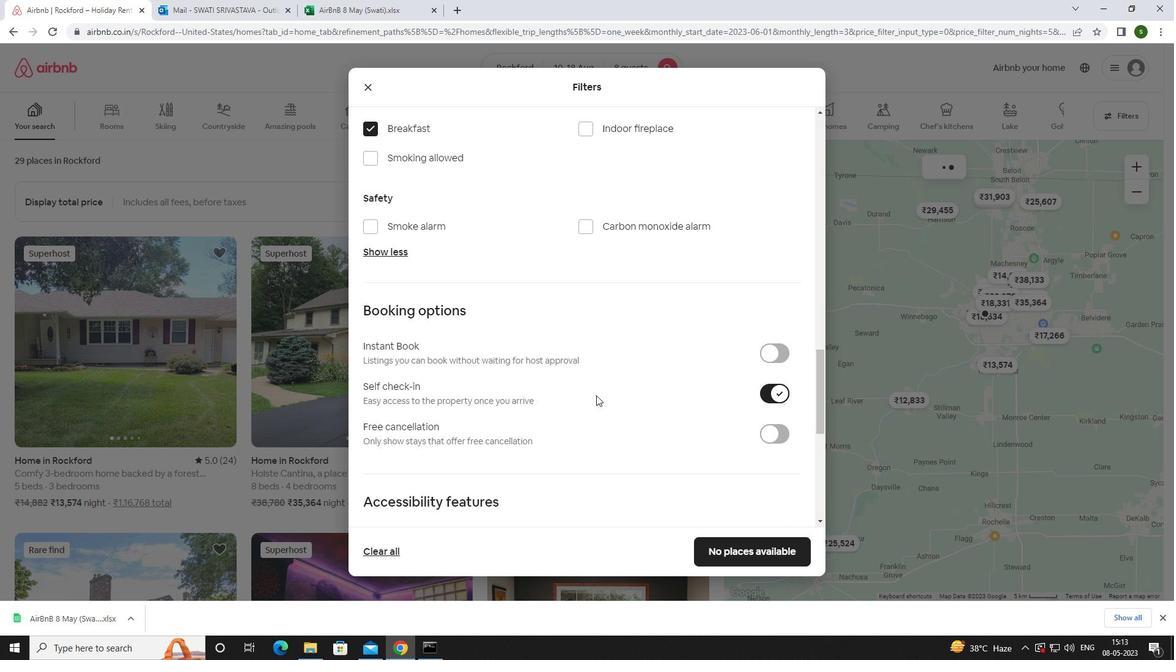 
Action: Mouse scrolled (574, 385) with delta (0, 0)
Screenshot: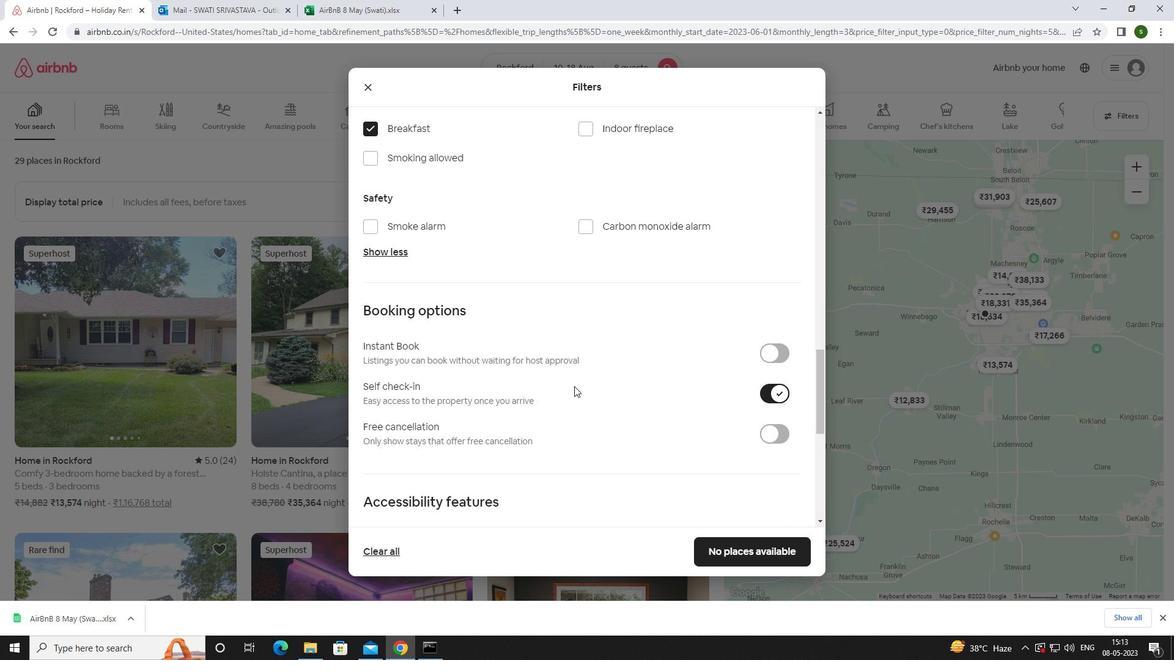 
Action: Mouse scrolled (574, 385) with delta (0, 0)
Screenshot: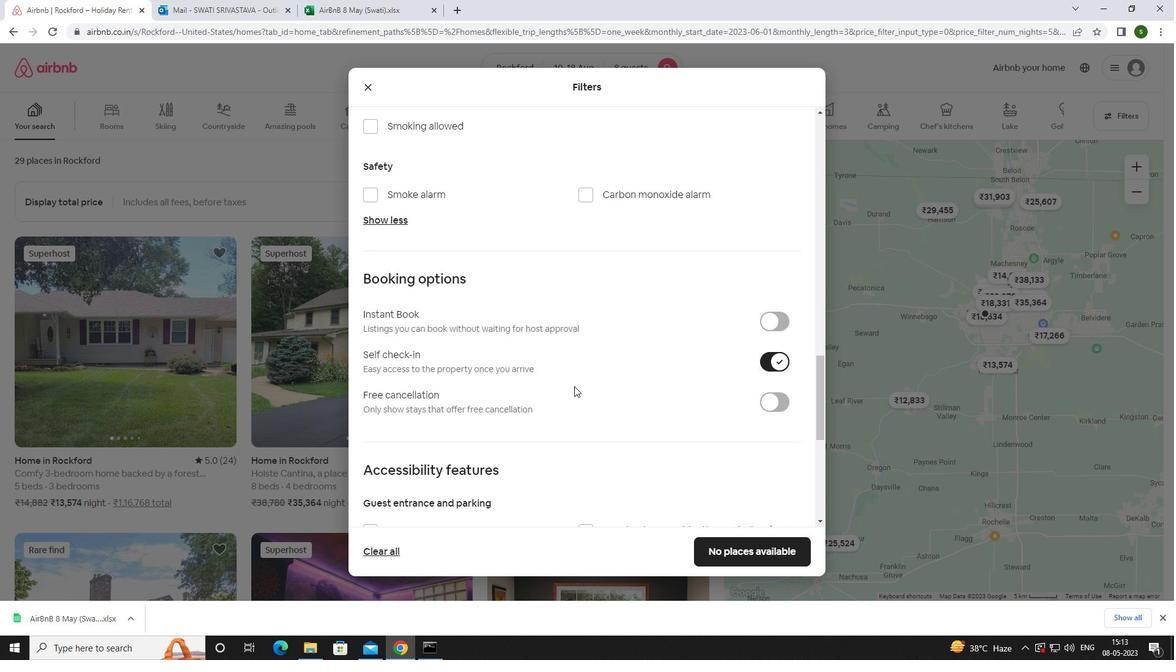 
Action: Mouse scrolled (574, 385) with delta (0, 0)
Screenshot: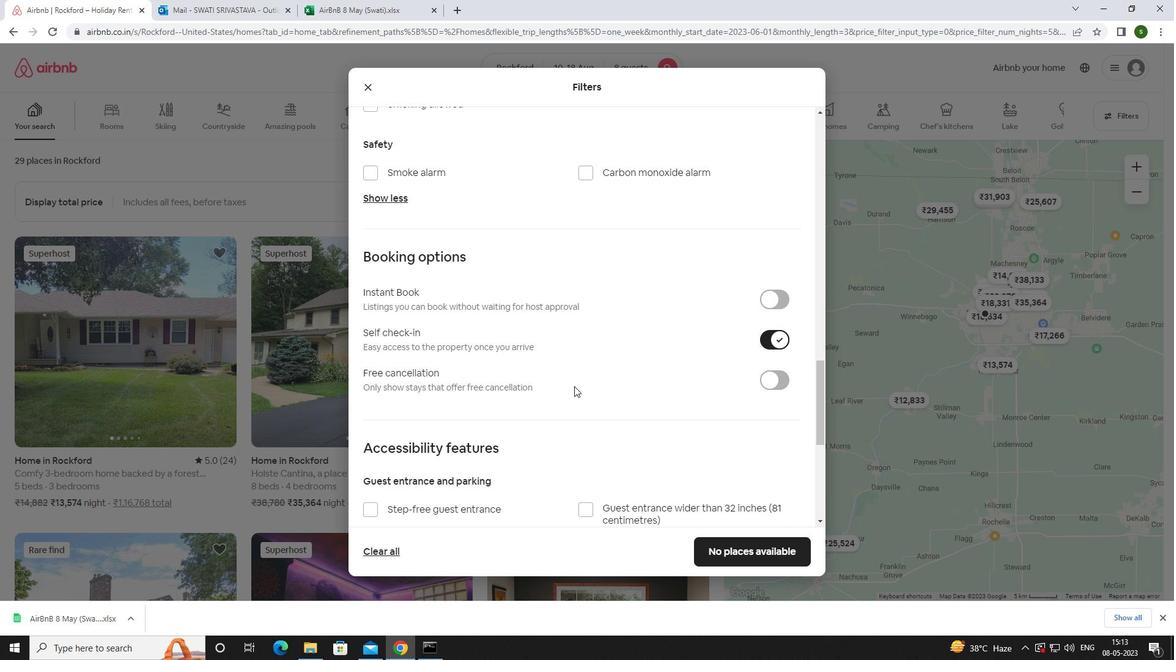 
Action: Mouse scrolled (574, 385) with delta (0, 0)
Screenshot: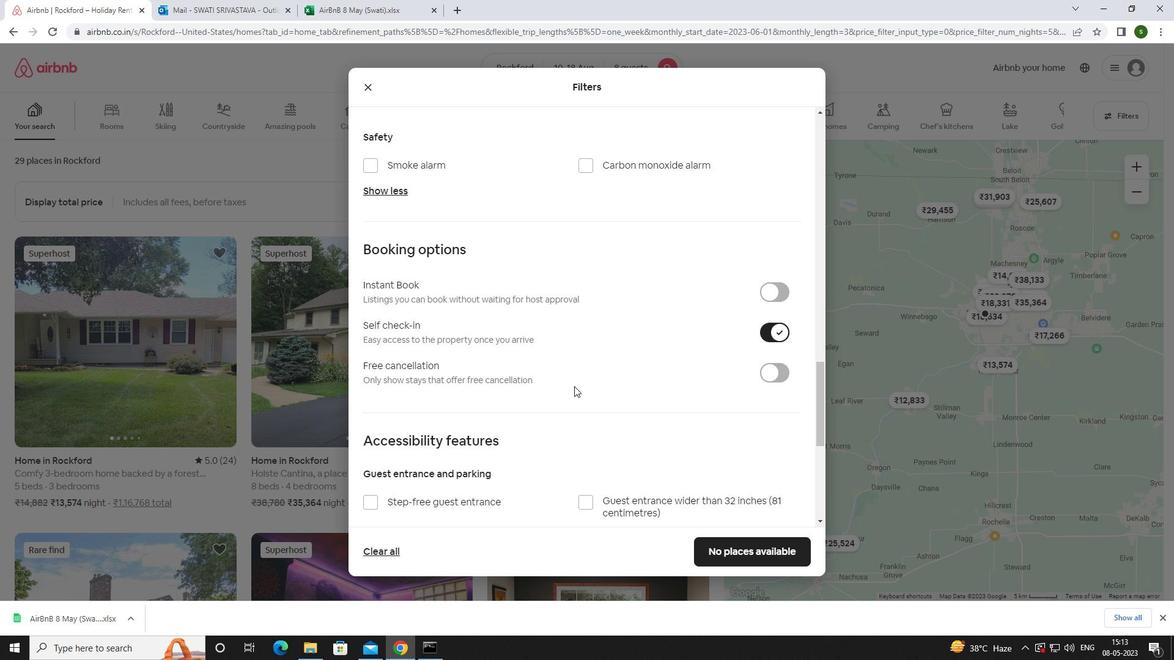 
Action: Mouse scrolled (574, 385) with delta (0, 0)
Screenshot: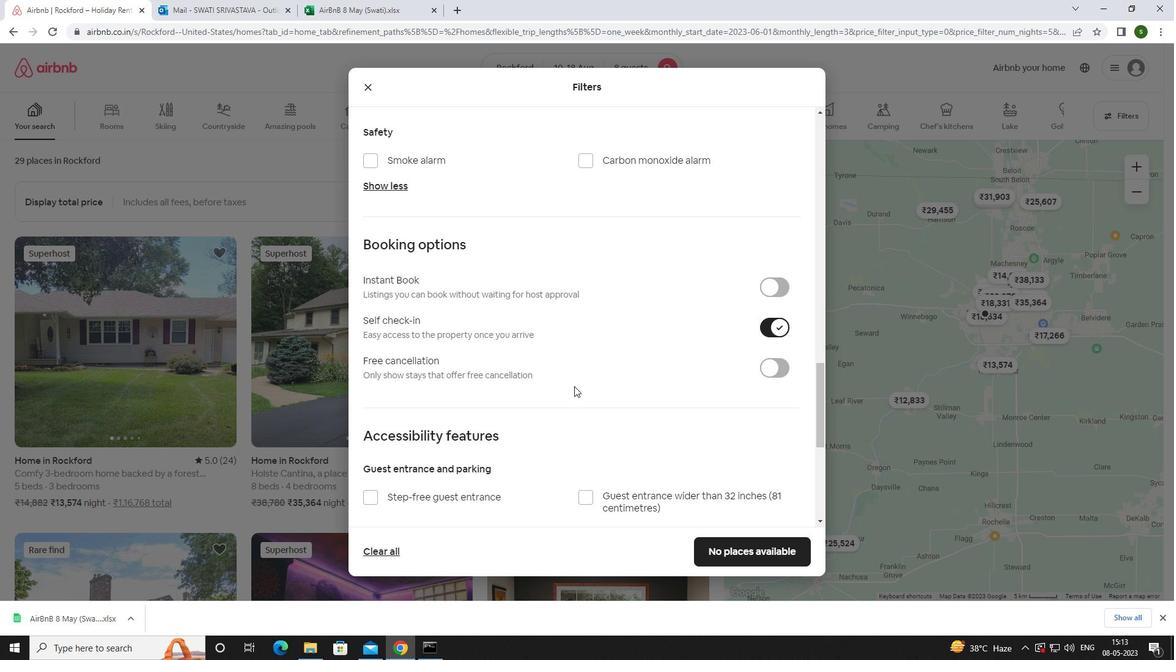 
Action: Mouse scrolled (574, 385) with delta (0, 0)
Screenshot: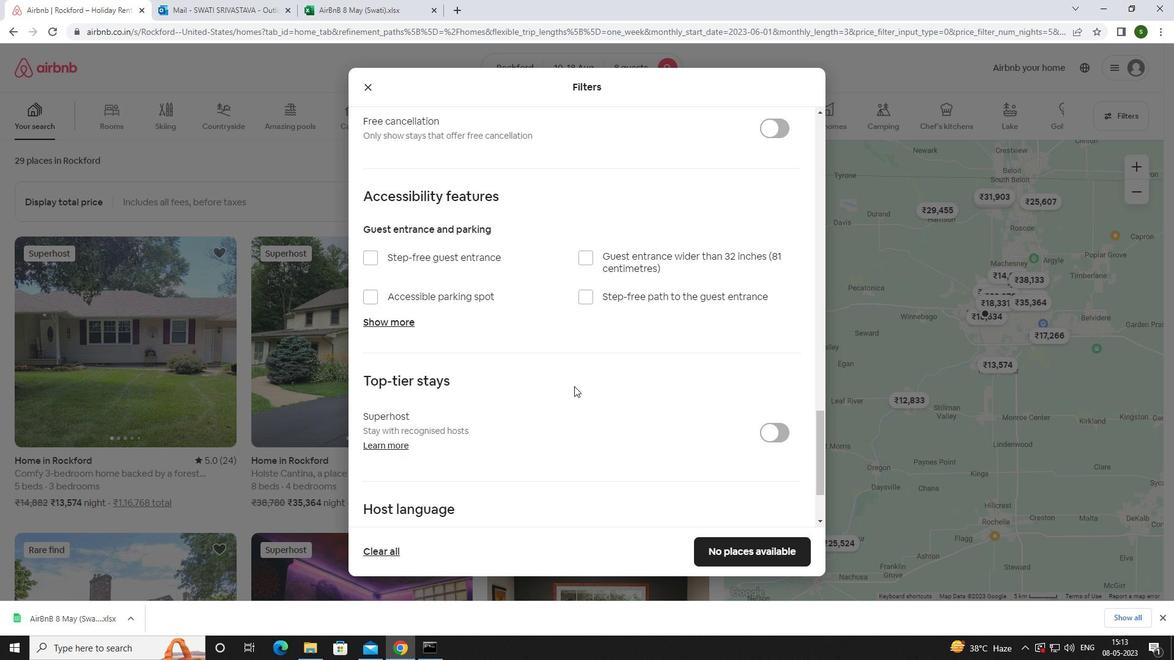 
Action: Mouse scrolled (574, 385) with delta (0, 0)
Screenshot: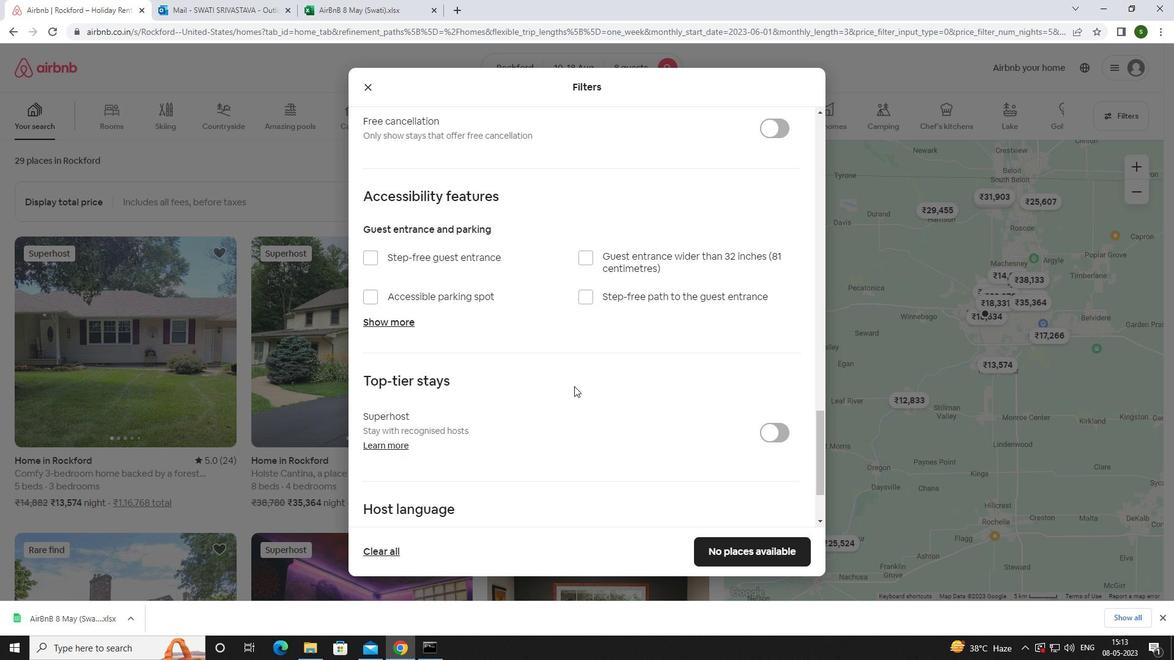 
Action: Mouse scrolled (574, 385) with delta (0, 0)
Screenshot: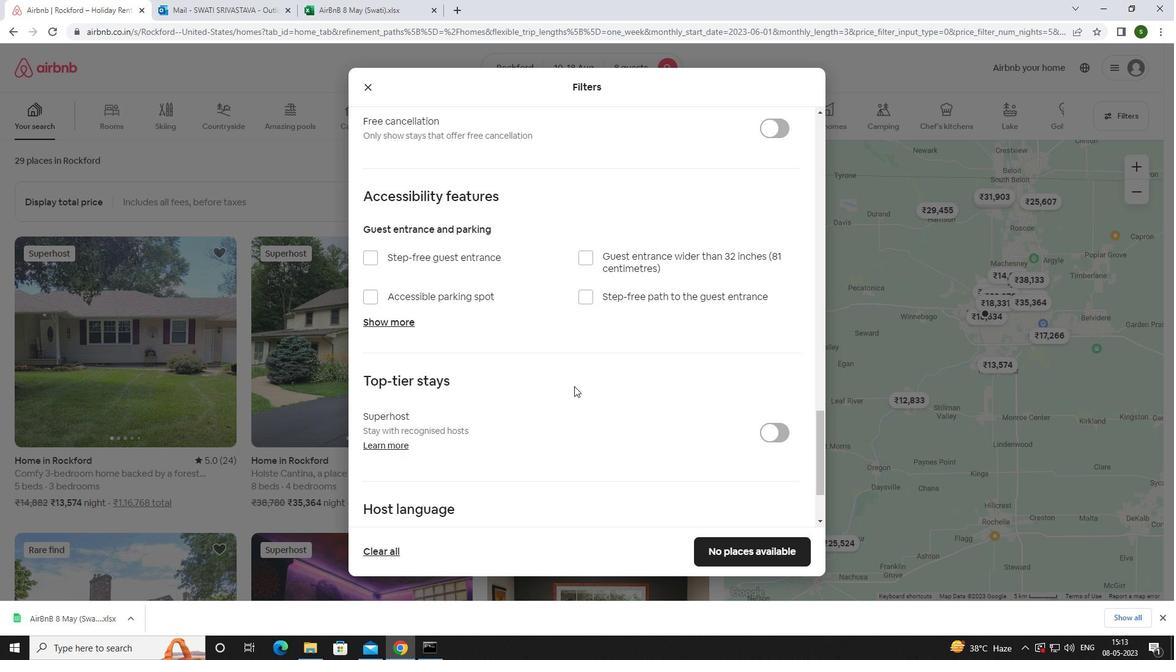 
Action: Mouse scrolled (574, 385) with delta (0, 0)
Screenshot: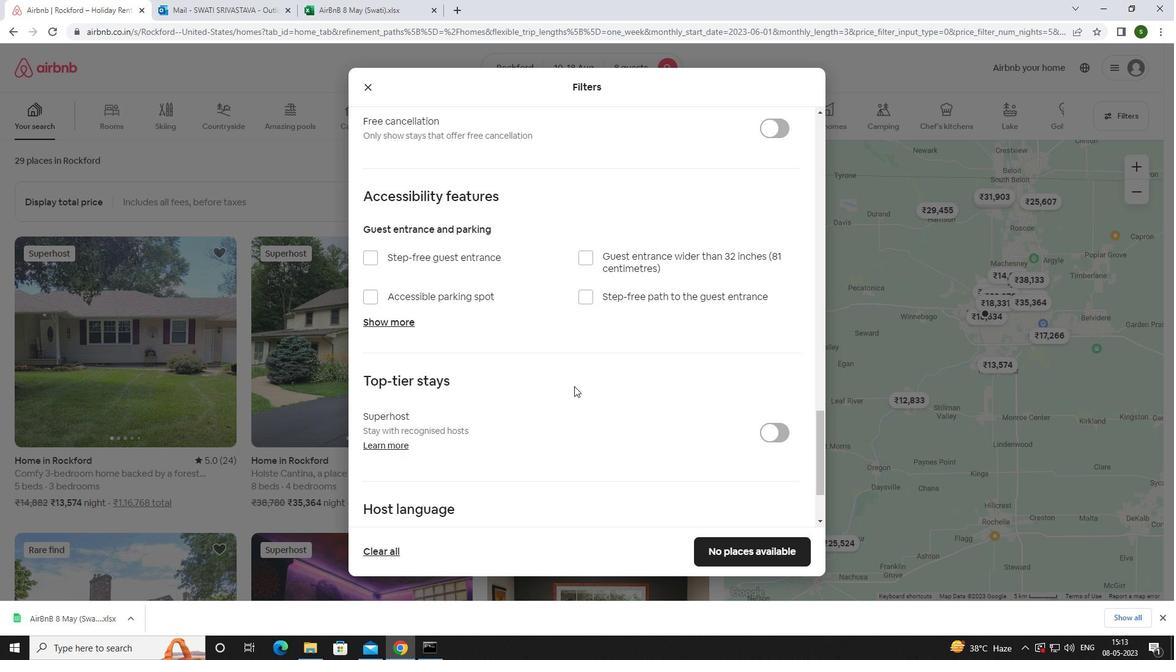 
Action: Mouse scrolled (574, 385) with delta (0, 0)
Screenshot: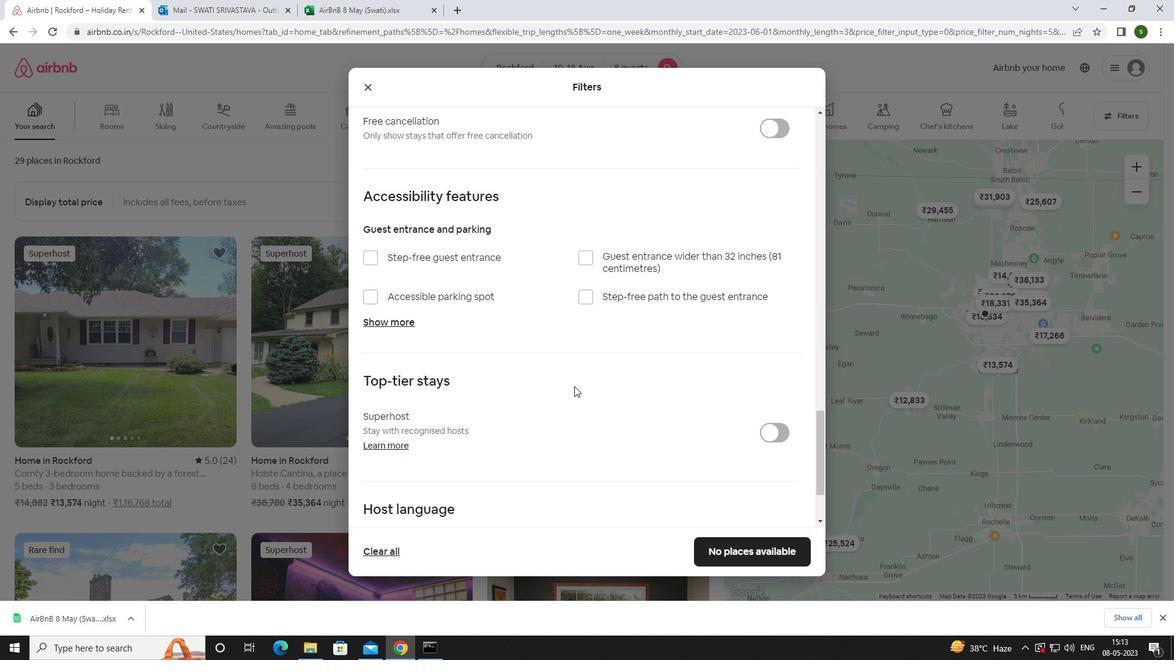 
Action: Mouse scrolled (574, 385) with delta (0, 0)
Screenshot: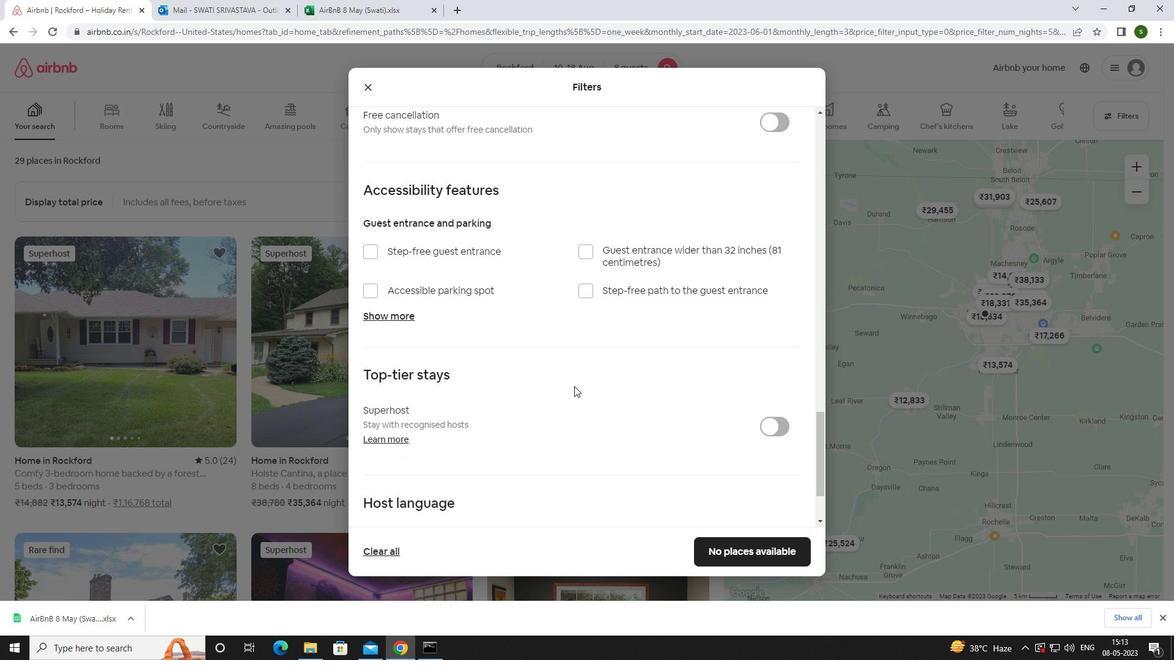 
Action: Mouse moved to (396, 445)
Screenshot: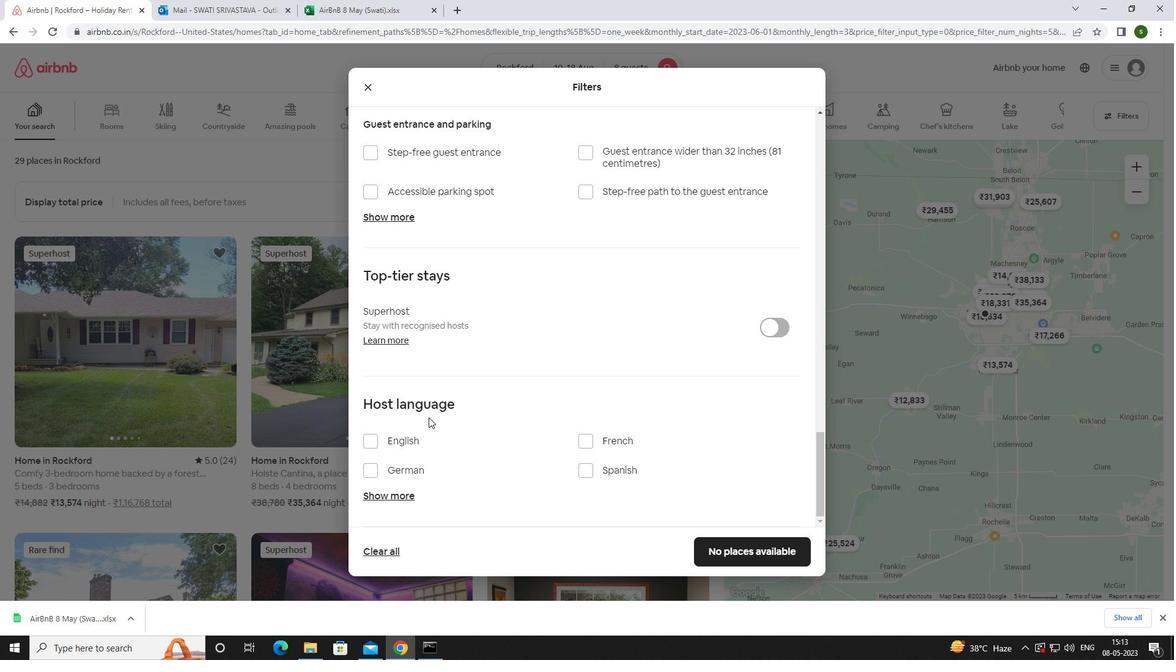 
Action: Mouse pressed left at (396, 445)
Screenshot: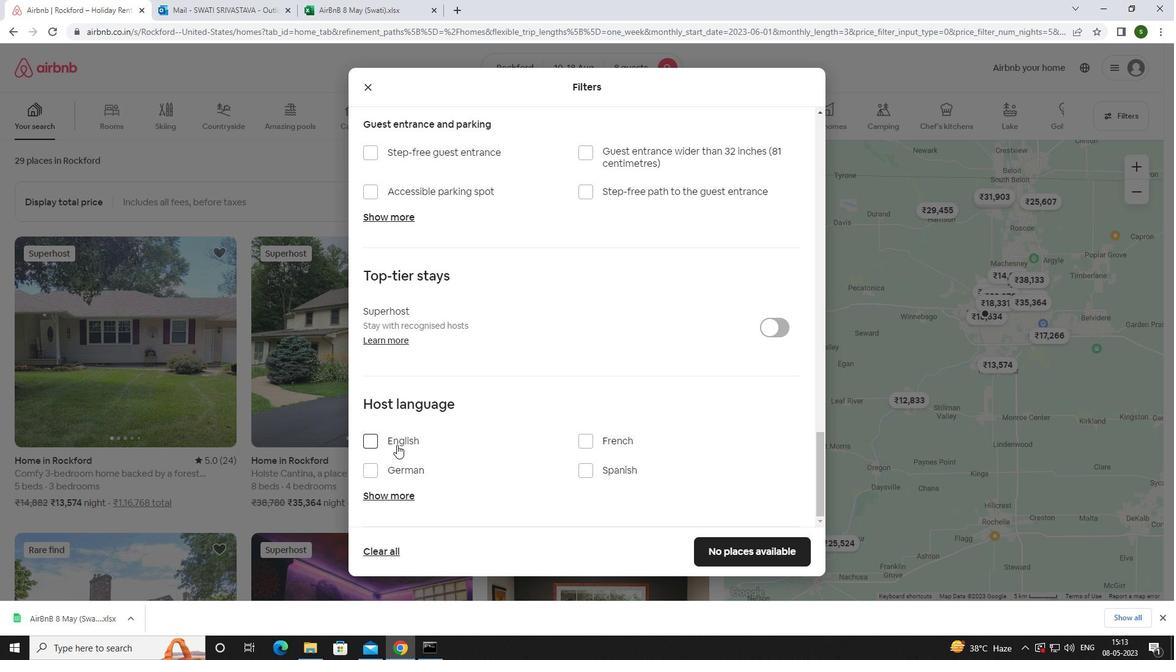 
Action: Mouse moved to (720, 546)
Screenshot: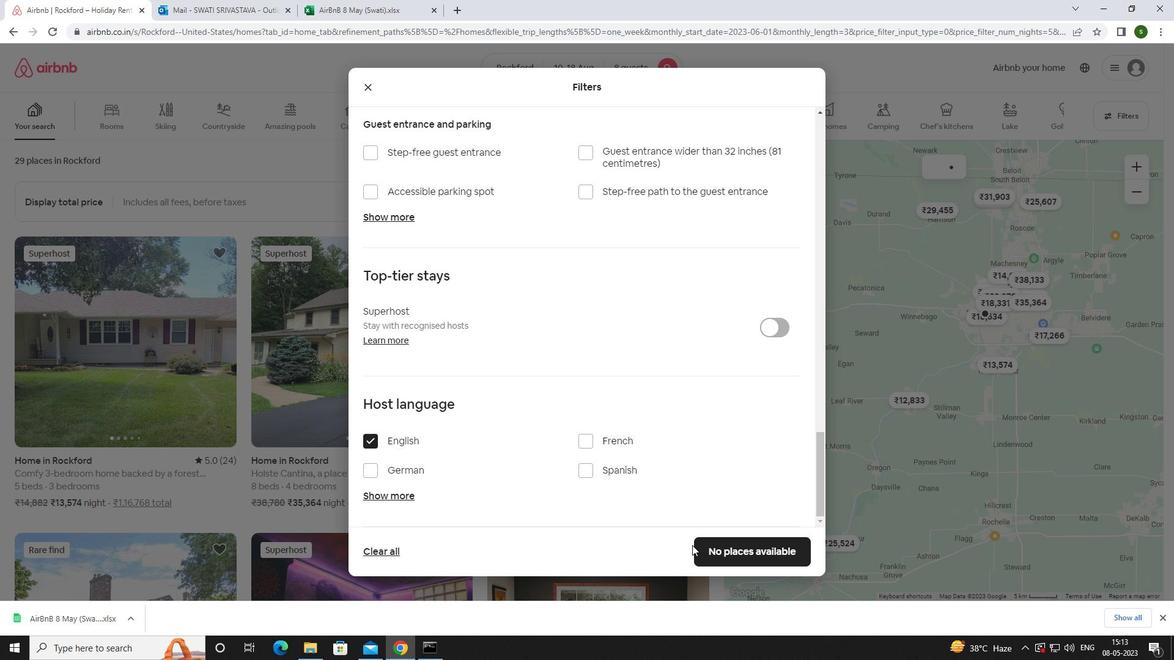 
Action: Mouse pressed left at (720, 546)
Screenshot: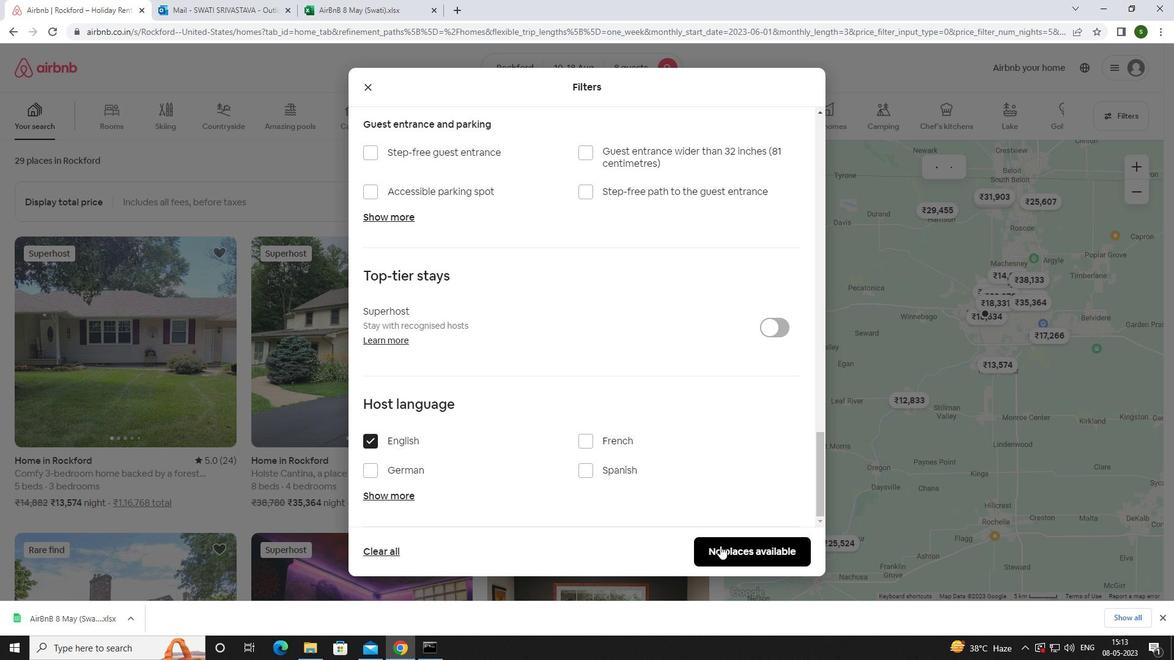
Action: Mouse moved to (458, 387)
Screenshot: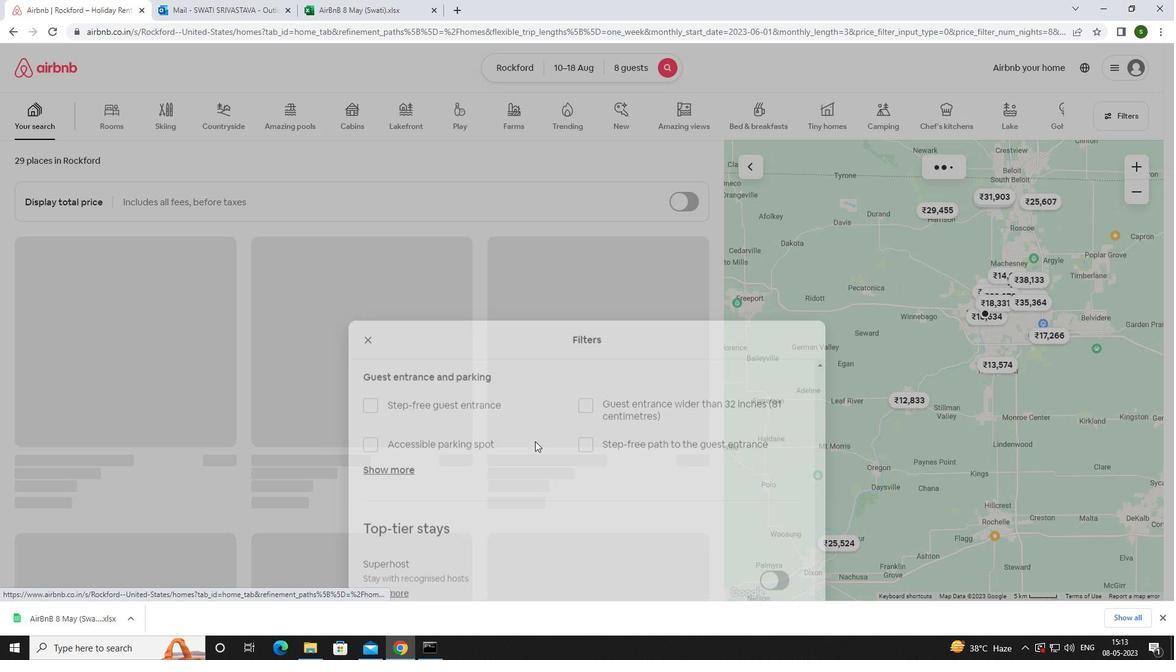 
